 Task: Research Airbnb options in Bougado, Portugal from 22th December, 2023 to 26th December, 2023 for 8 adults. Place can be private room with 8 bedrooms having 8 beds and 8 bathrooms. Property type can be house. Amenities needed are: wifi, TV, free parkinig on premises, gym, breakfast.
Action: Mouse moved to (411, 104)
Screenshot: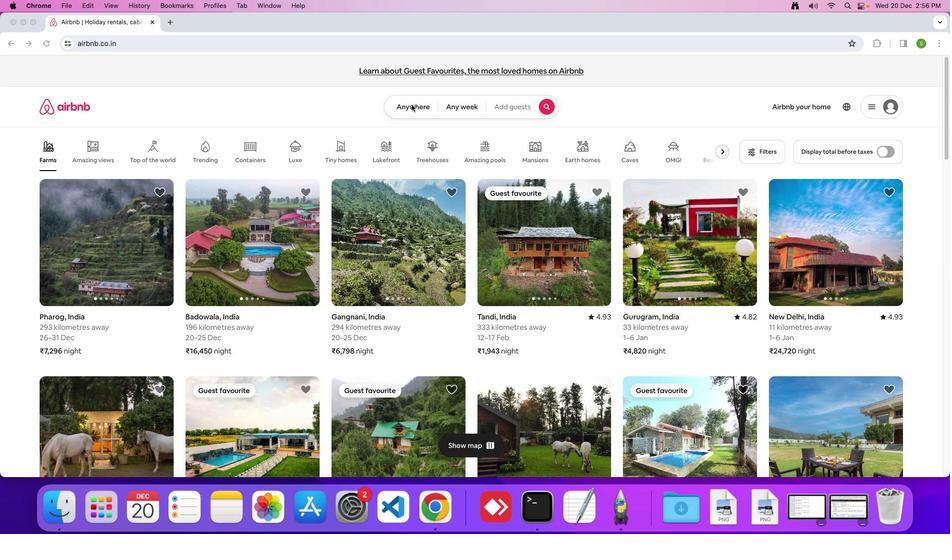 
Action: Mouse pressed left at (411, 104)
Screenshot: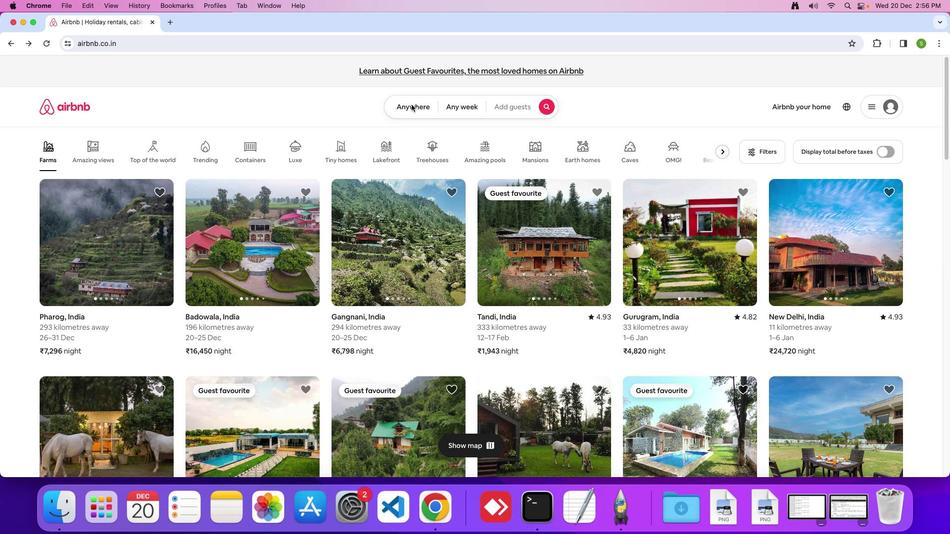 
Action: Mouse moved to (408, 105)
Screenshot: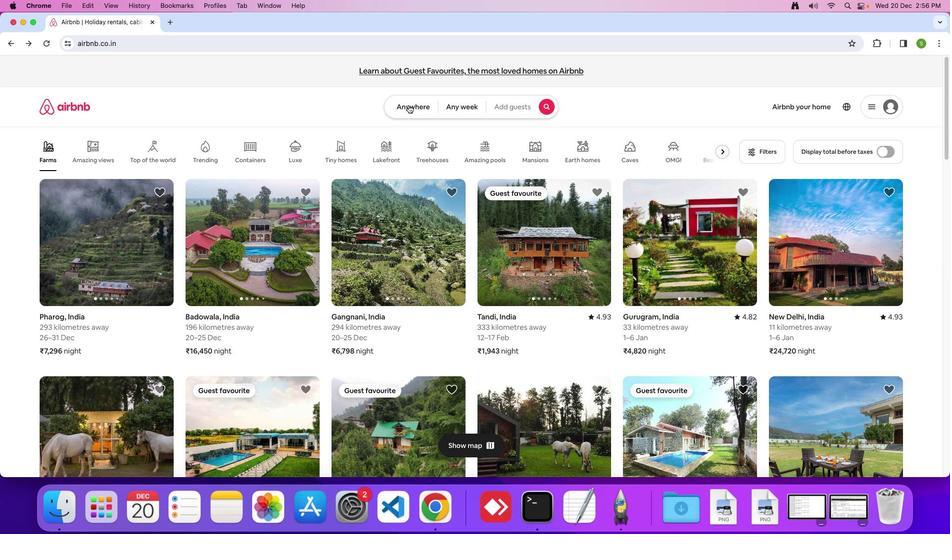 
Action: Mouse pressed left at (408, 105)
Screenshot: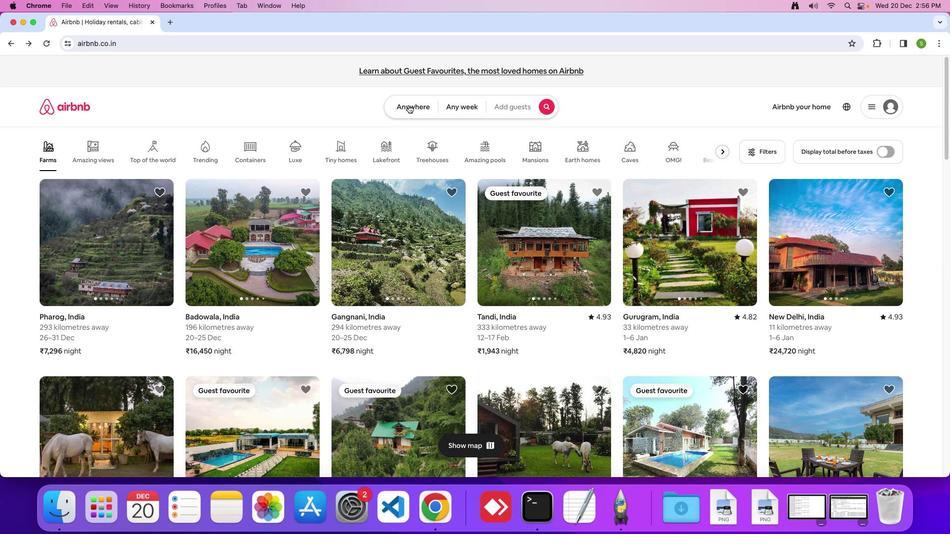 
Action: Mouse moved to (359, 141)
Screenshot: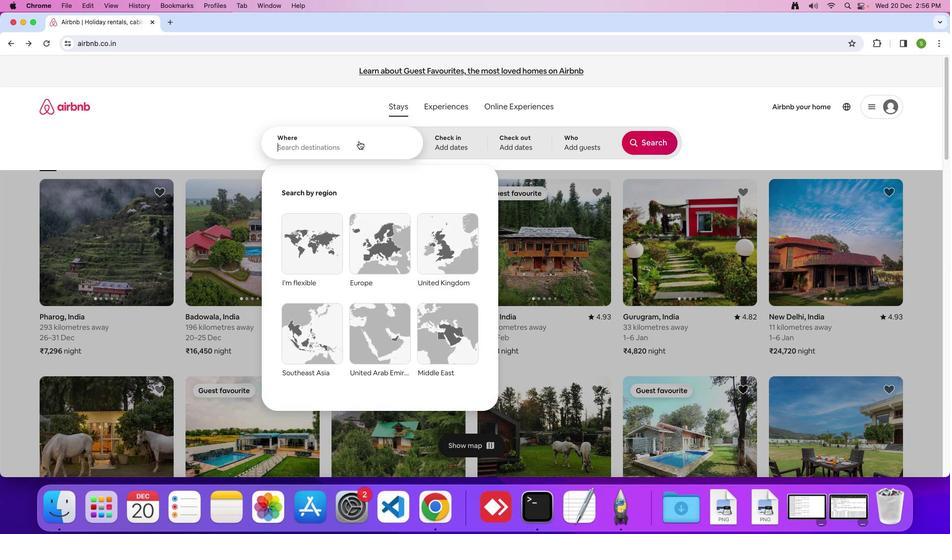 
Action: Mouse pressed left at (359, 141)
Screenshot: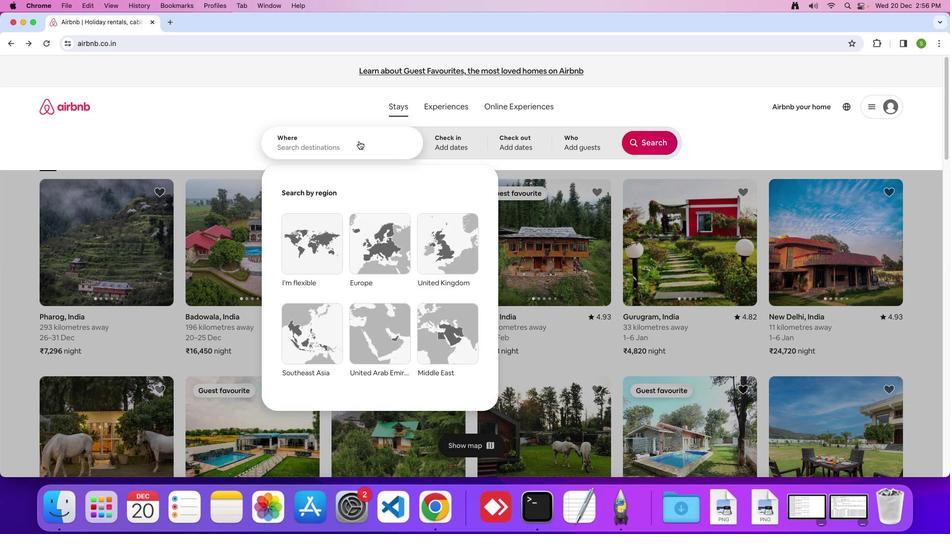 
Action: Mouse moved to (359, 141)
Screenshot: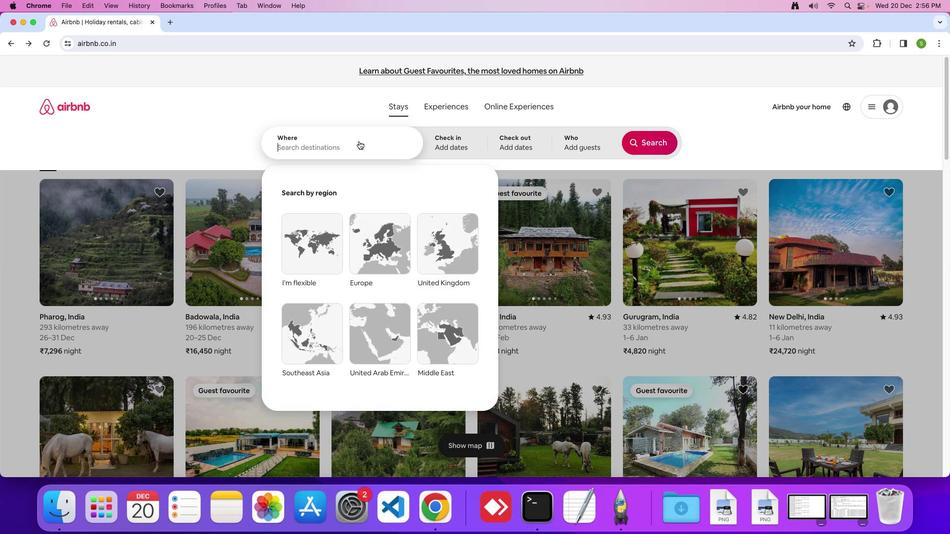 
Action: Key pressed 'B'Key.caps_lock'o''u''g''a''d''o'','Key.spaceKey.shift'P''o''r''t''u''g''a''l'Key.enter
Screenshot: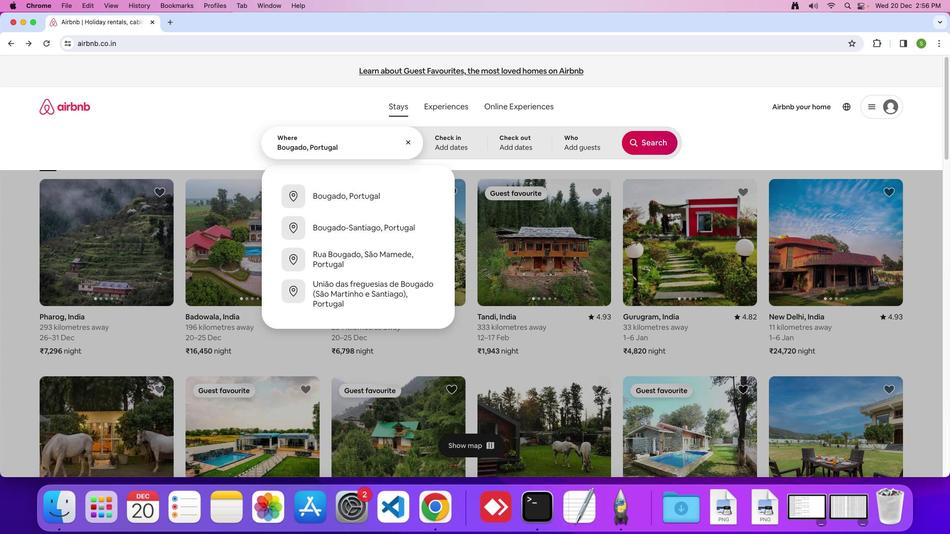 
Action: Mouse moved to (296, 362)
Screenshot: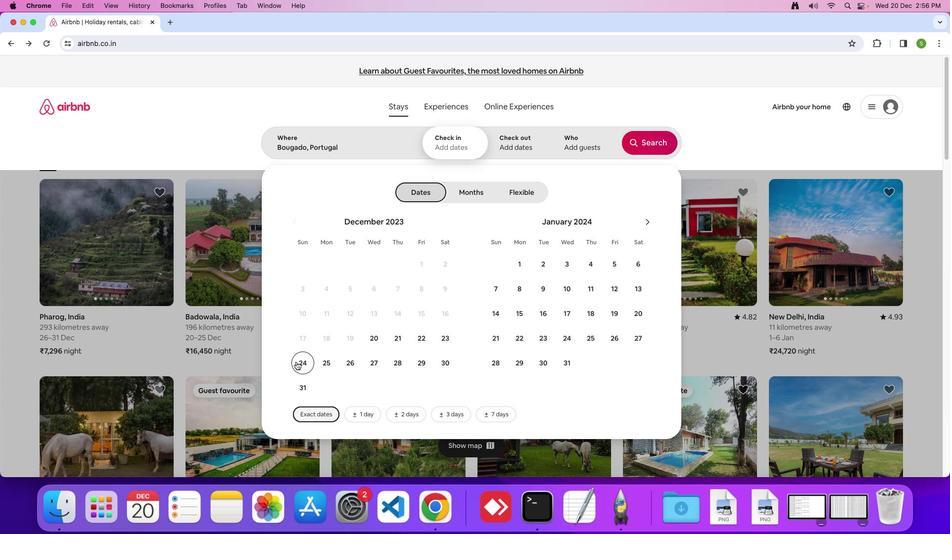 
Action: Mouse pressed left at (296, 362)
Screenshot: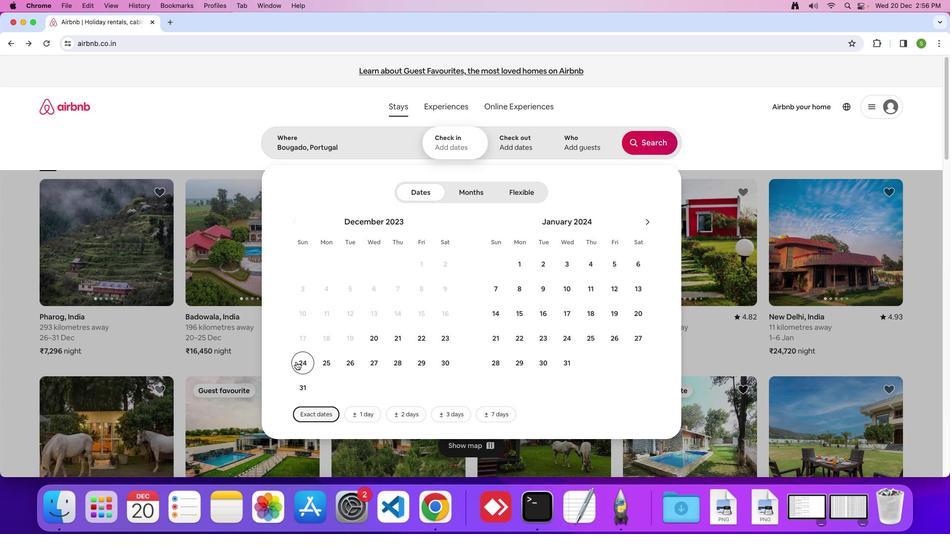 
Action: Mouse moved to (415, 334)
Screenshot: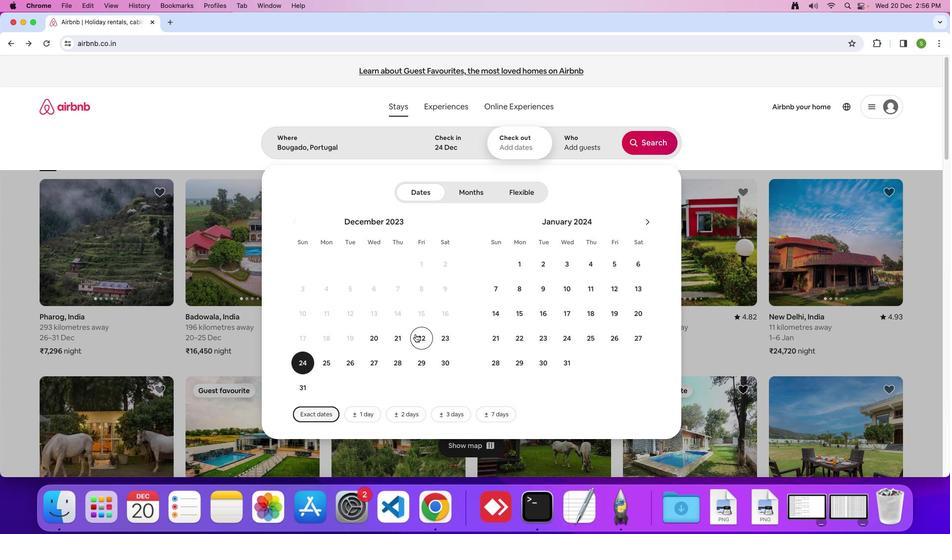 
Action: Mouse pressed left at (415, 334)
Screenshot: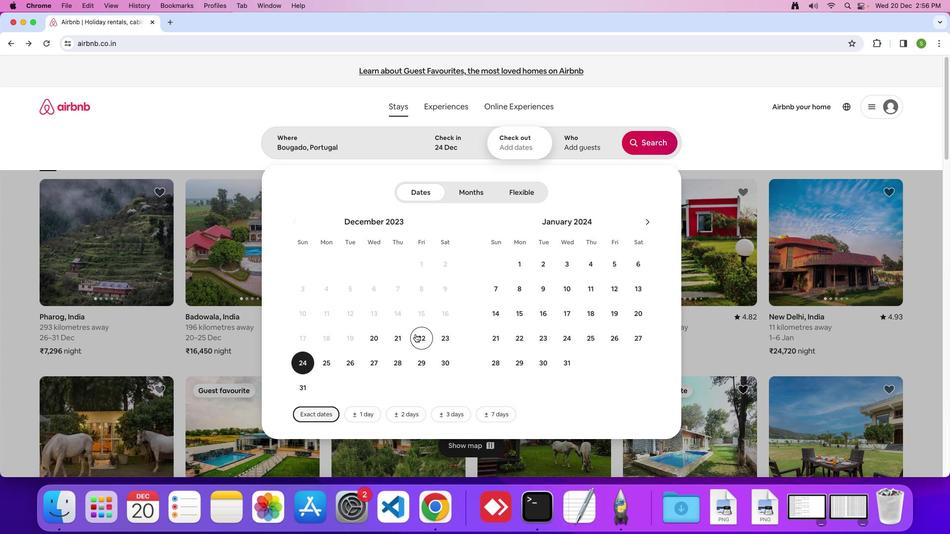 
Action: Mouse moved to (353, 364)
Screenshot: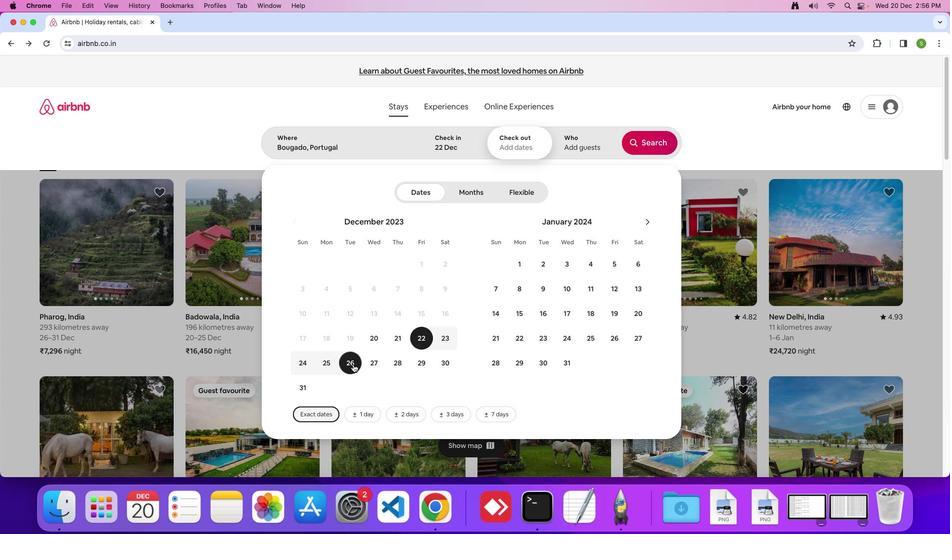
Action: Mouse pressed left at (353, 364)
Screenshot: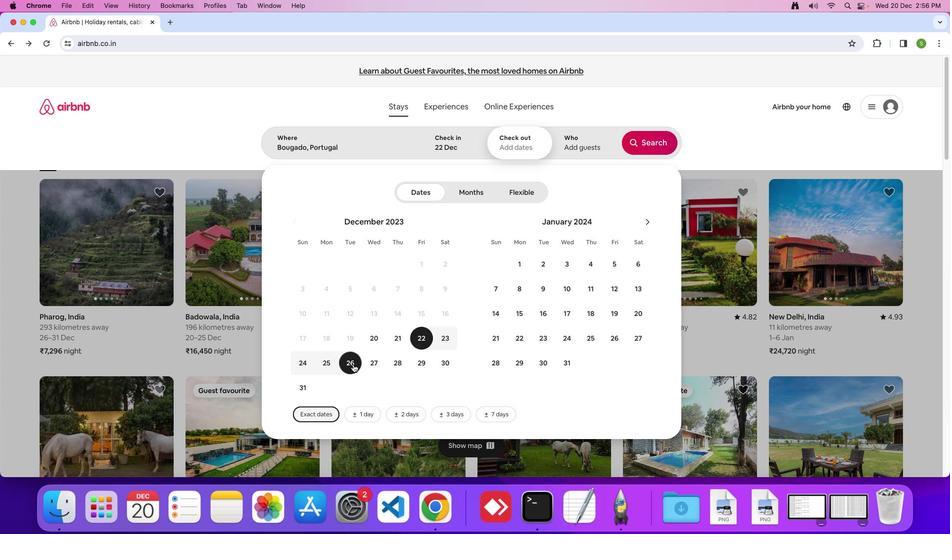 
Action: Mouse moved to (573, 145)
Screenshot: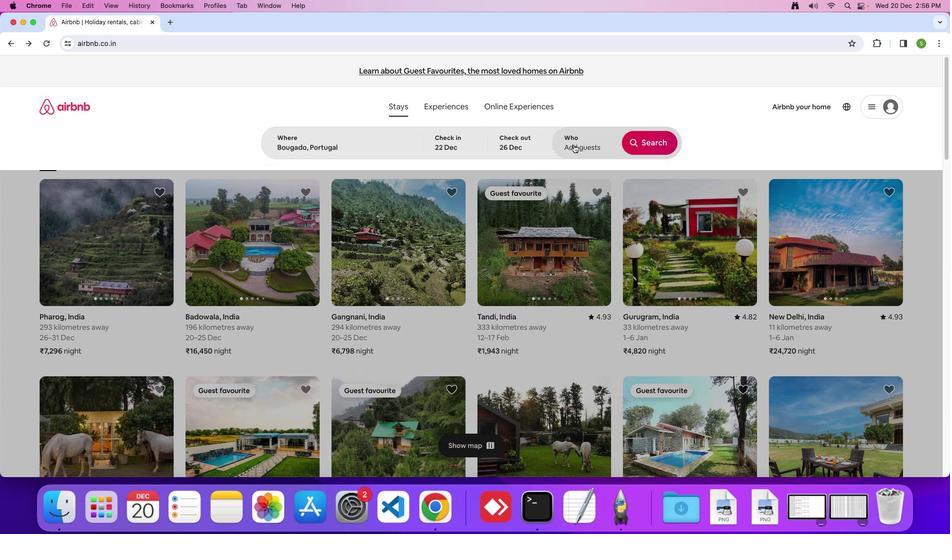 
Action: Mouse pressed left at (573, 145)
Screenshot: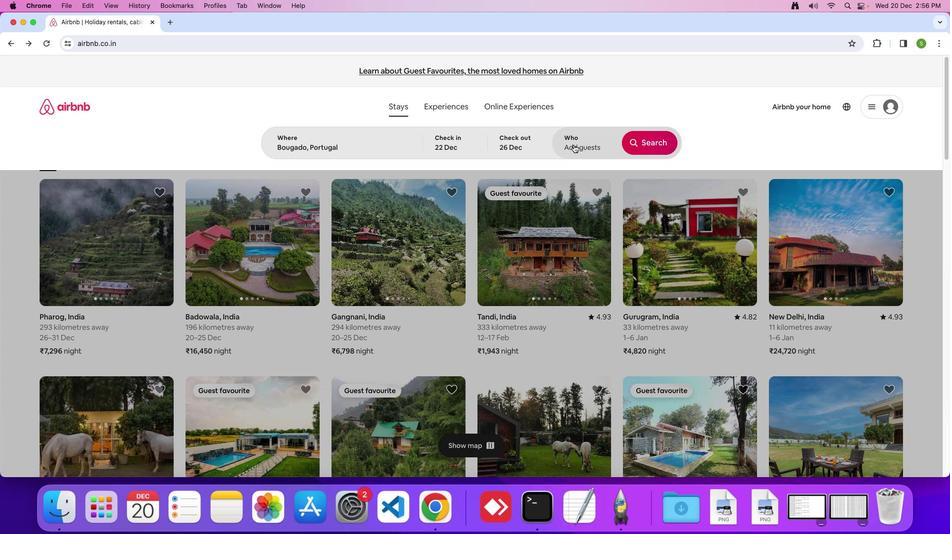 
Action: Mouse moved to (652, 191)
Screenshot: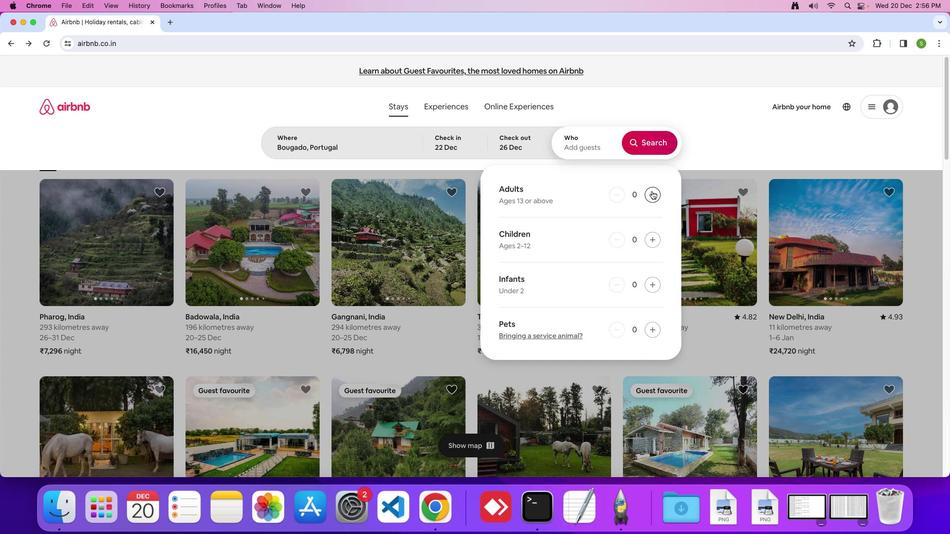 
Action: Mouse pressed left at (652, 191)
Screenshot: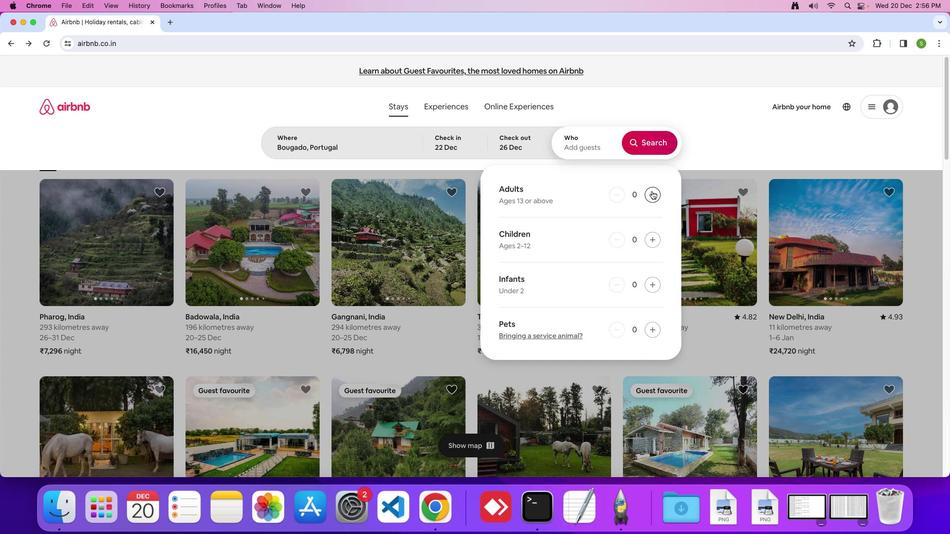 
Action: Mouse pressed left at (652, 191)
Screenshot: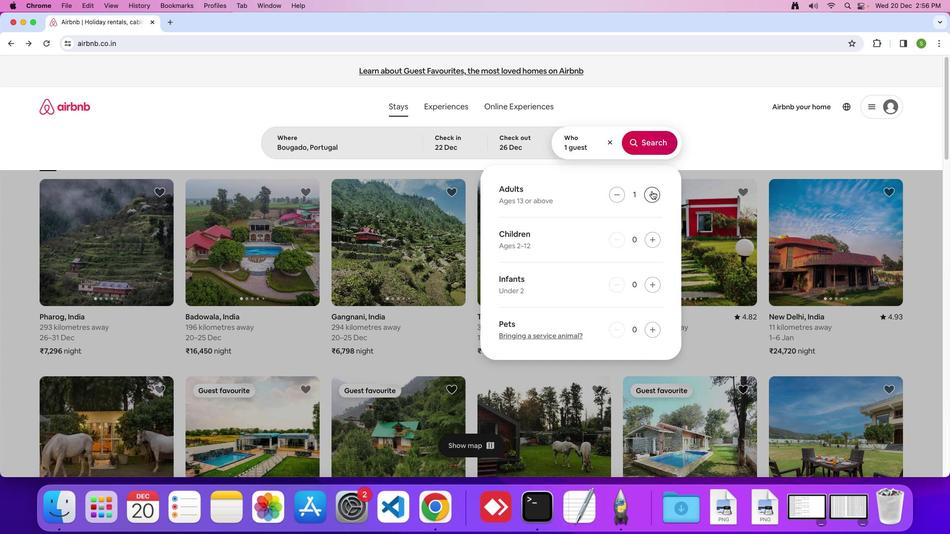 
Action: Mouse pressed left at (652, 191)
Screenshot: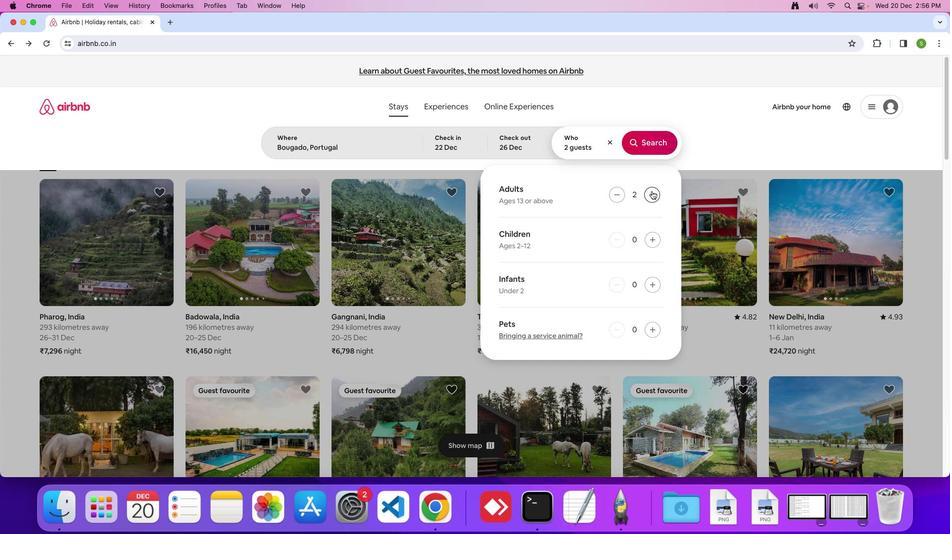 
Action: Mouse pressed left at (652, 191)
Screenshot: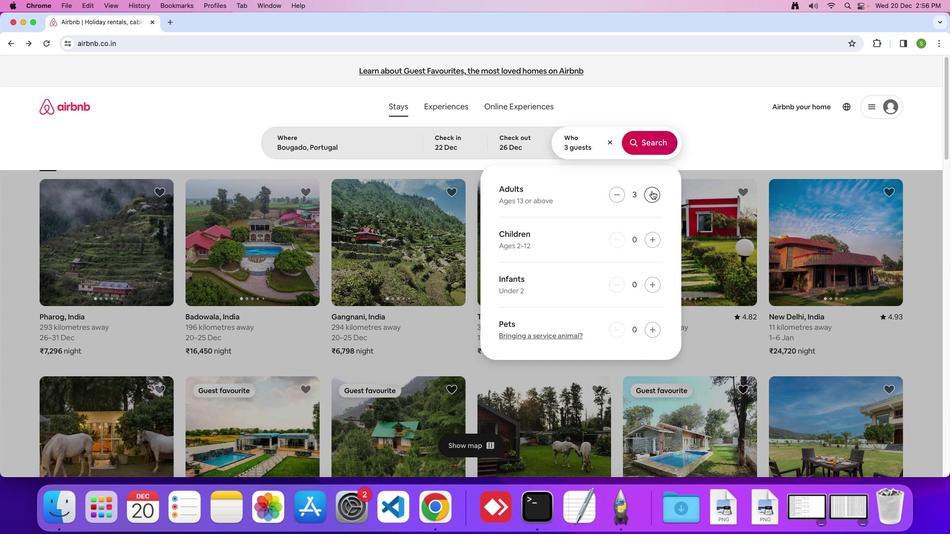 
Action: Mouse pressed left at (652, 191)
Screenshot: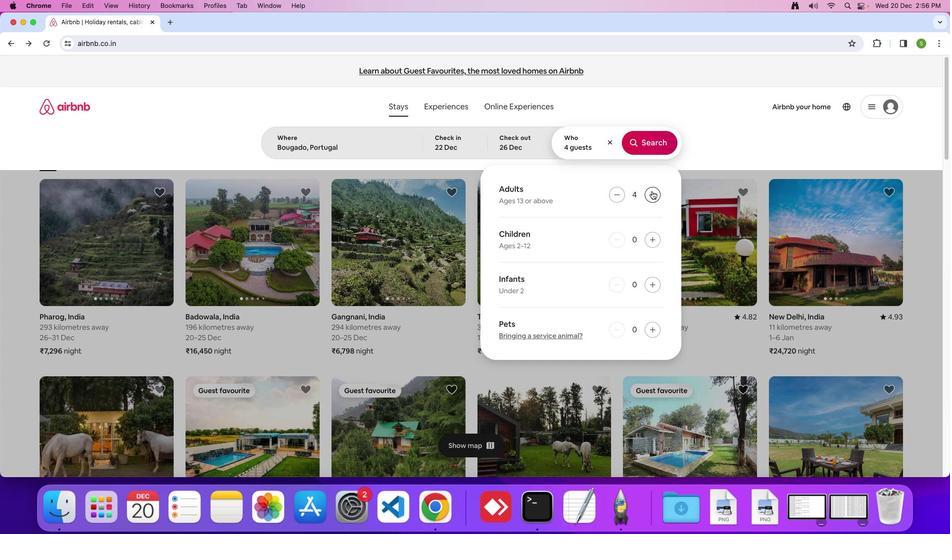 
Action: Mouse pressed left at (652, 191)
Screenshot: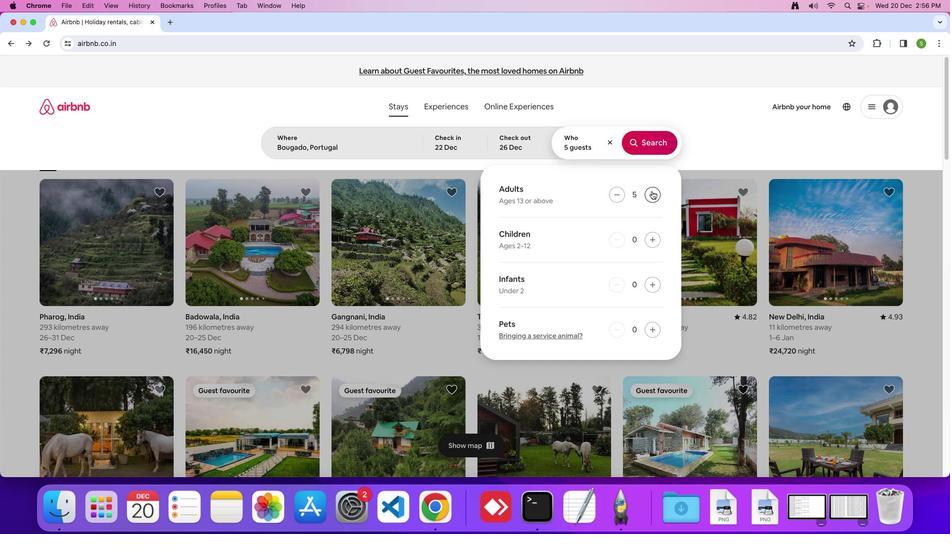 
Action: Mouse pressed left at (652, 191)
Screenshot: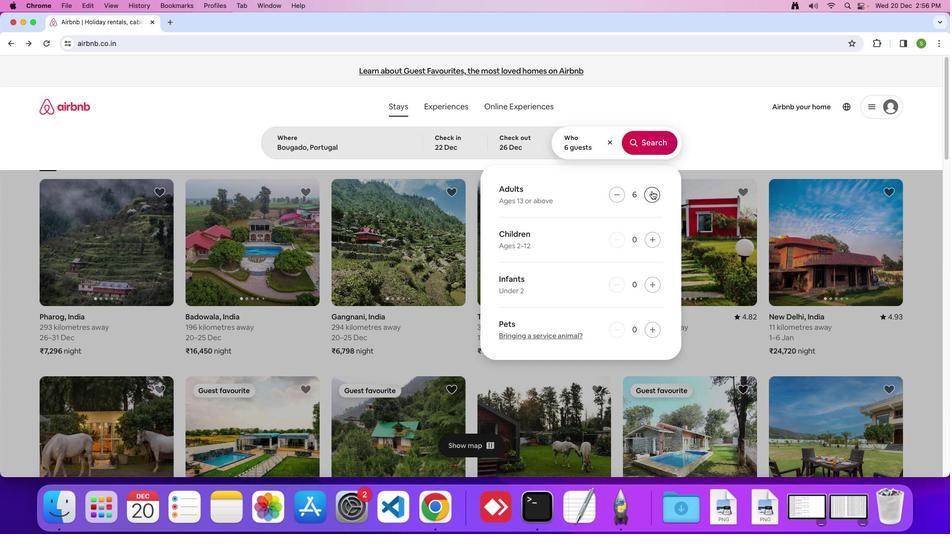 
Action: Mouse pressed left at (652, 191)
Screenshot: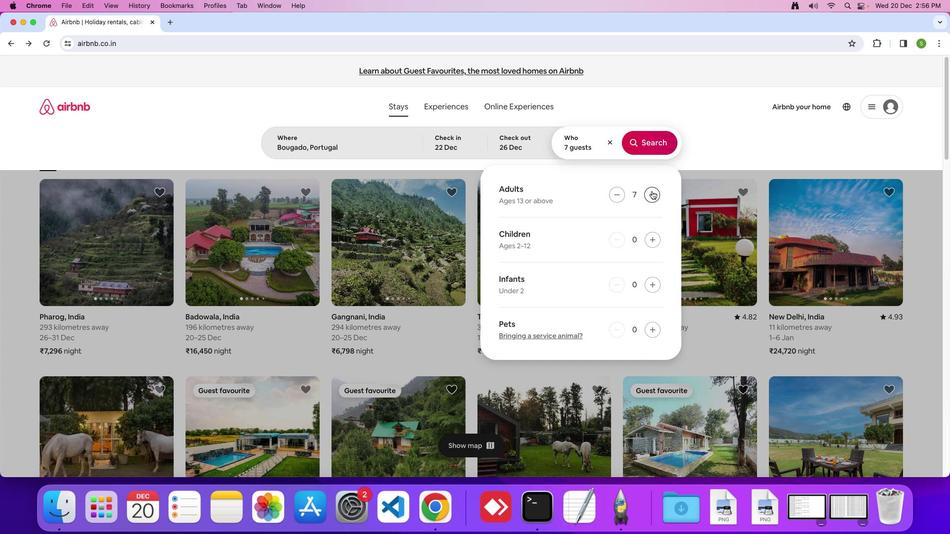 
Action: Mouse moved to (652, 148)
Screenshot: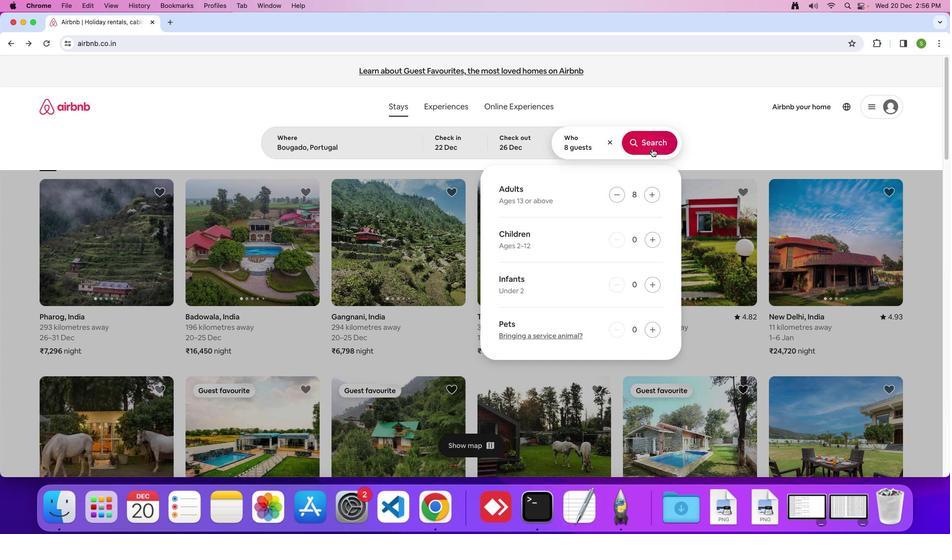 
Action: Mouse pressed left at (652, 148)
Screenshot: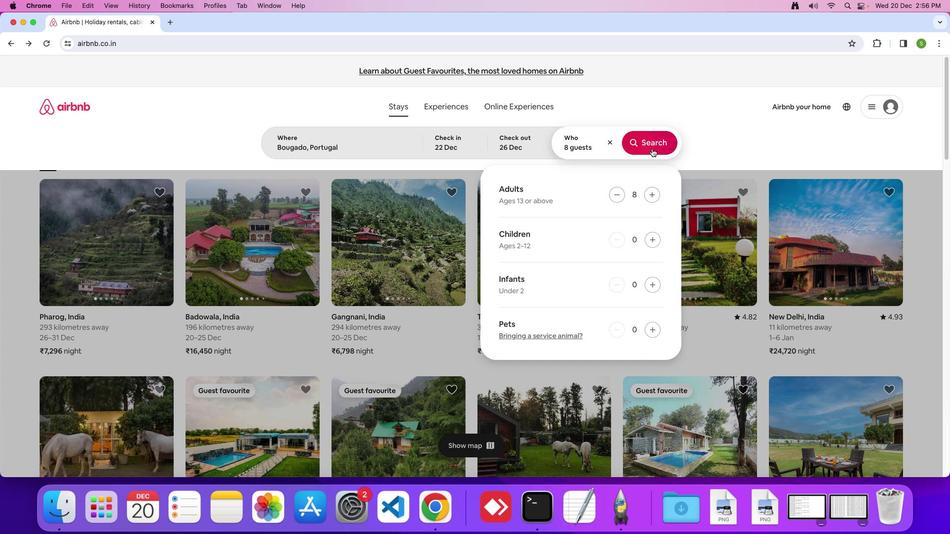 
Action: Mouse moved to (802, 116)
Screenshot: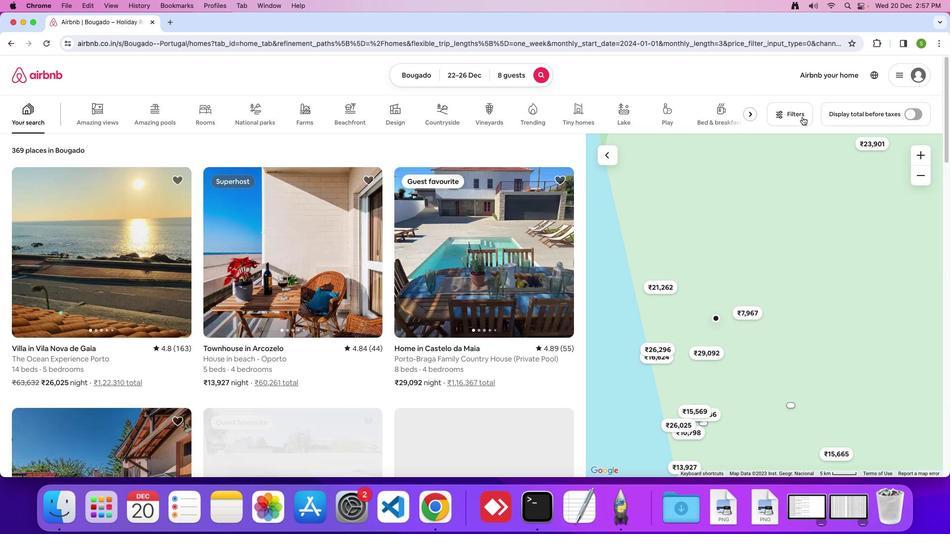
Action: Mouse pressed left at (802, 116)
Screenshot: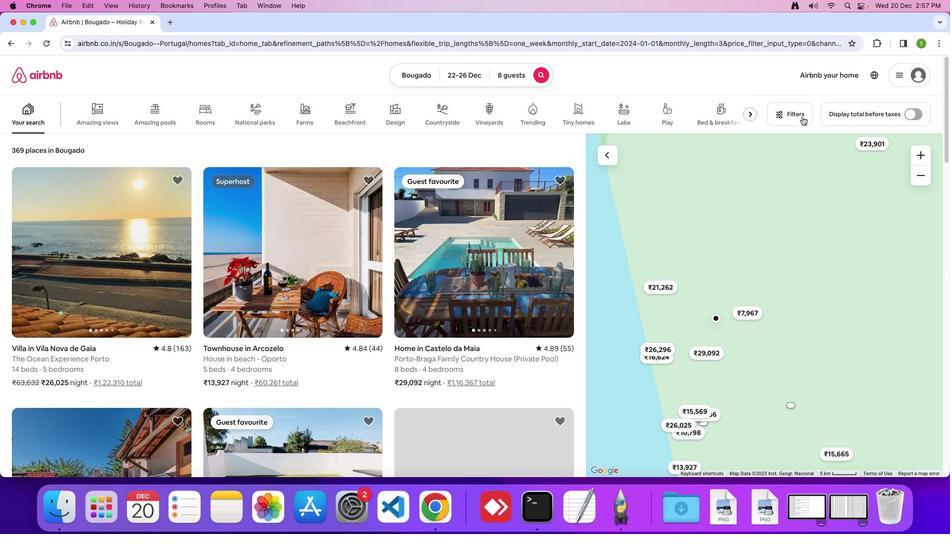 
Action: Mouse moved to (464, 301)
Screenshot: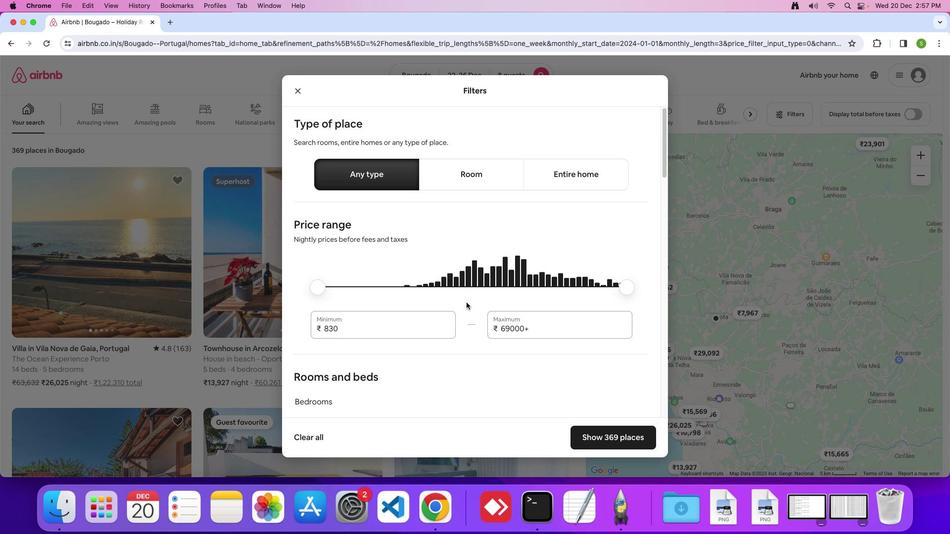 
Action: Mouse scrolled (464, 301) with delta (0, 0)
Screenshot: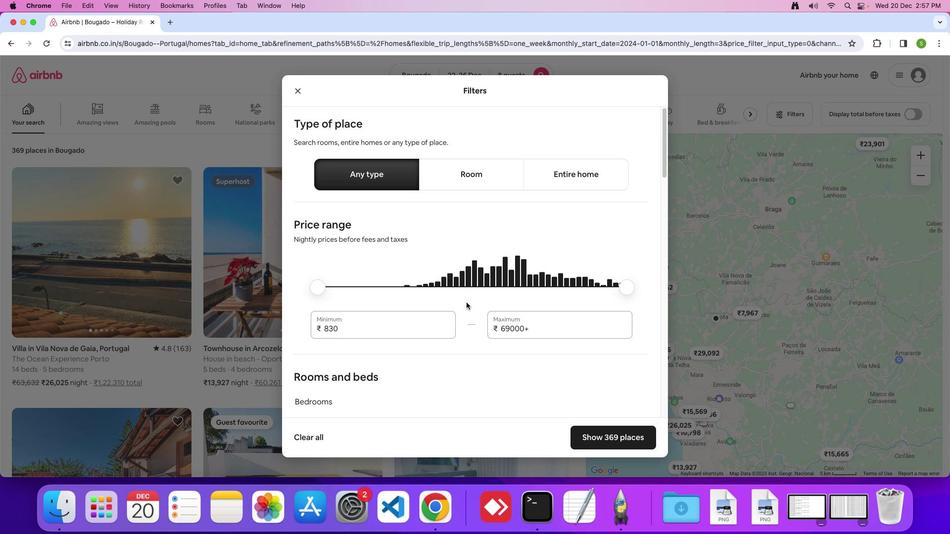 
Action: Mouse moved to (466, 302)
Screenshot: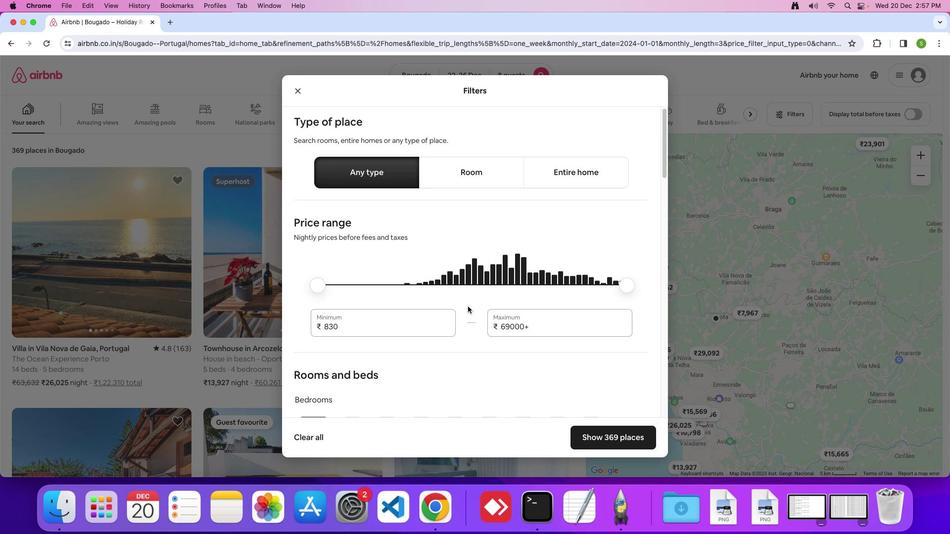 
Action: Mouse scrolled (466, 302) with delta (0, 0)
Screenshot: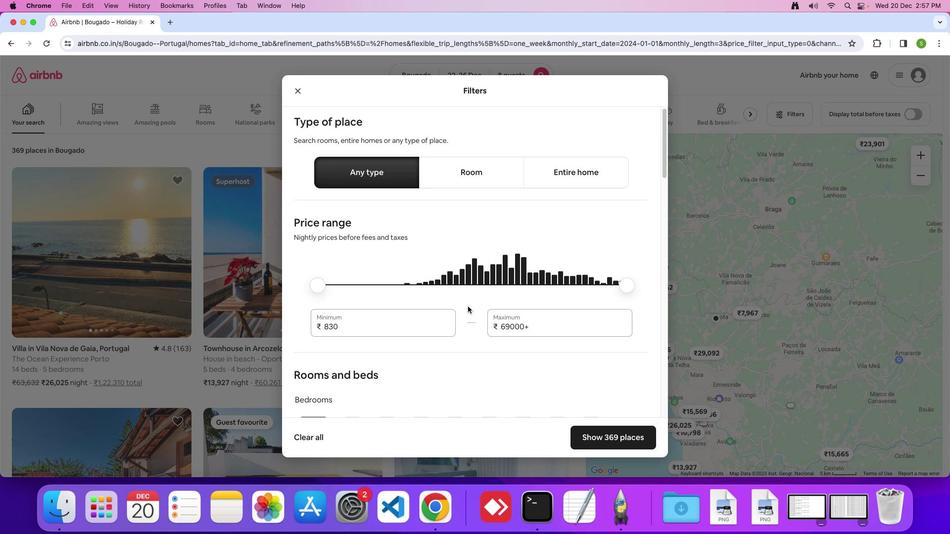 
Action: Mouse moved to (467, 344)
Screenshot: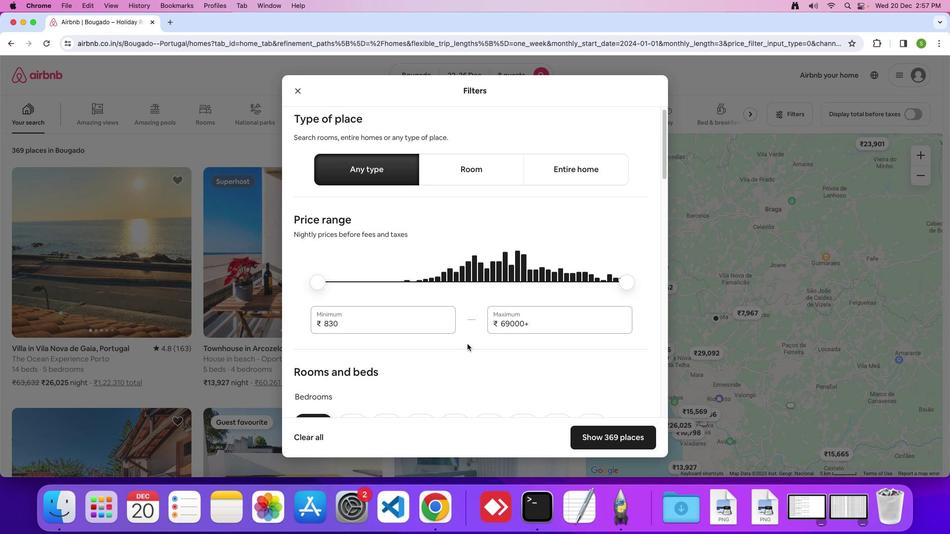 
Action: Mouse scrolled (467, 344) with delta (0, 0)
Screenshot: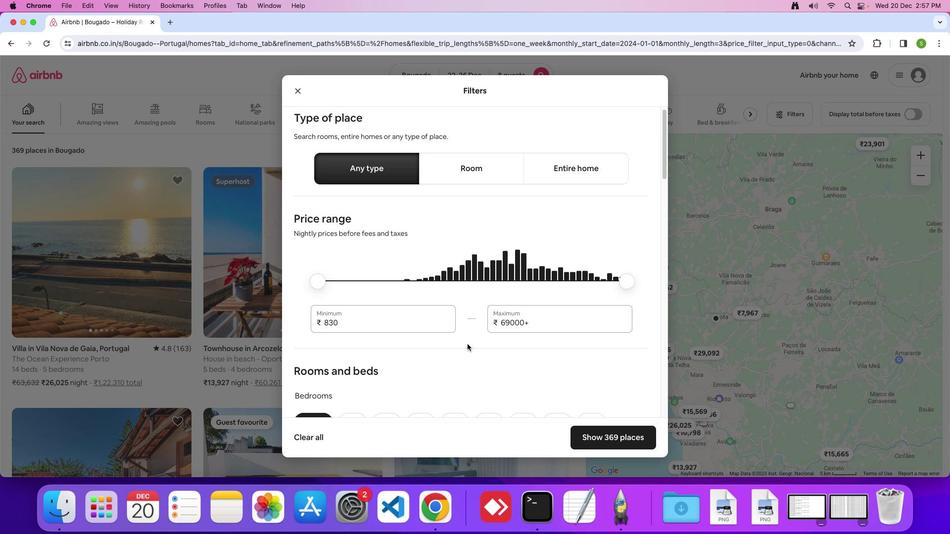
Action: Mouse scrolled (467, 344) with delta (0, 0)
Screenshot: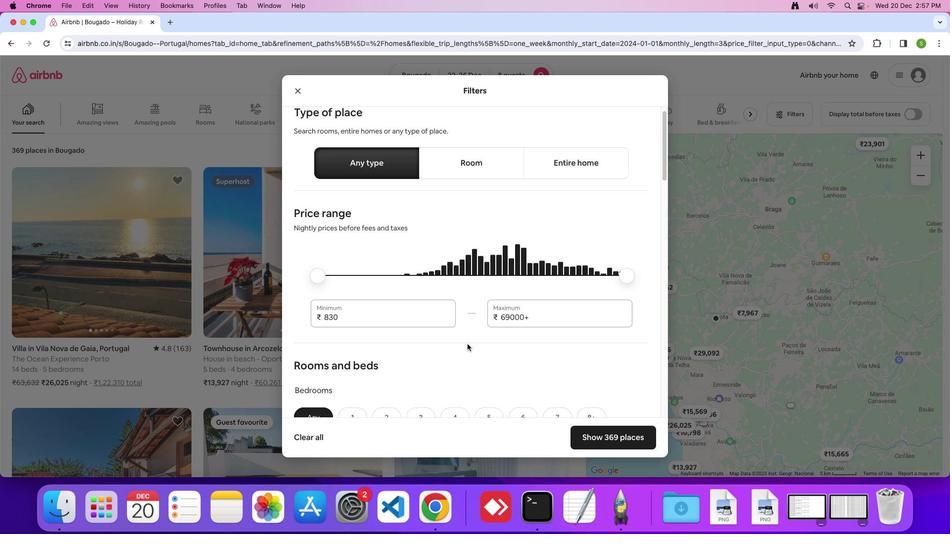 
Action: Mouse scrolled (467, 344) with delta (0, 0)
Screenshot: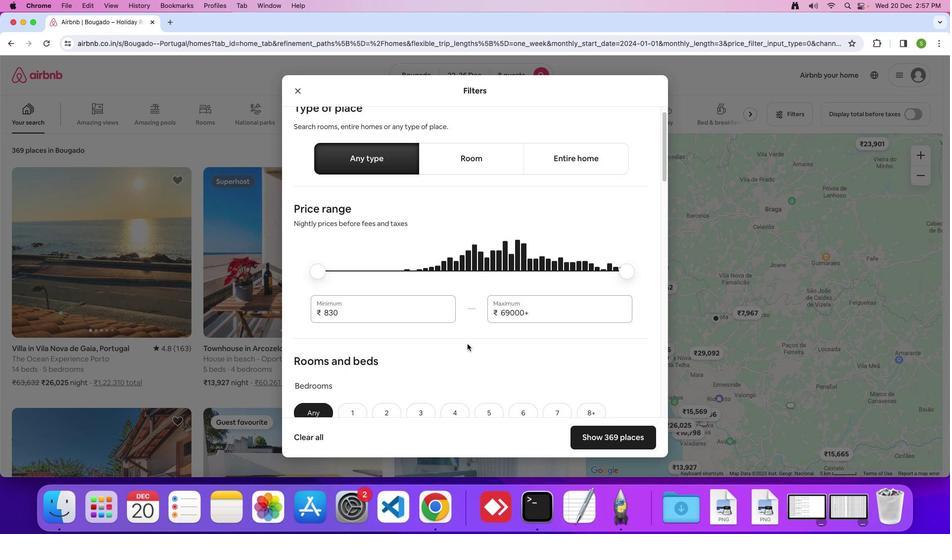 
Action: Mouse scrolled (467, 344) with delta (0, 0)
Screenshot: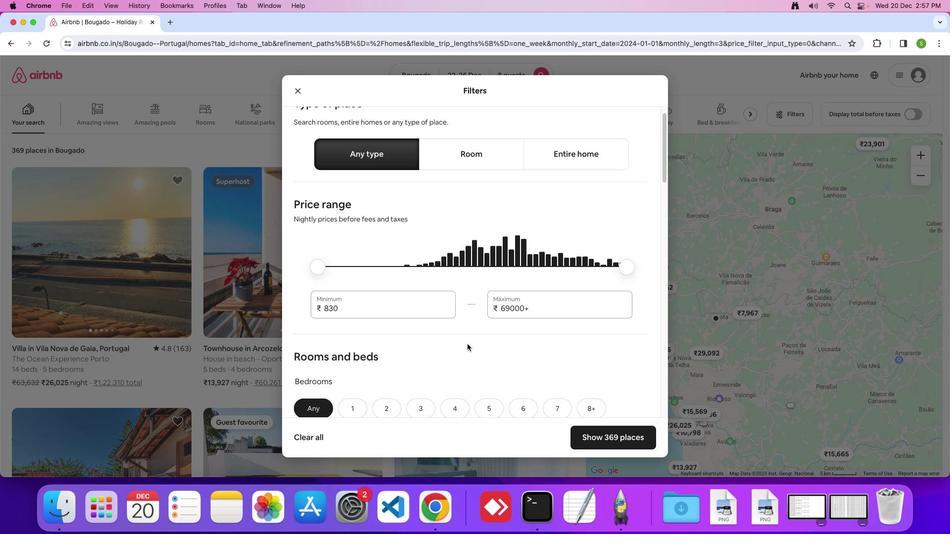 
Action: Mouse moved to (467, 344)
Screenshot: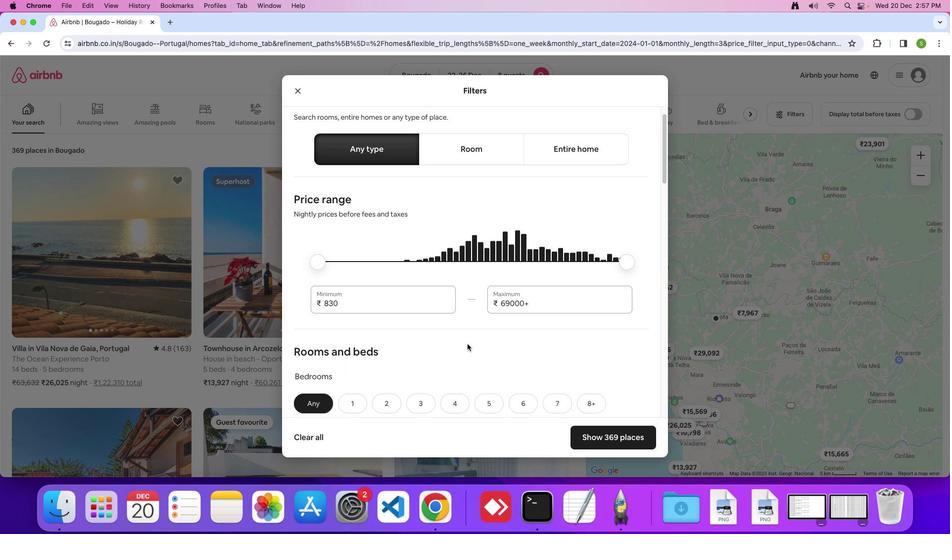
Action: Mouse scrolled (467, 344) with delta (0, 0)
Screenshot: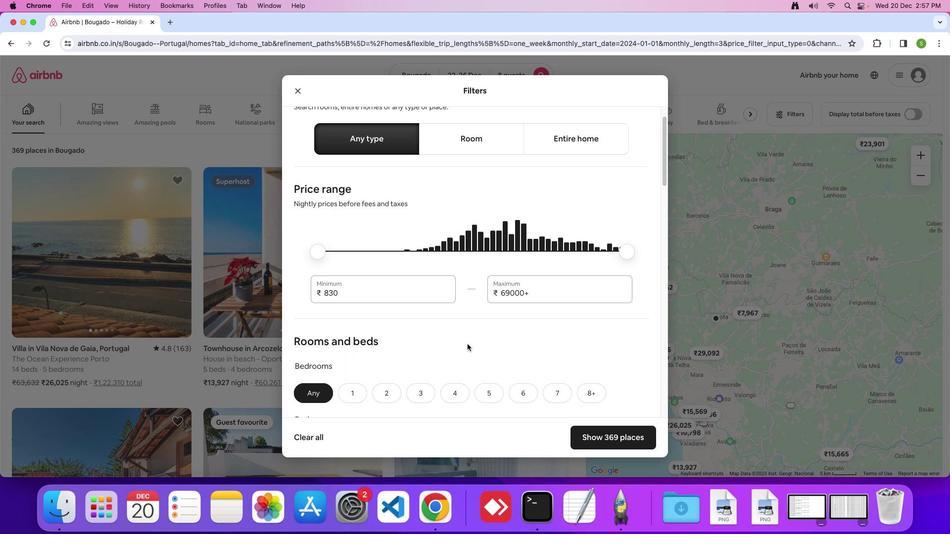 
Action: Mouse moved to (466, 344)
Screenshot: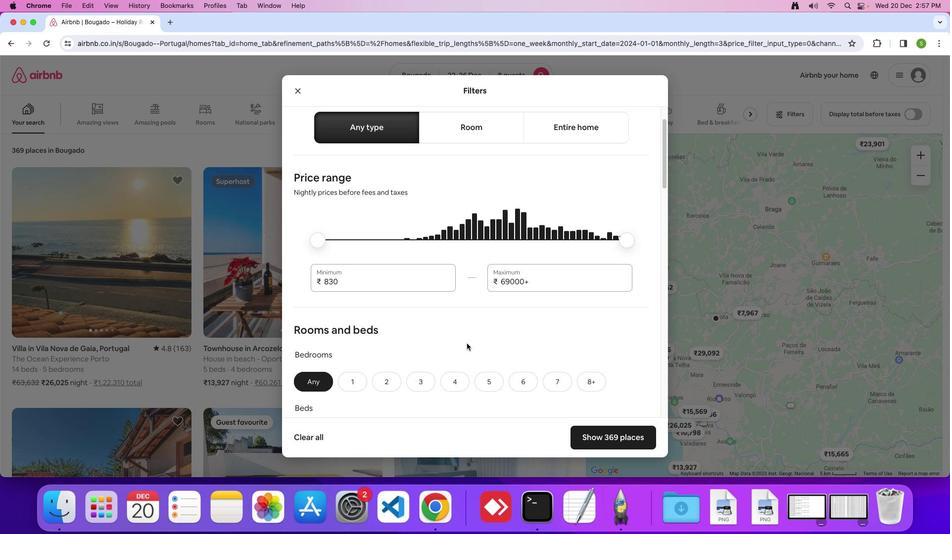 
Action: Mouse scrolled (466, 344) with delta (0, 0)
Screenshot: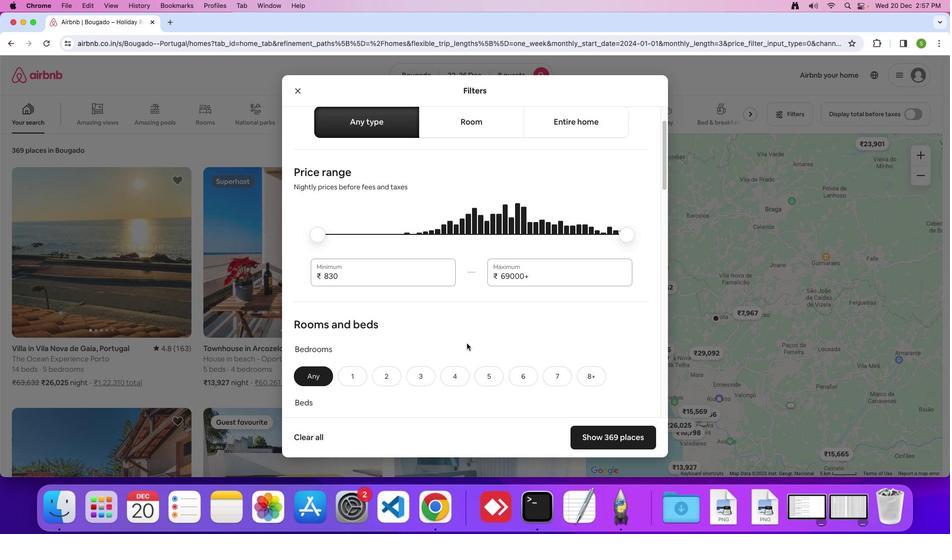 
Action: Mouse scrolled (466, 344) with delta (0, 0)
Screenshot: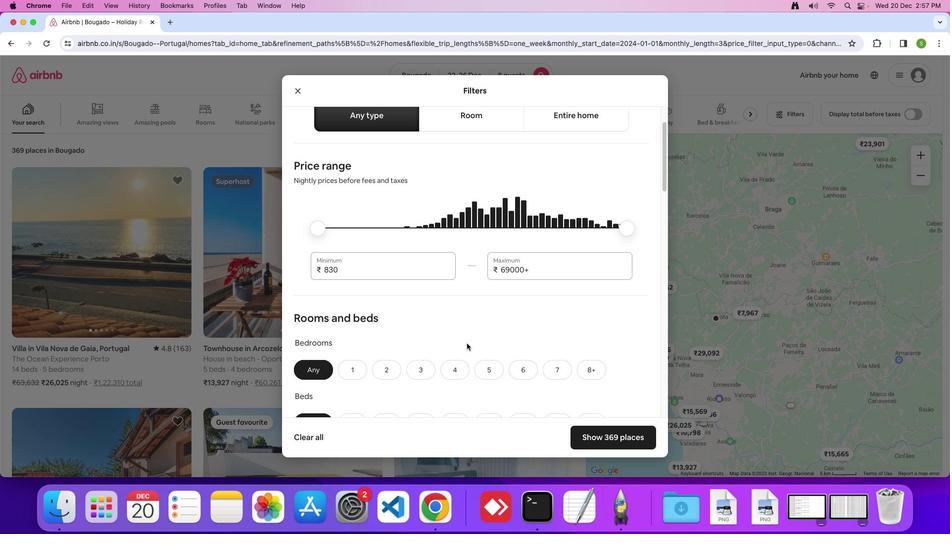 
Action: Mouse scrolled (466, 344) with delta (0, 0)
Screenshot: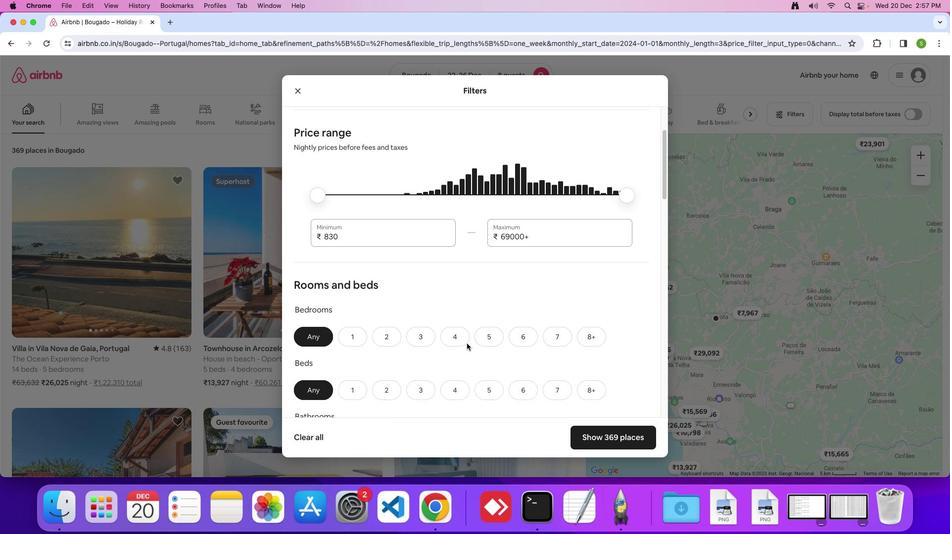 
Action: Mouse moved to (466, 343)
Screenshot: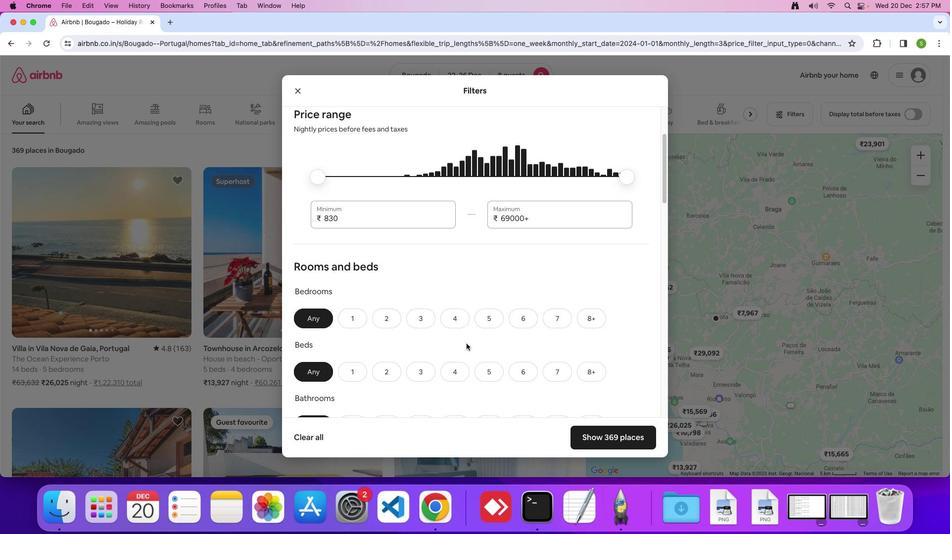 
Action: Mouse scrolled (466, 343) with delta (0, 0)
Screenshot: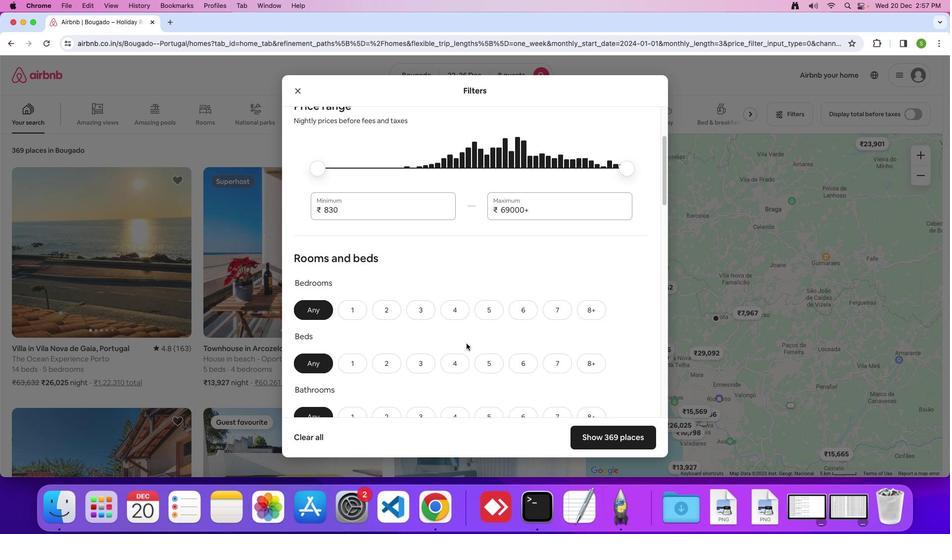 
Action: Mouse scrolled (466, 343) with delta (0, 0)
Screenshot: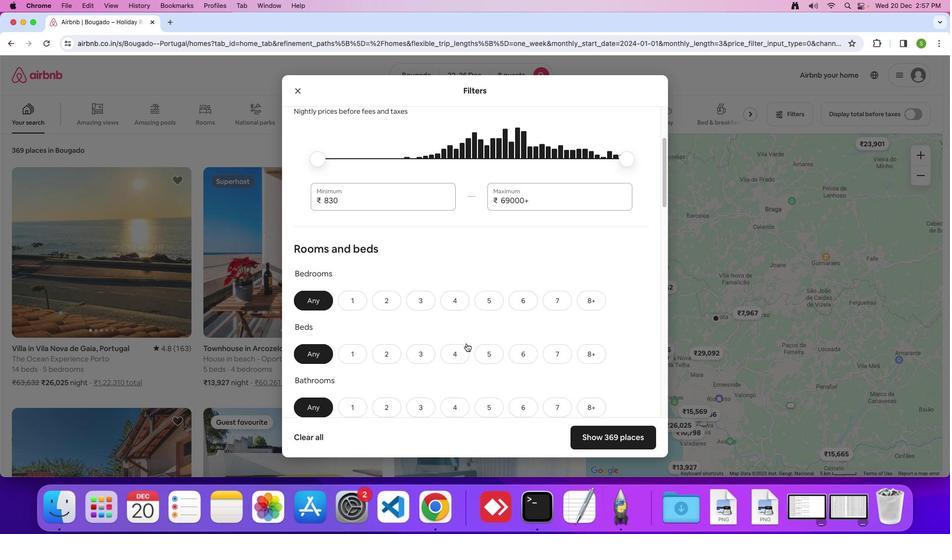 
Action: Mouse scrolled (466, 343) with delta (0, 0)
Screenshot: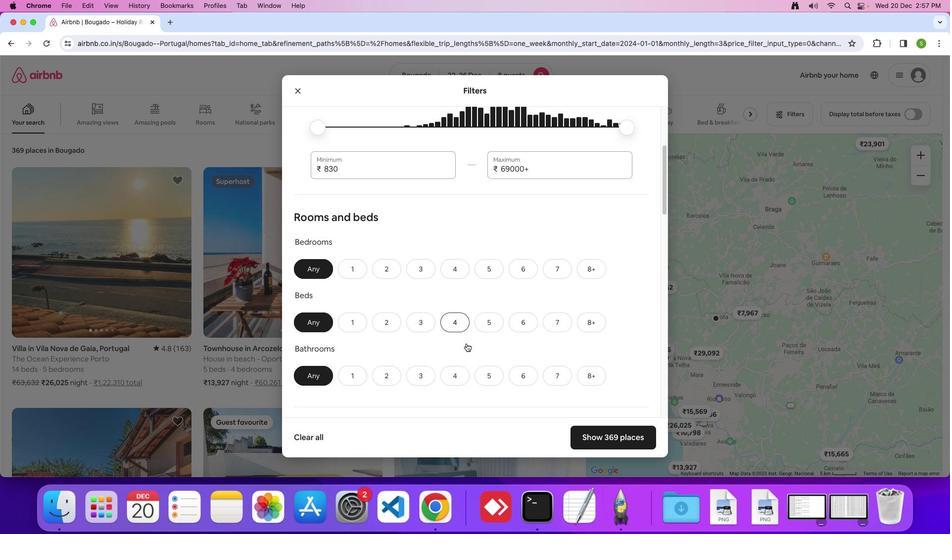 
Action: Mouse moved to (466, 335)
Screenshot: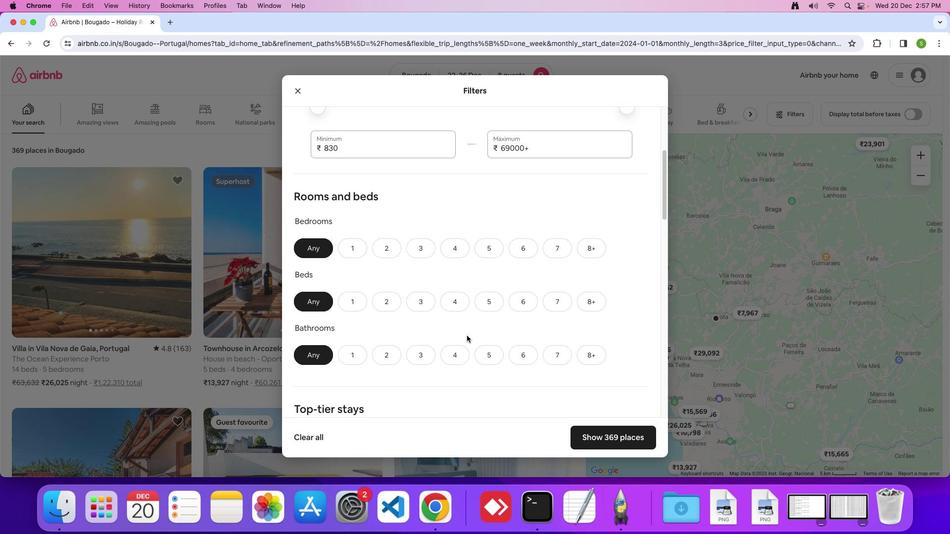 
Action: Mouse scrolled (466, 335) with delta (0, 0)
Screenshot: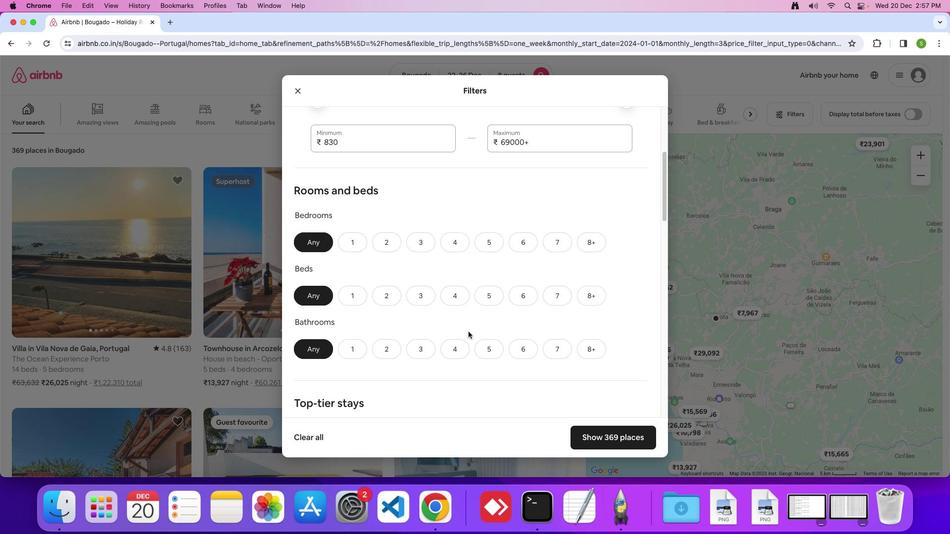 
Action: Mouse scrolled (466, 335) with delta (0, 0)
Screenshot: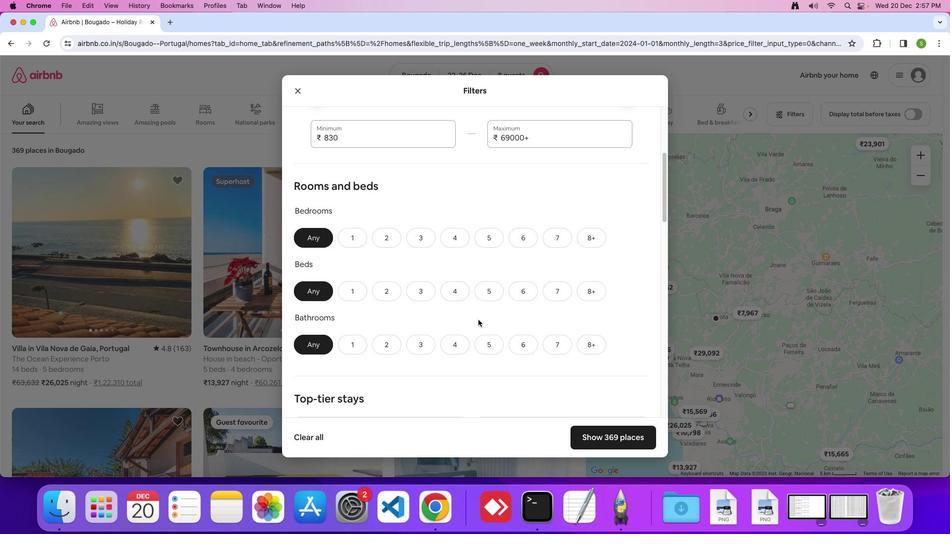 
Action: Mouse moved to (599, 231)
Screenshot: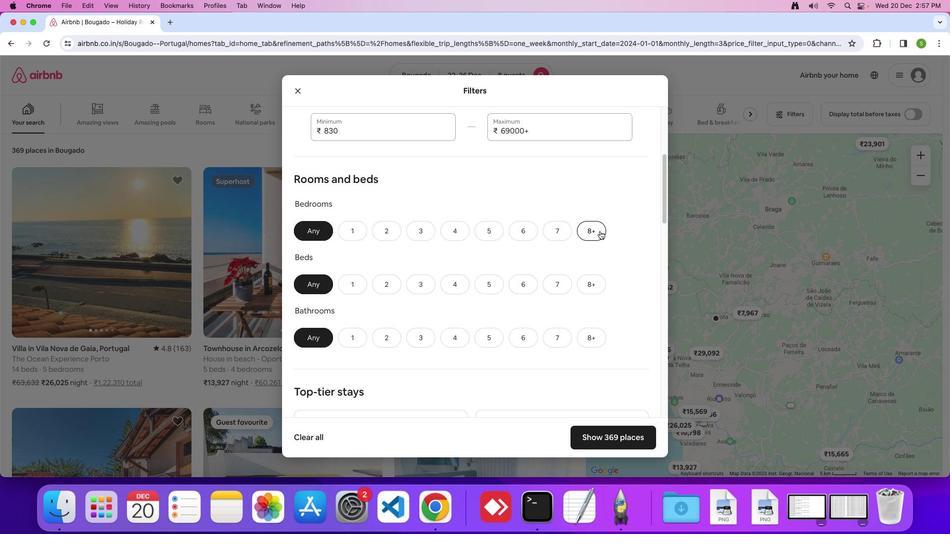 
Action: Mouse pressed left at (599, 231)
Screenshot: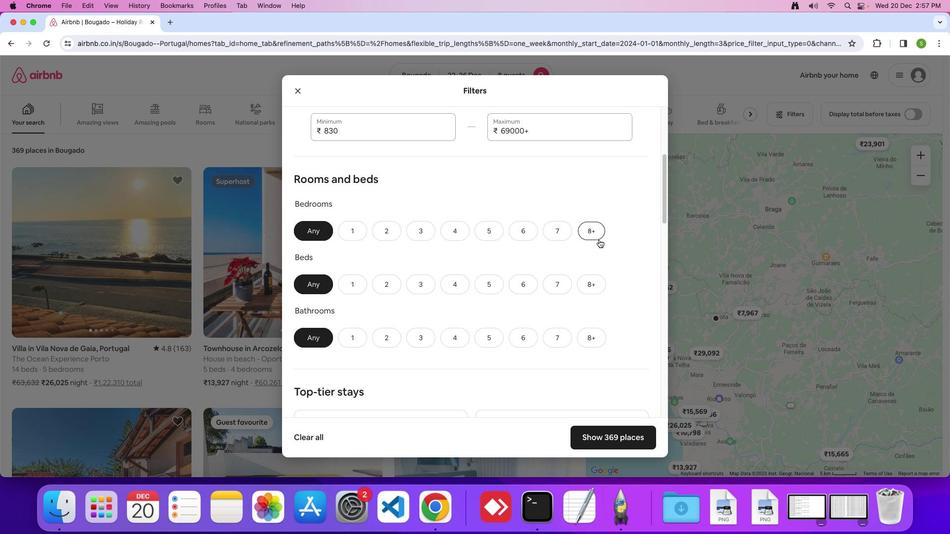 
Action: Mouse moved to (591, 286)
Screenshot: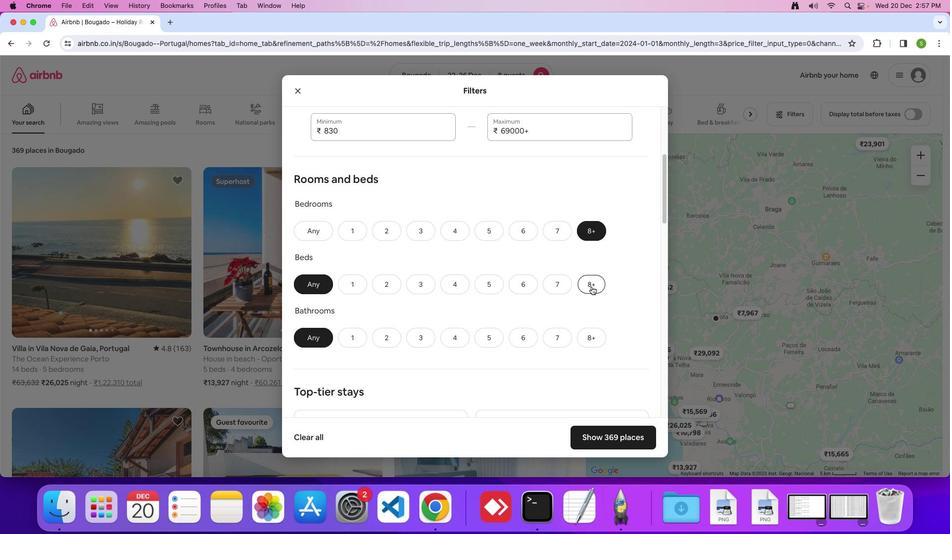 
Action: Mouse pressed left at (591, 286)
Screenshot: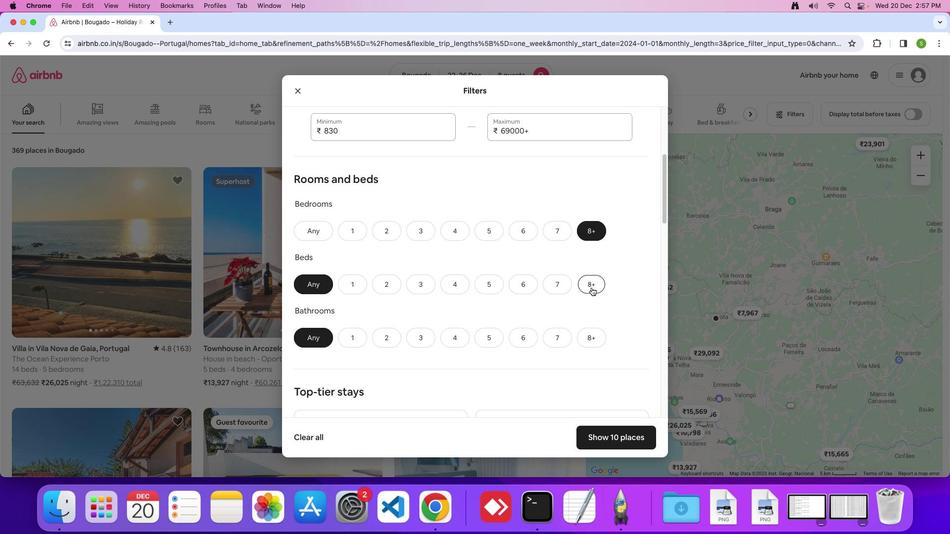 
Action: Mouse moved to (592, 334)
Screenshot: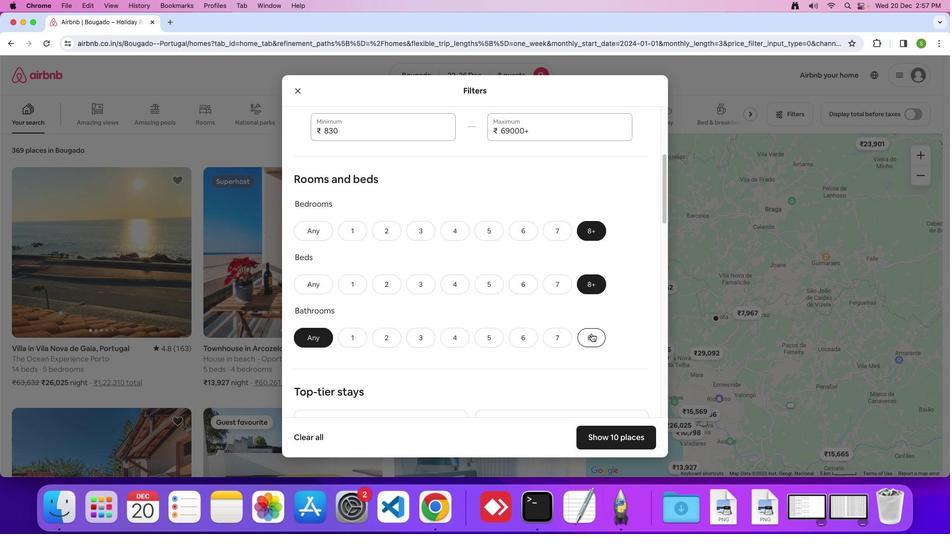
Action: Mouse pressed left at (592, 334)
Screenshot: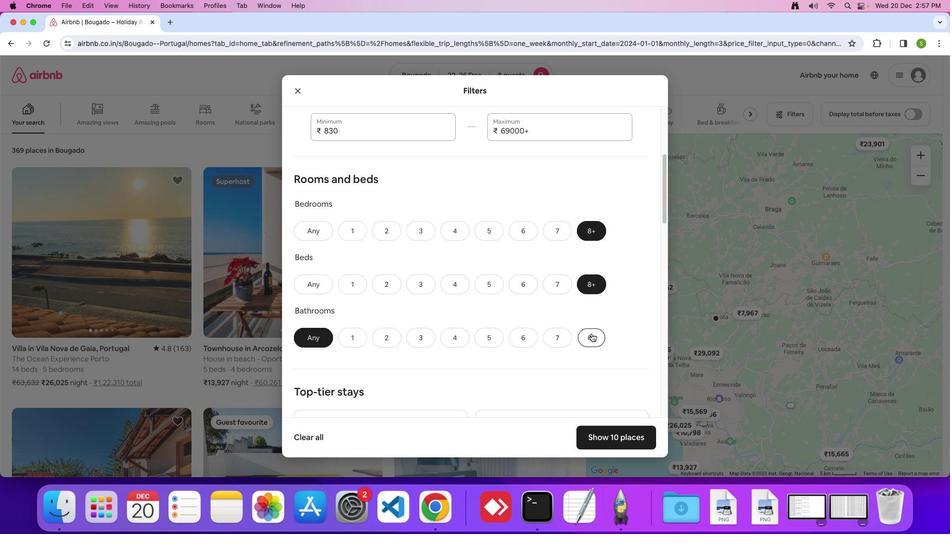 
Action: Mouse moved to (460, 275)
Screenshot: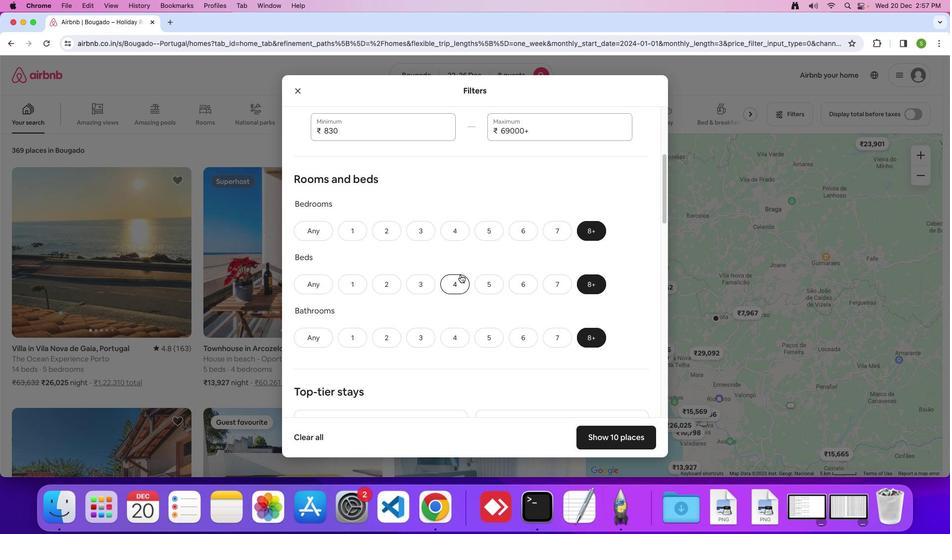 
Action: Mouse scrolled (460, 275) with delta (0, 0)
Screenshot: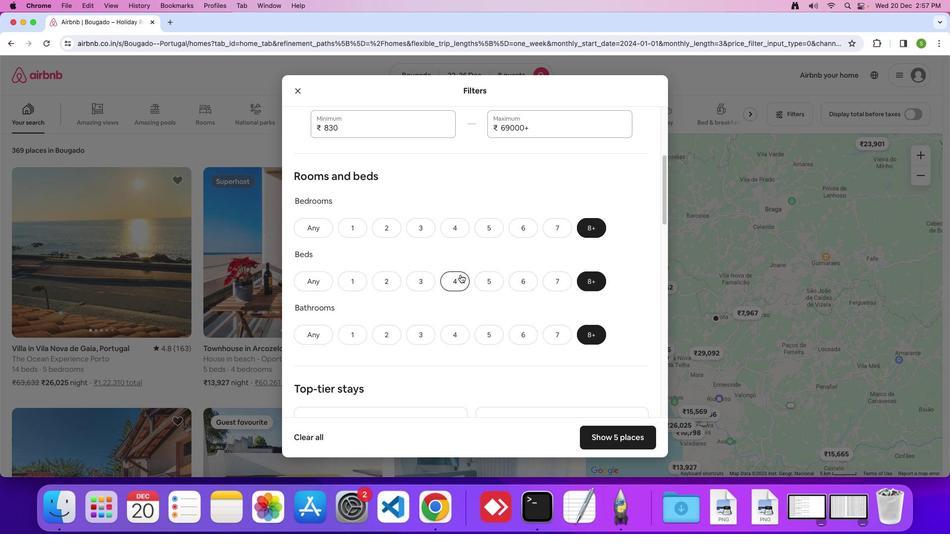 
Action: Mouse scrolled (460, 275) with delta (0, 0)
Screenshot: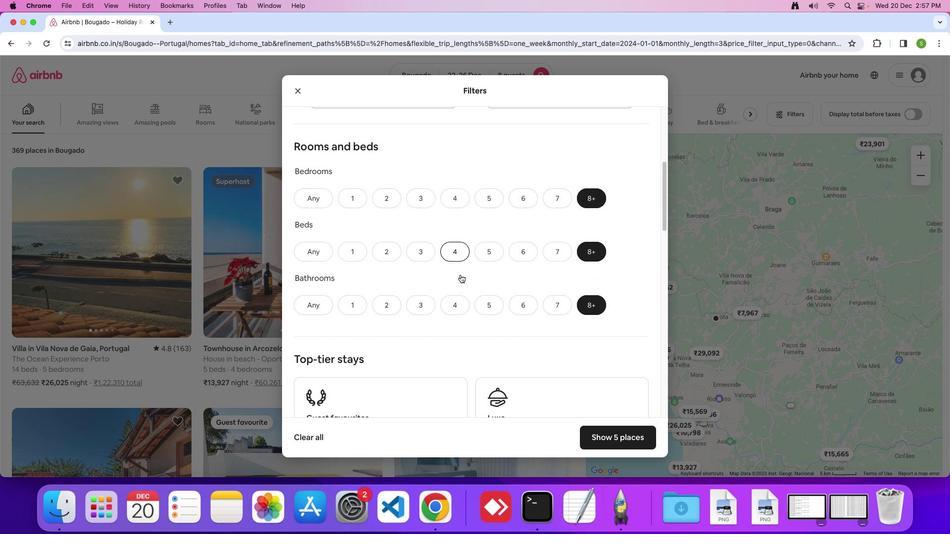 
Action: Mouse scrolled (460, 275) with delta (0, 0)
Screenshot: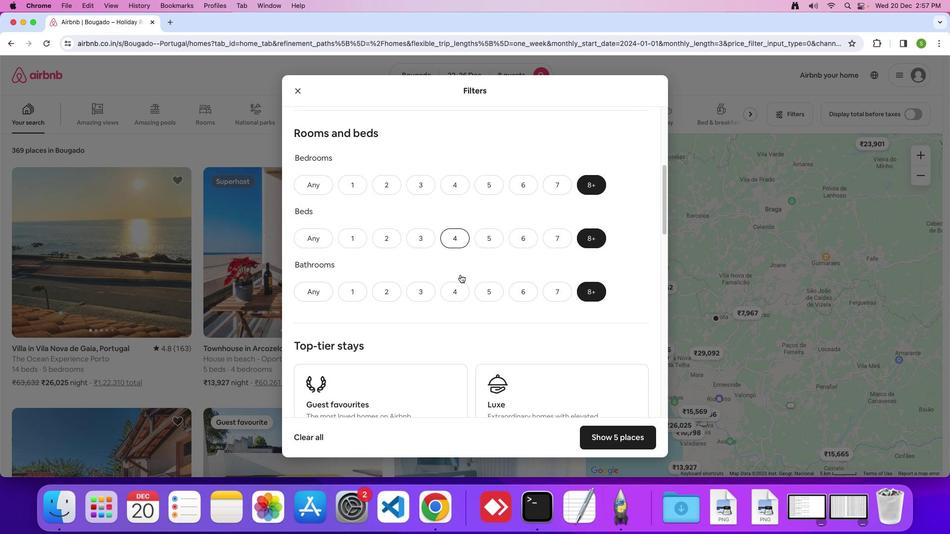 
Action: Mouse scrolled (460, 275) with delta (0, 0)
Screenshot: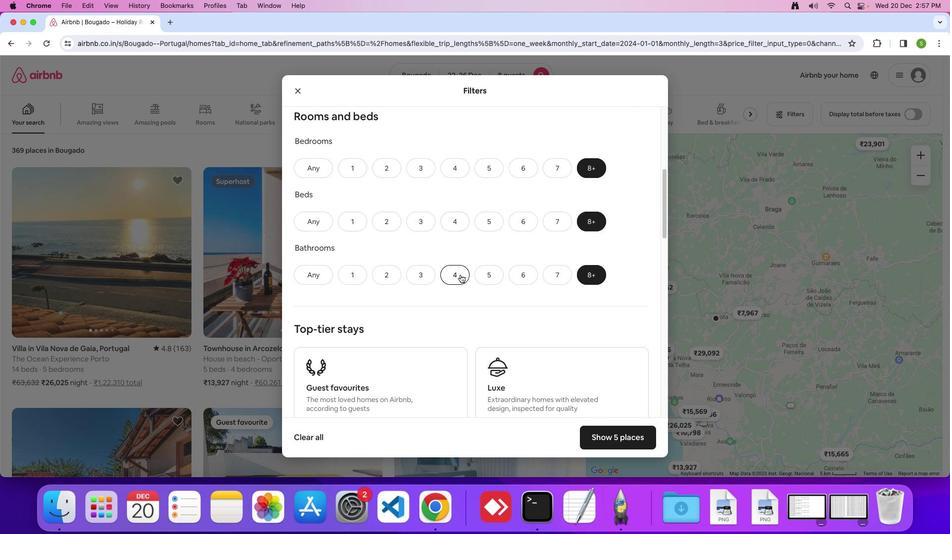 
Action: Mouse scrolled (460, 275) with delta (0, 0)
Screenshot: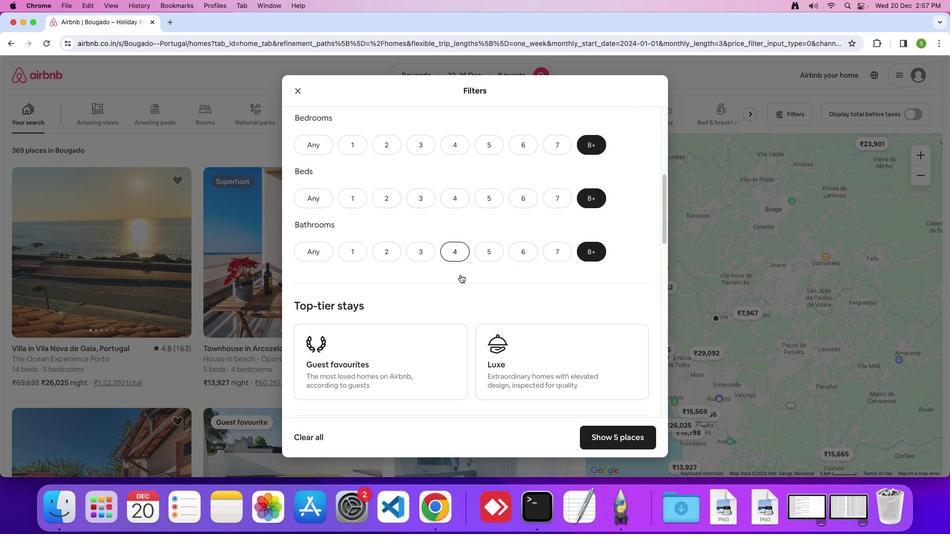 
Action: Mouse scrolled (460, 275) with delta (0, 0)
Screenshot: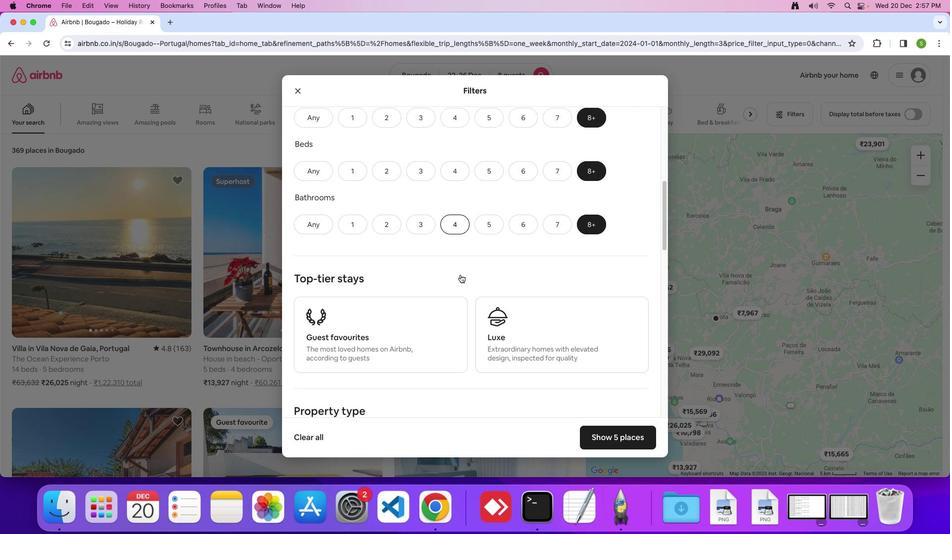 
Action: Mouse scrolled (460, 275) with delta (0, 0)
Screenshot: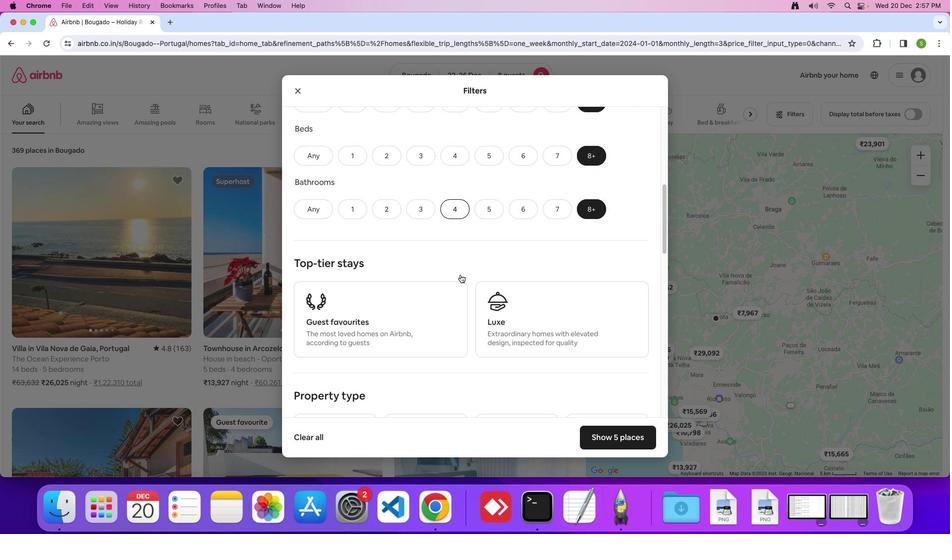 
Action: Mouse scrolled (460, 275) with delta (0, 0)
Screenshot: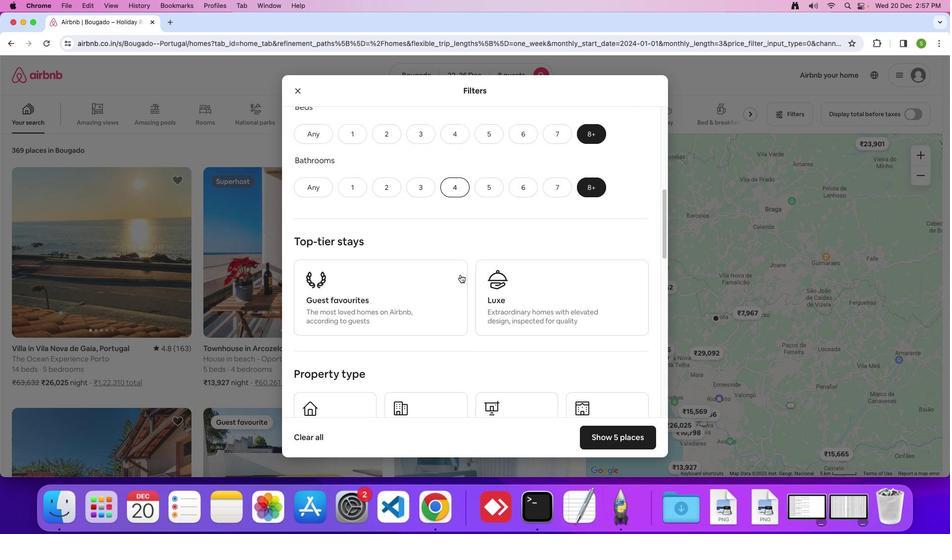 
Action: Mouse scrolled (460, 275) with delta (0, 0)
Screenshot: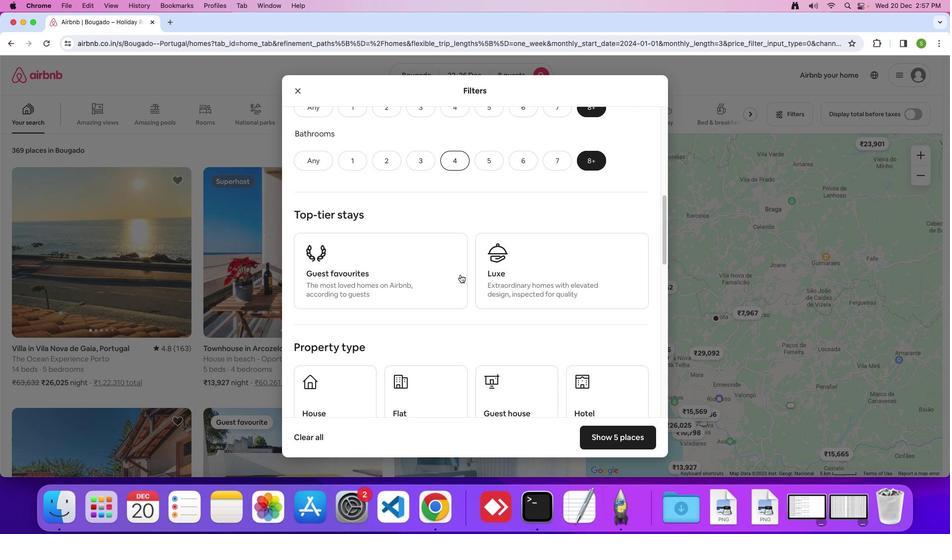 
Action: Mouse scrolled (460, 275) with delta (0, 0)
Screenshot: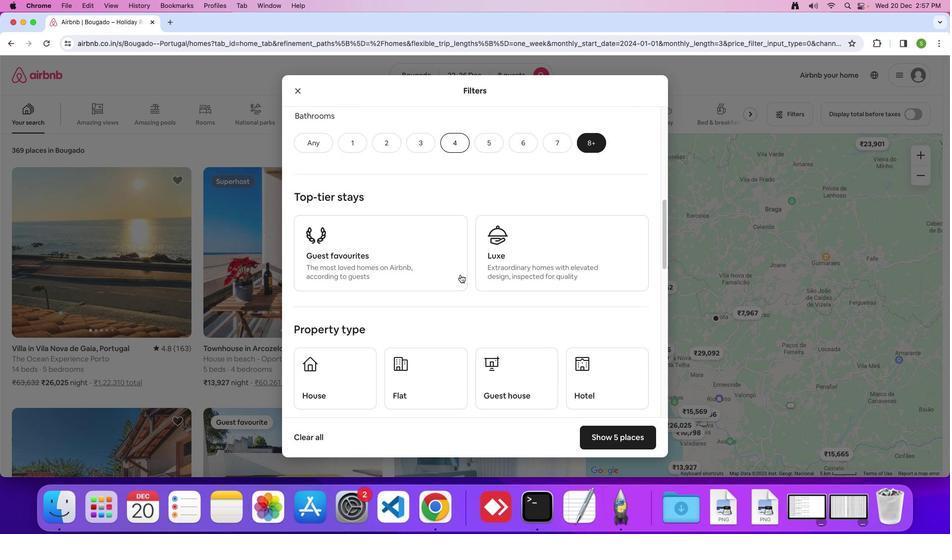 
Action: Mouse scrolled (460, 275) with delta (0, 0)
Screenshot: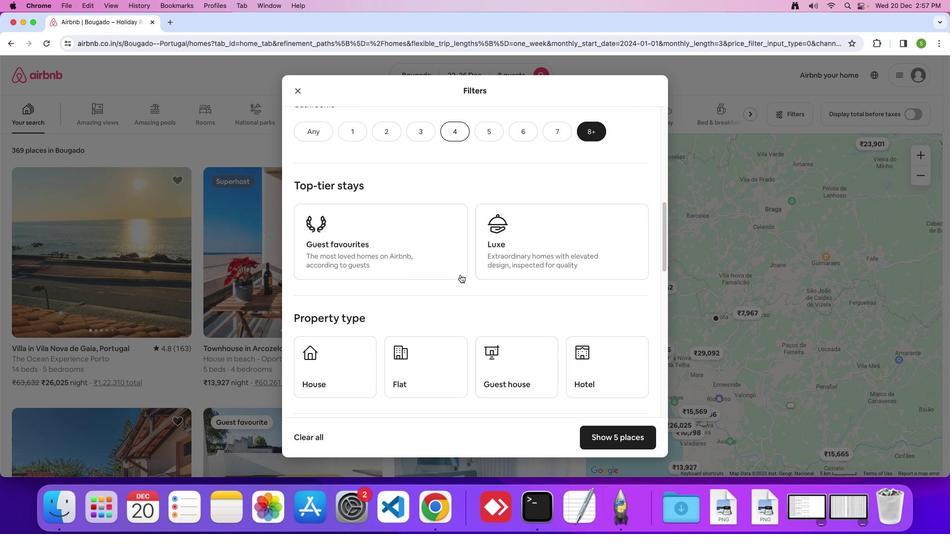 
Action: Mouse scrolled (460, 275) with delta (0, 0)
Screenshot: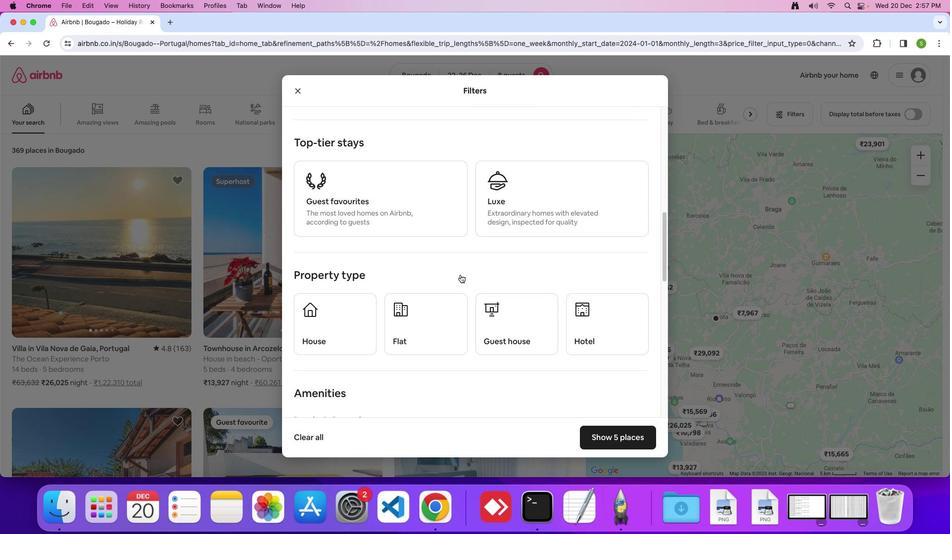 
Action: Mouse scrolled (460, 275) with delta (0, 0)
Screenshot: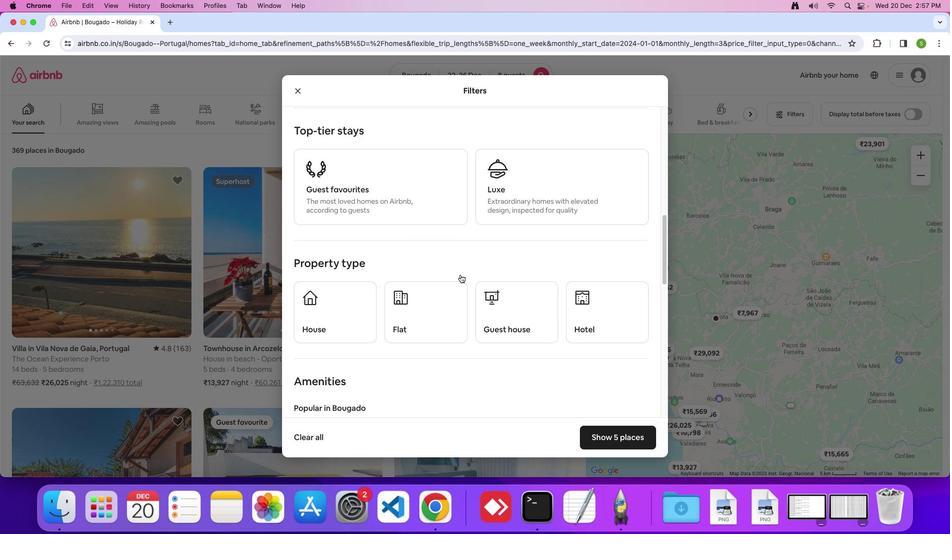 
Action: Mouse scrolled (460, 275) with delta (0, 0)
Screenshot: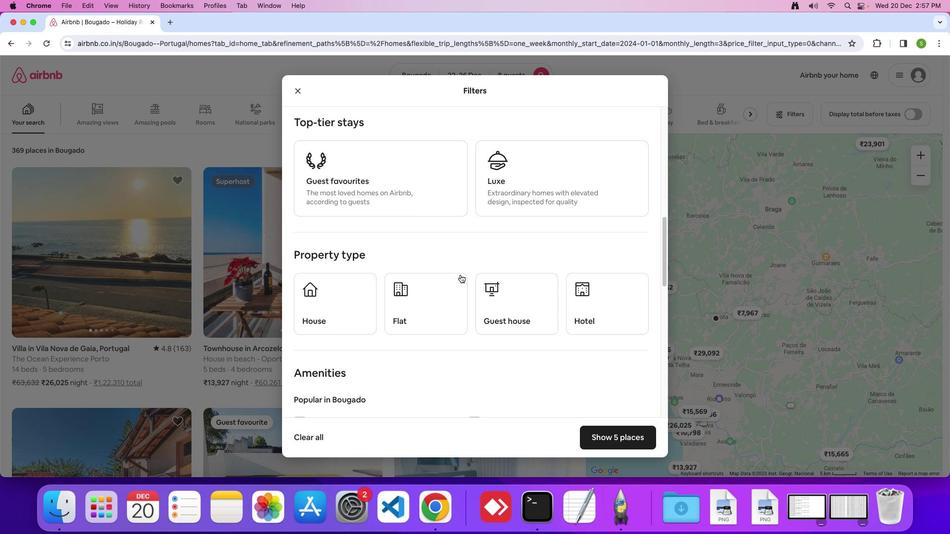 
Action: Mouse moved to (345, 289)
Screenshot: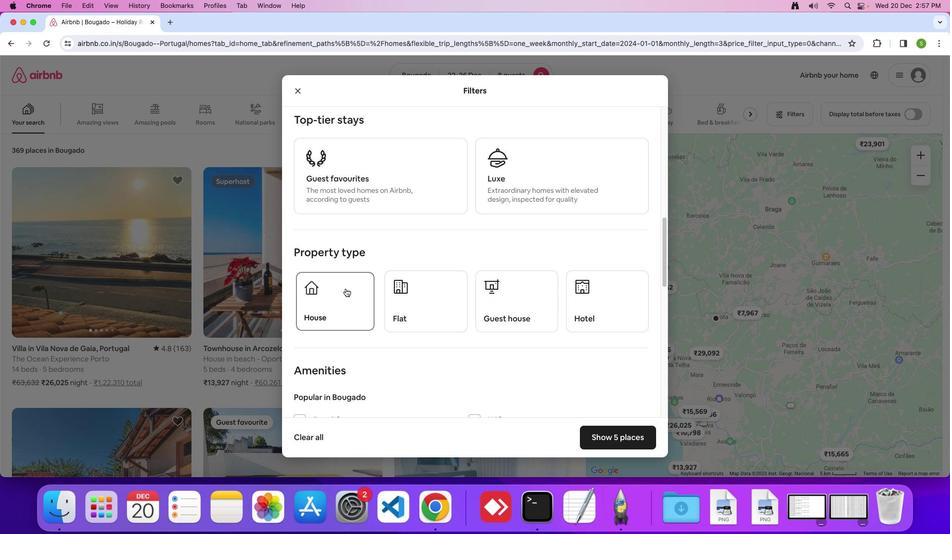 
Action: Mouse pressed left at (345, 289)
Screenshot: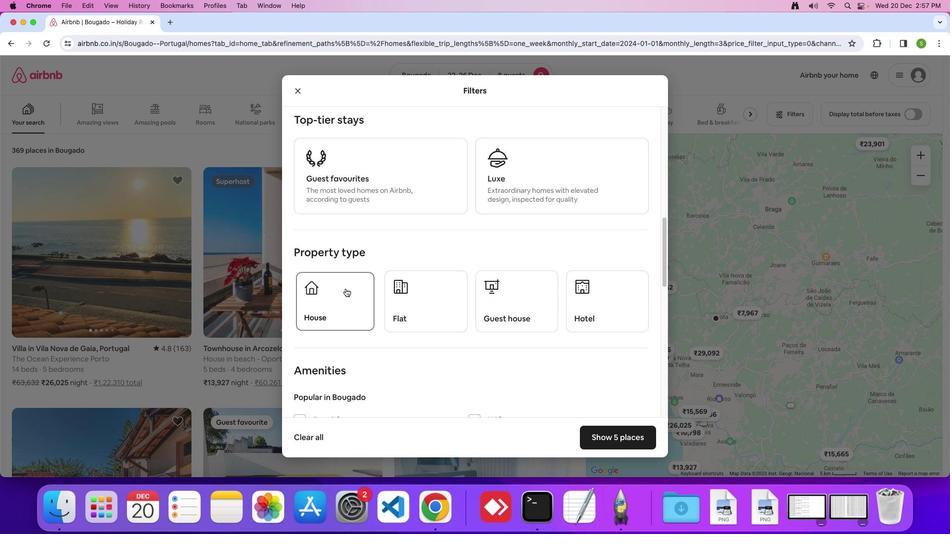 
Action: Mouse moved to (520, 237)
Screenshot: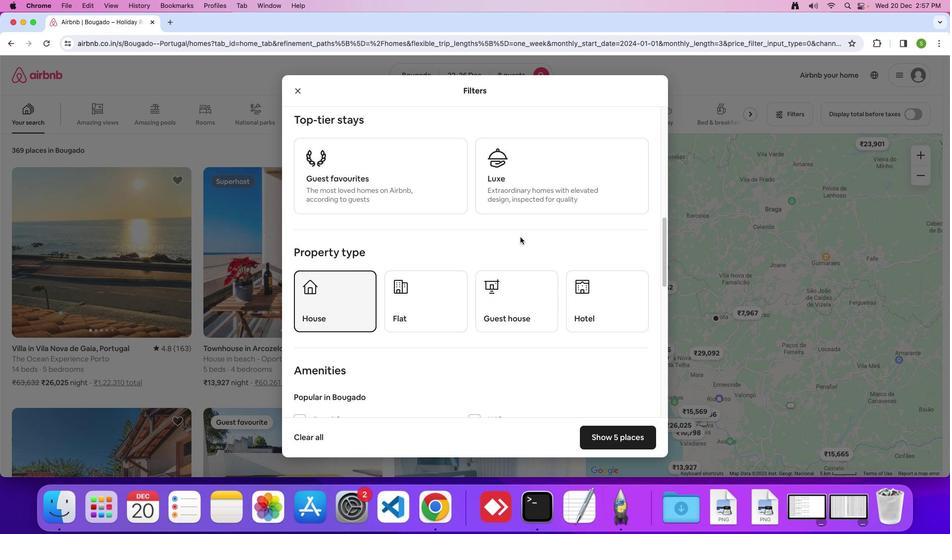
Action: Mouse scrolled (520, 237) with delta (0, 0)
Screenshot: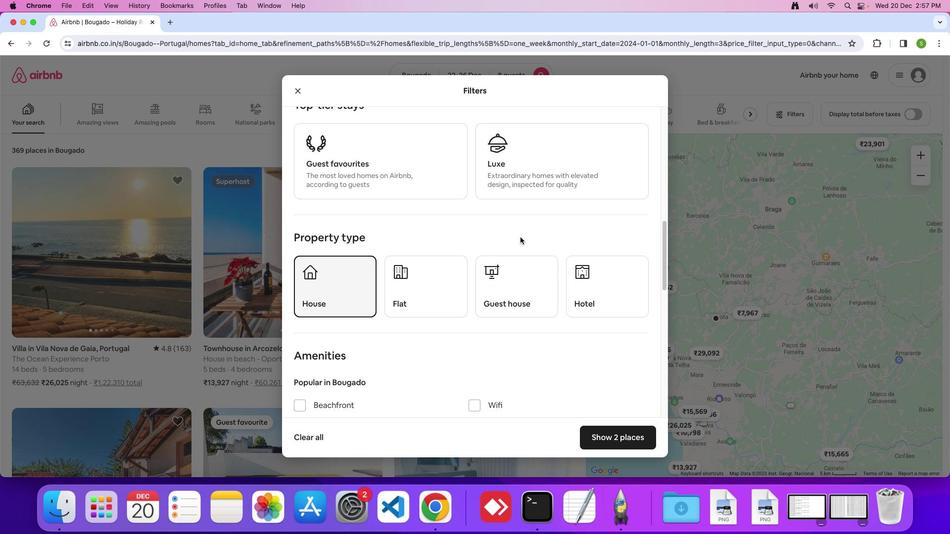 
Action: Mouse scrolled (520, 237) with delta (0, 0)
Screenshot: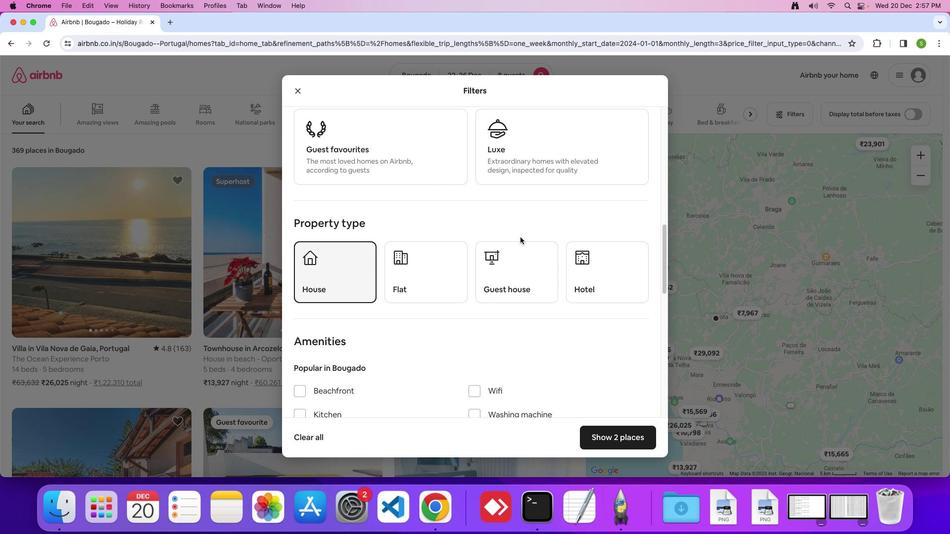 
Action: Mouse scrolled (520, 237) with delta (0, 0)
Screenshot: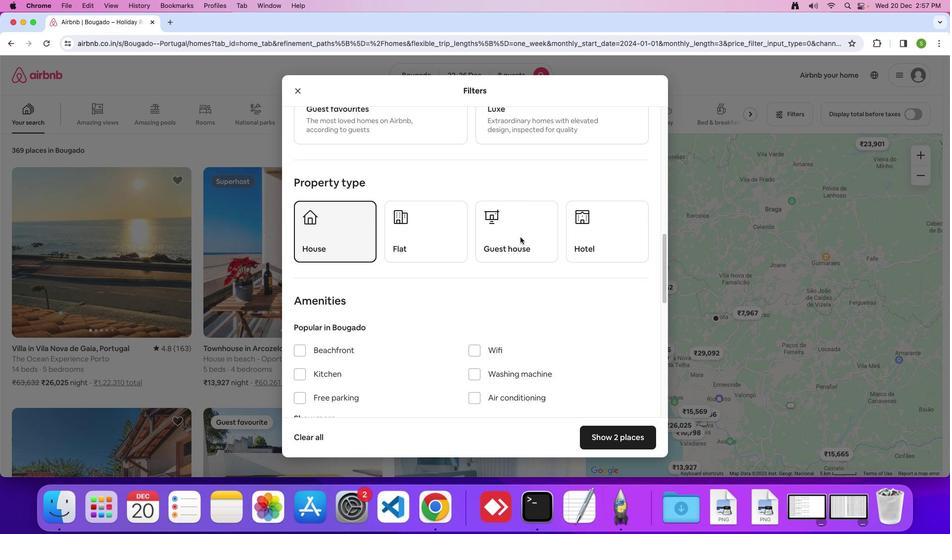 
Action: Mouse moved to (519, 238)
Screenshot: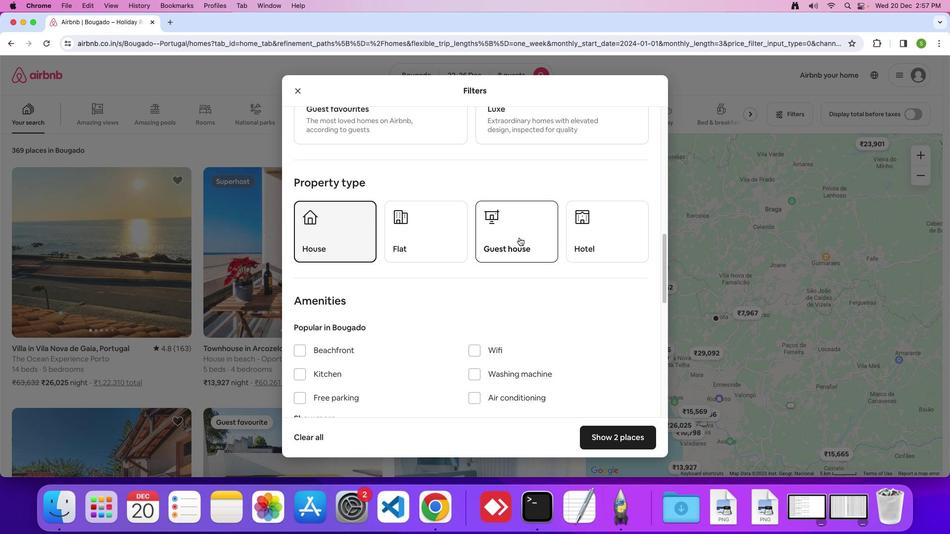 
Action: Mouse scrolled (519, 238) with delta (0, 0)
Screenshot: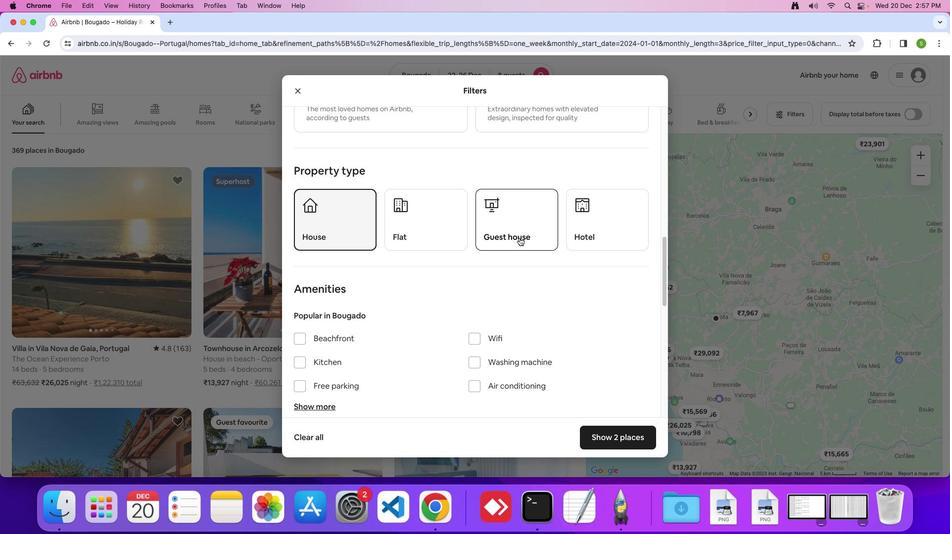 
Action: Mouse scrolled (519, 238) with delta (0, 0)
Screenshot: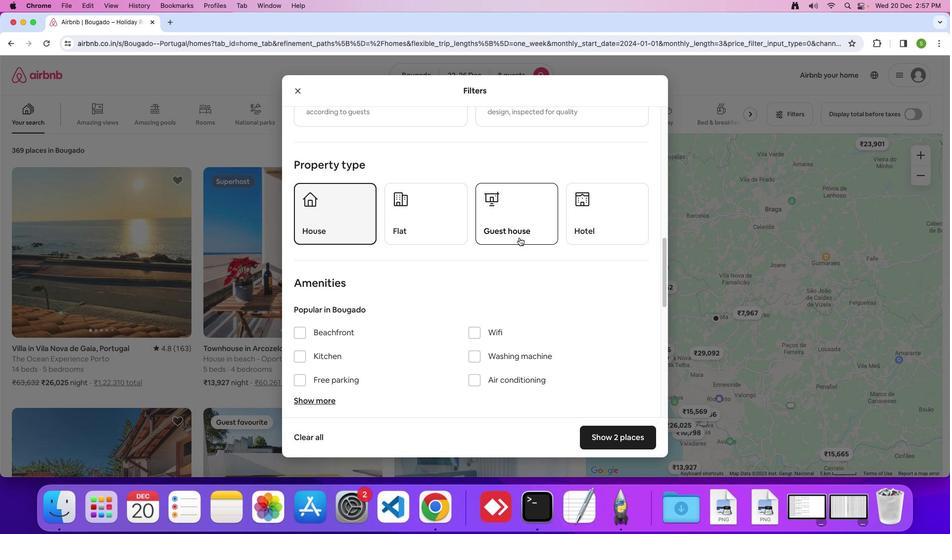 
Action: Mouse scrolled (519, 238) with delta (0, 0)
Screenshot: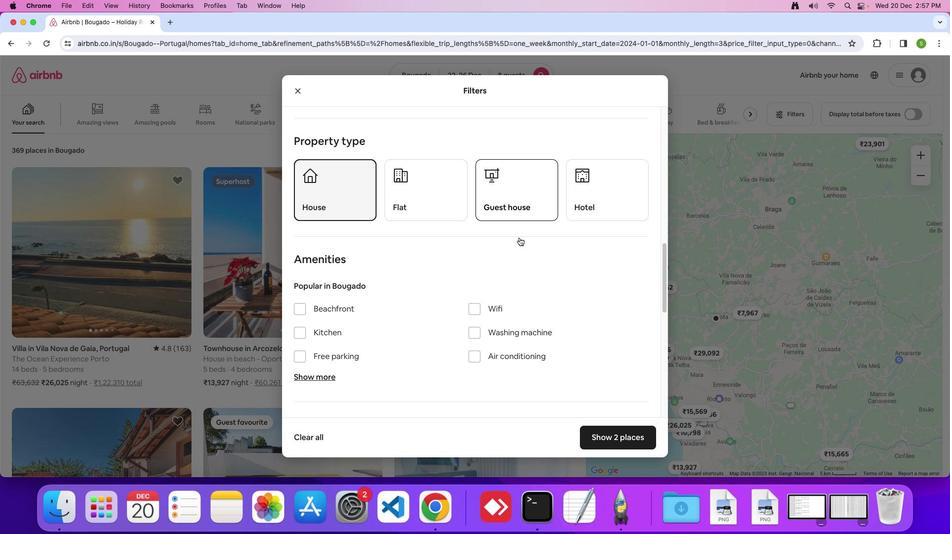 
Action: Mouse scrolled (519, 238) with delta (0, 0)
Screenshot: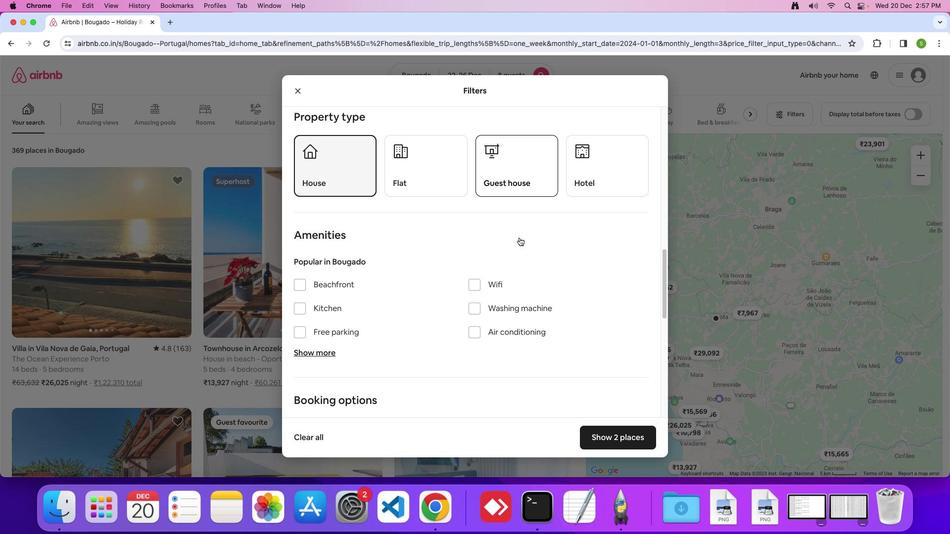 
Action: Mouse scrolled (519, 238) with delta (0, 0)
Screenshot: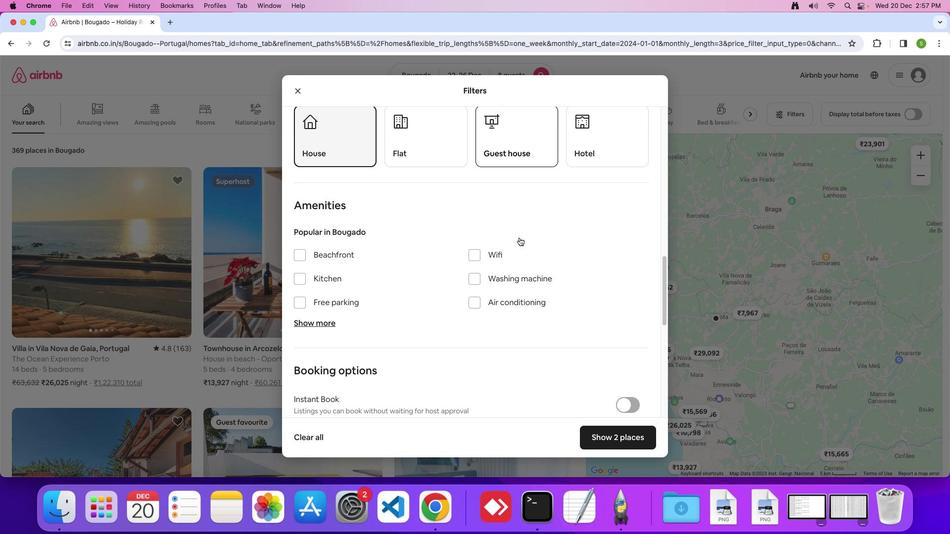 
Action: Mouse scrolled (519, 238) with delta (0, -1)
Screenshot: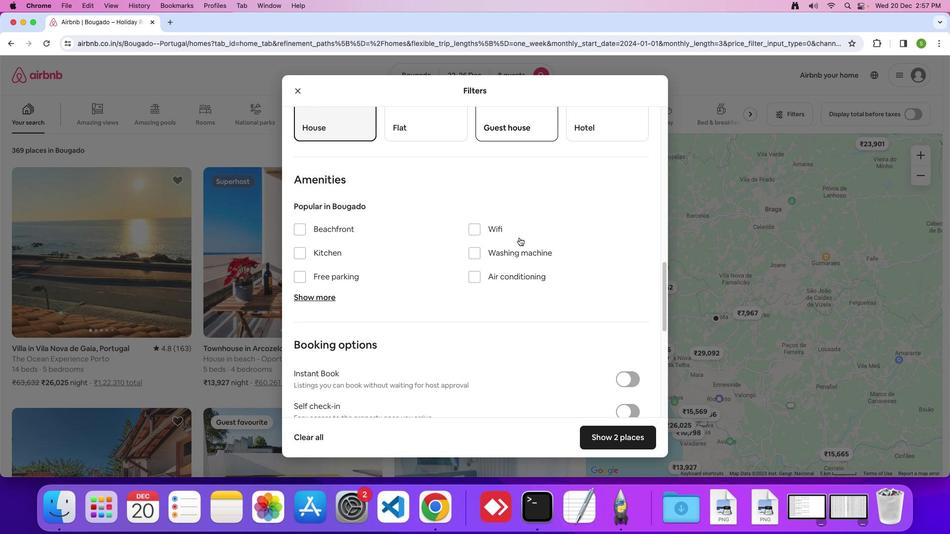 
Action: Mouse scrolled (519, 238) with delta (0, 0)
Screenshot: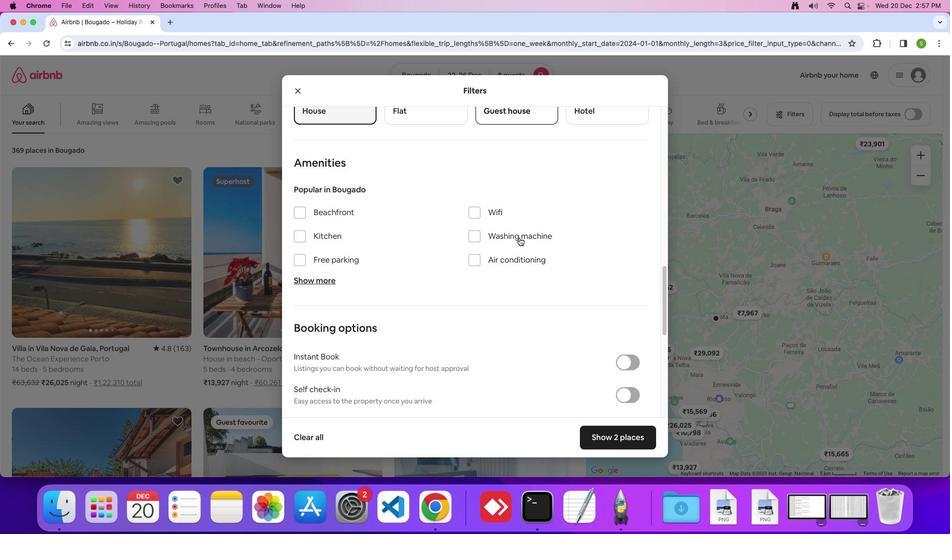 
Action: Mouse scrolled (519, 238) with delta (0, 0)
Screenshot: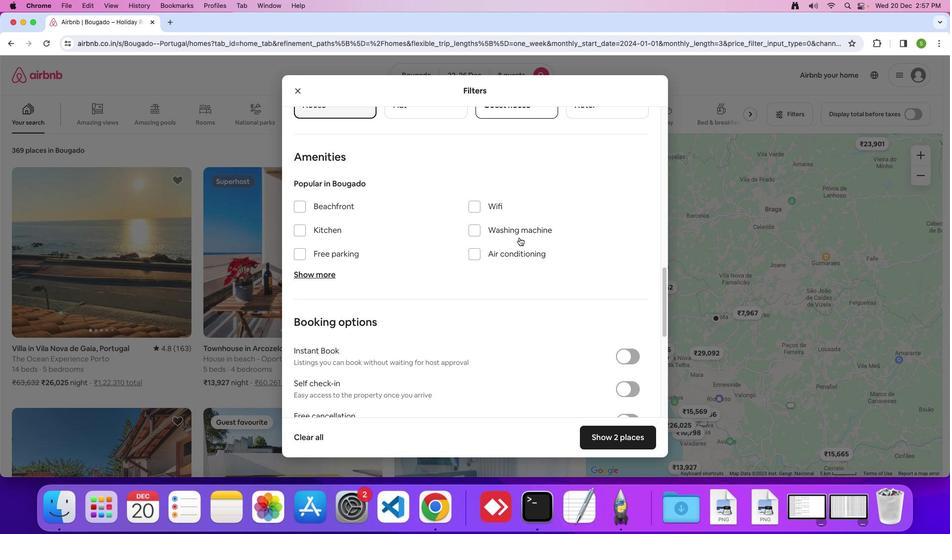 
Action: Mouse scrolled (519, 238) with delta (0, 0)
Screenshot: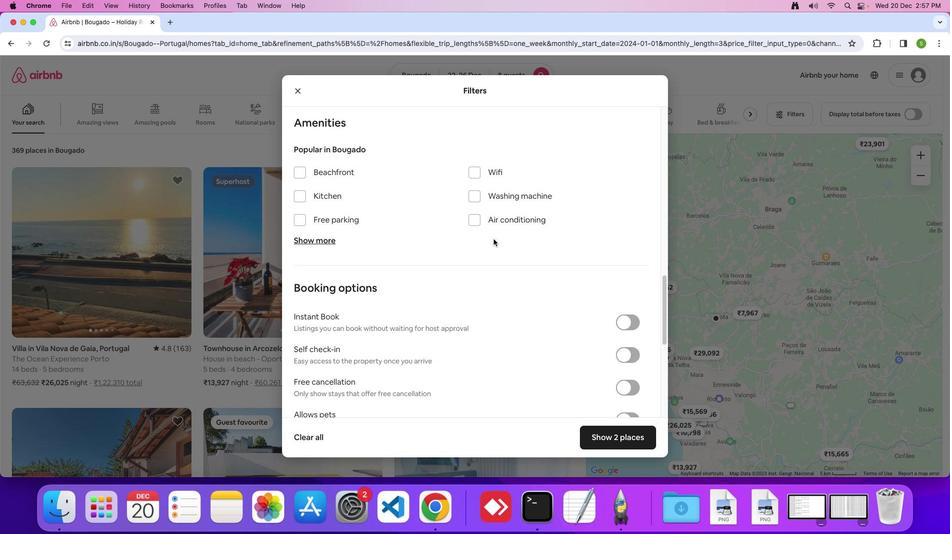 
Action: Mouse moved to (305, 241)
Screenshot: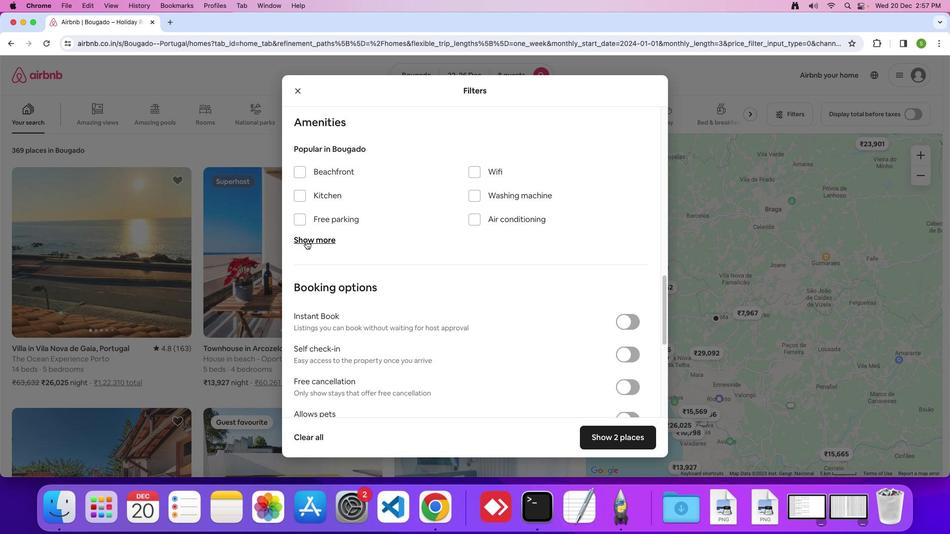 
Action: Mouse pressed left at (305, 241)
Screenshot: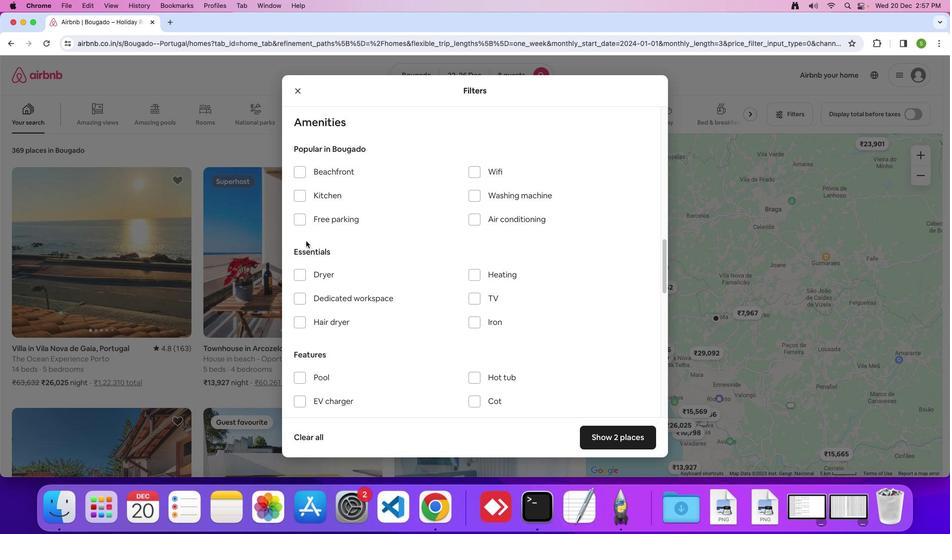 
Action: Mouse moved to (474, 169)
Screenshot: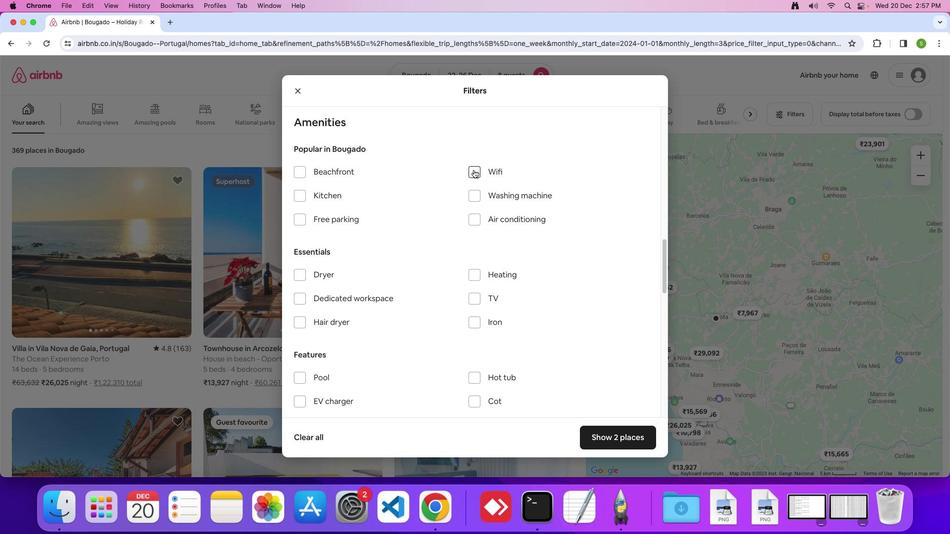 
Action: Mouse pressed left at (474, 169)
Screenshot: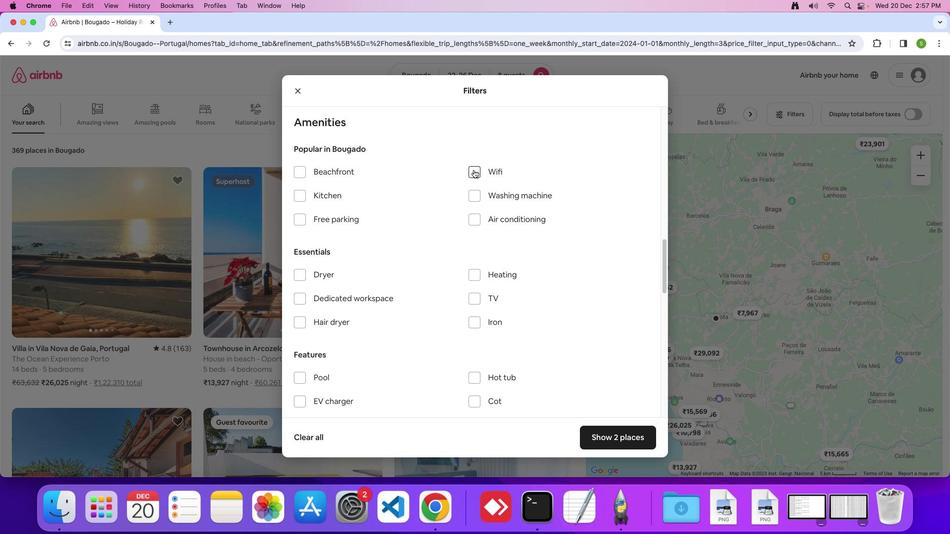 
Action: Mouse moved to (476, 292)
Screenshot: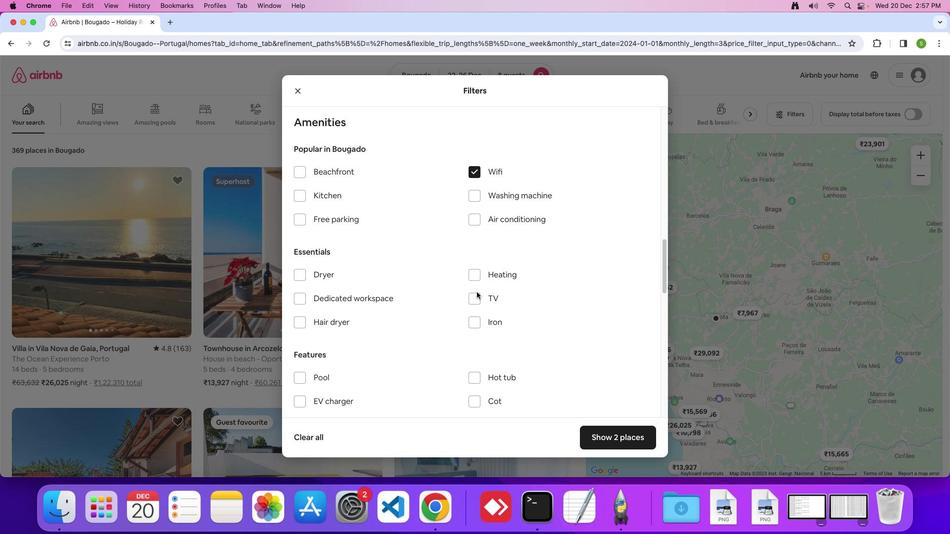 
Action: Mouse pressed left at (476, 292)
Screenshot: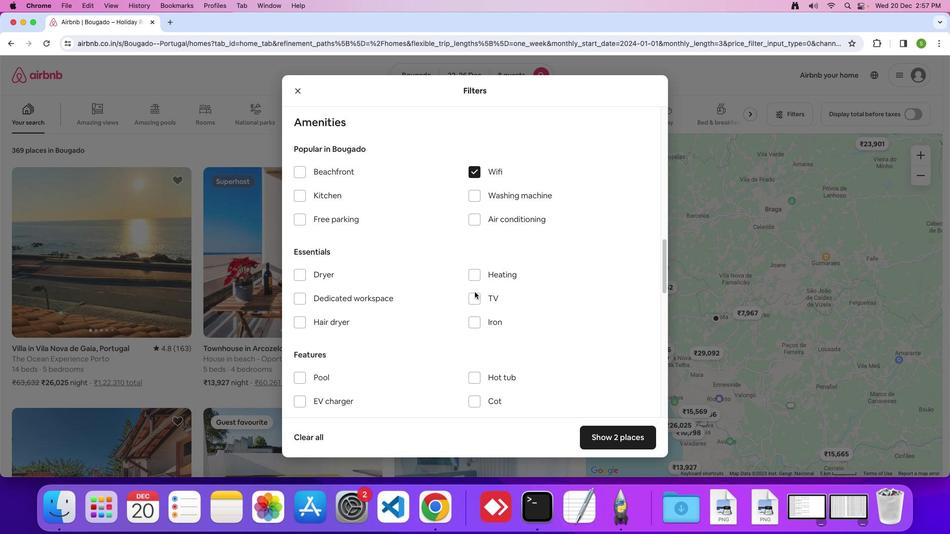 
Action: Mouse moved to (300, 219)
Screenshot: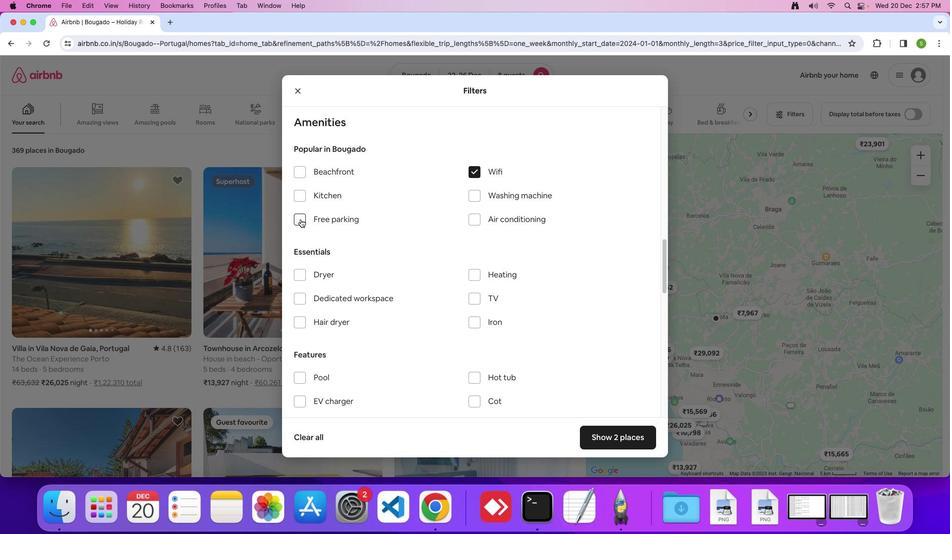 
Action: Mouse pressed left at (300, 219)
Screenshot: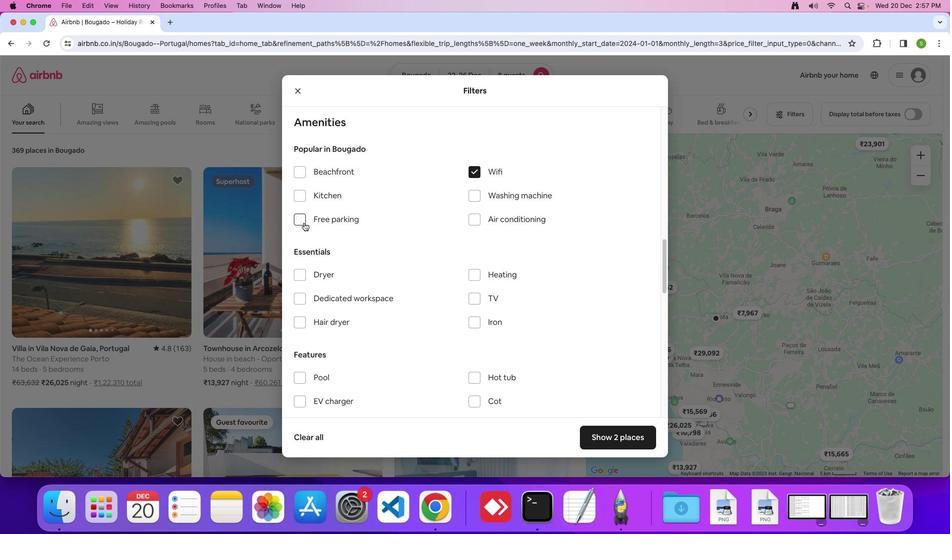 
Action: Mouse moved to (474, 299)
Screenshot: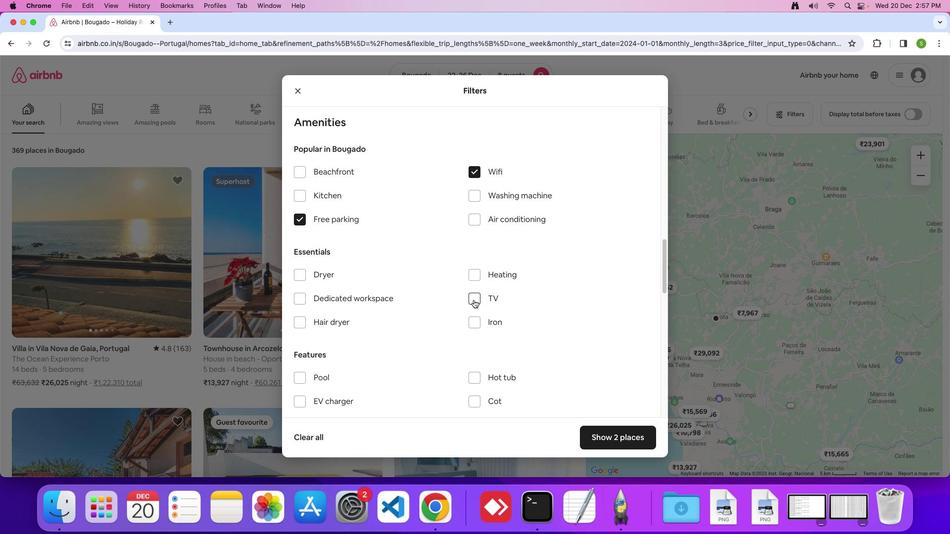 
Action: Mouse pressed left at (474, 299)
Screenshot: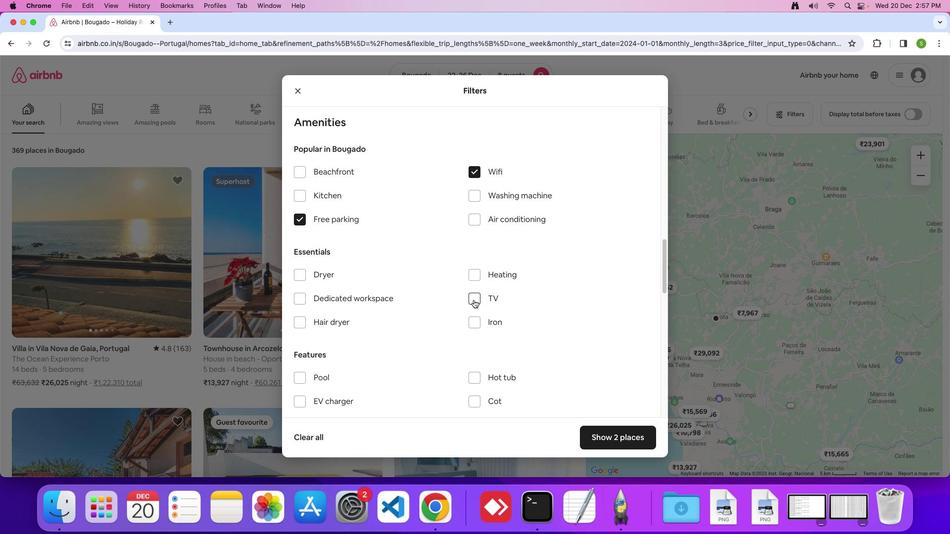 
Action: Mouse moved to (415, 279)
Screenshot: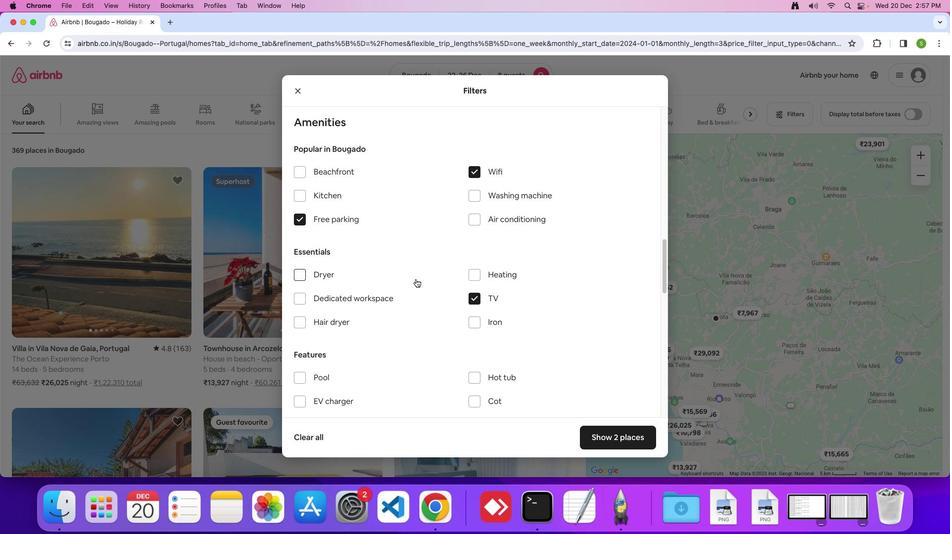 
Action: Mouse scrolled (415, 279) with delta (0, 0)
Screenshot: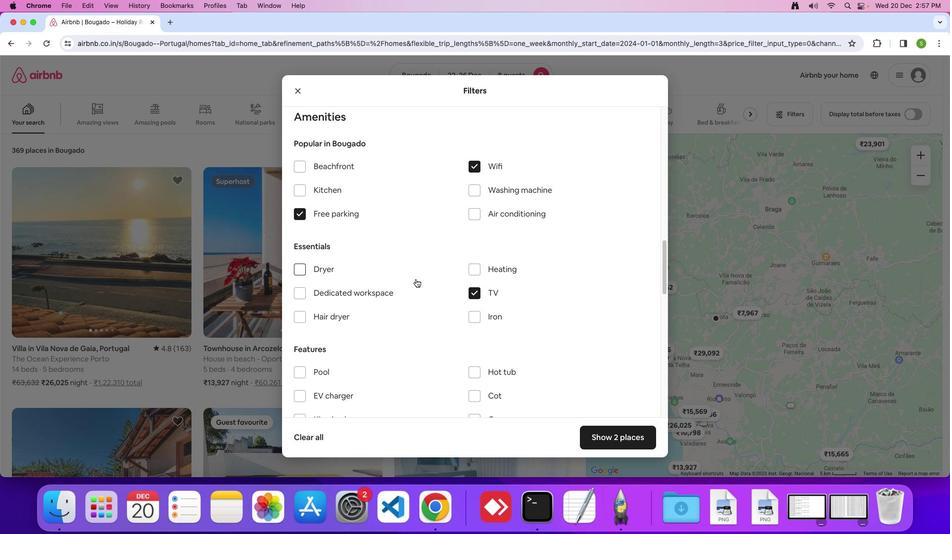 
Action: Mouse scrolled (415, 279) with delta (0, 0)
Screenshot: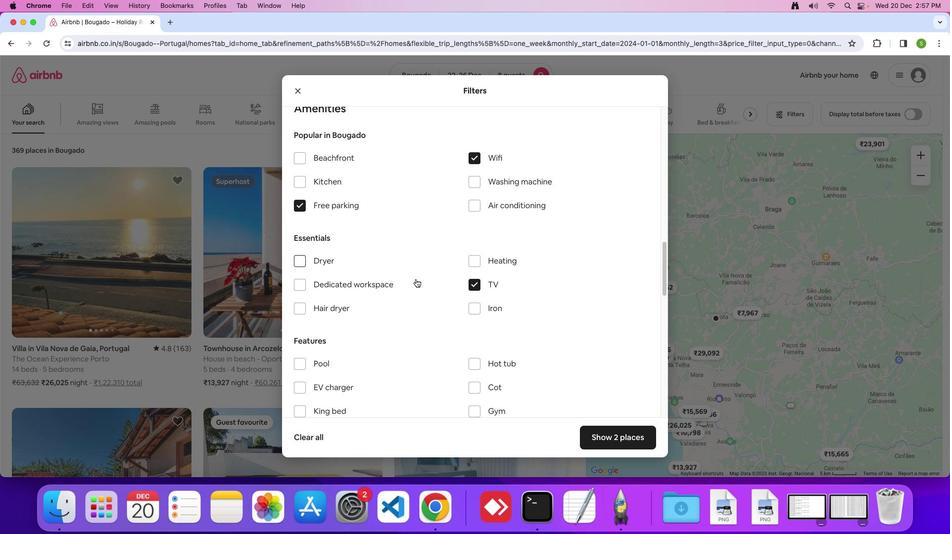 
Action: Mouse scrolled (415, 279) with delta (0, 0)
Screenshot: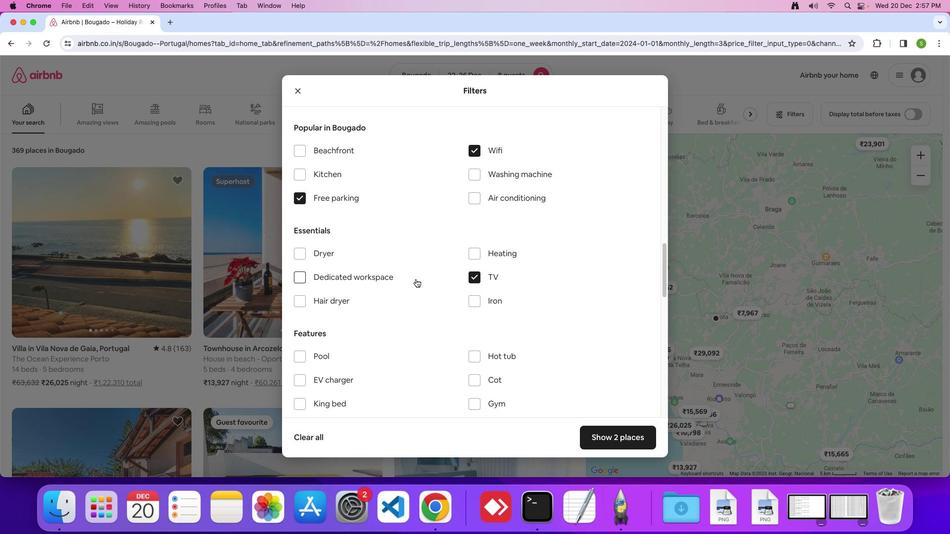 
Action: Mouse scrolled (415, 279) with delta (0, 0)
Screenshot: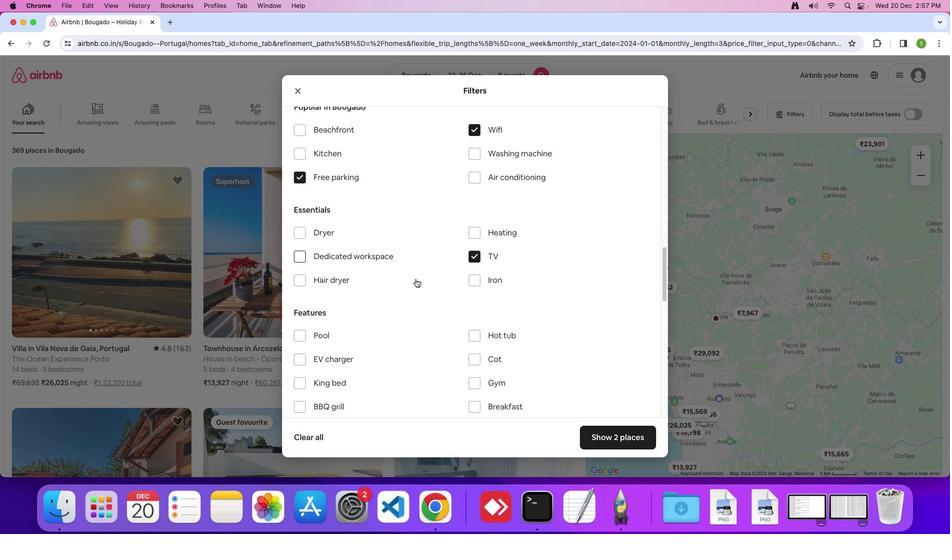 
Action: Mouse scrolled (415, 279) with delta (0, 0)
Screenshot: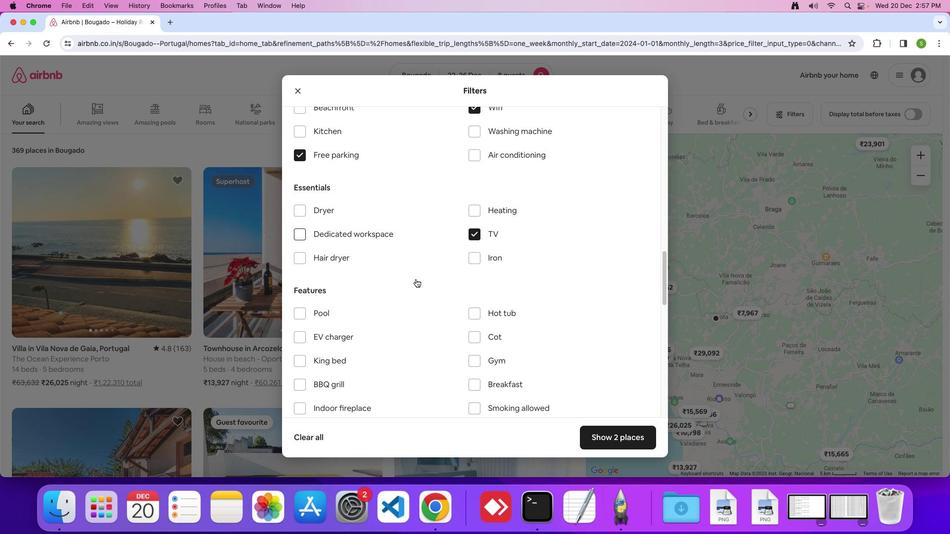 
Action: Mouse scrolled (415, 279) with delta (0, 0)
Screenshot: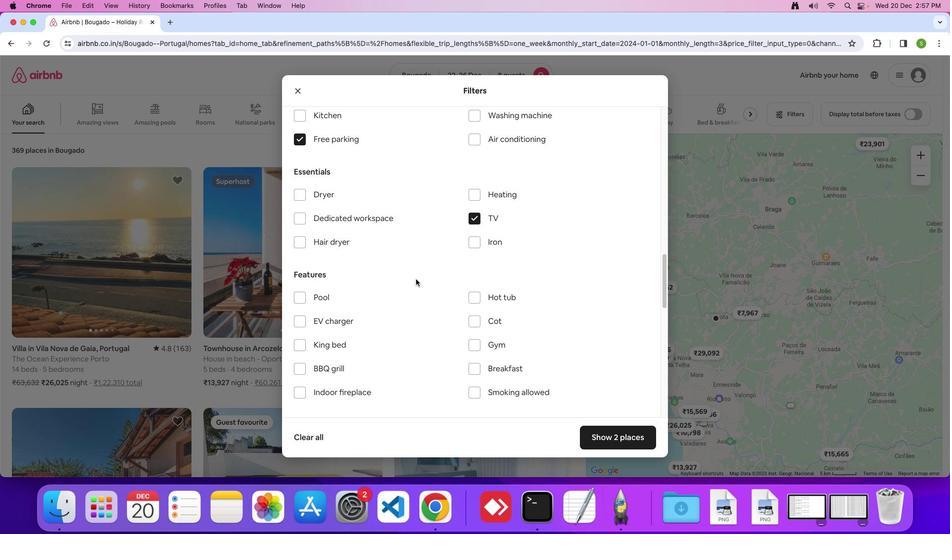 
Action: Mouse scrolled (415, 279) with delta (0, 0)
Screenshot: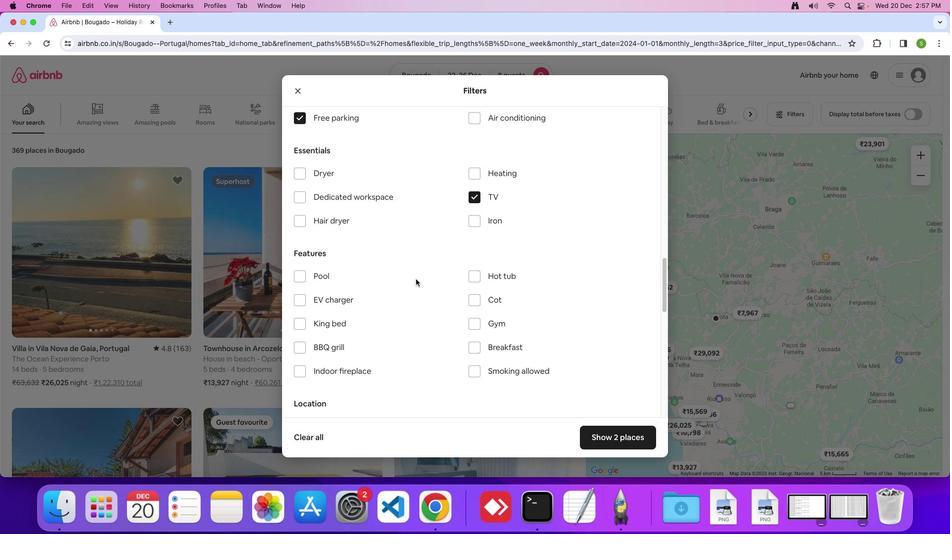 
Action: Mouse scrolled (415, 279) with delta (0, 0)
Screenshot: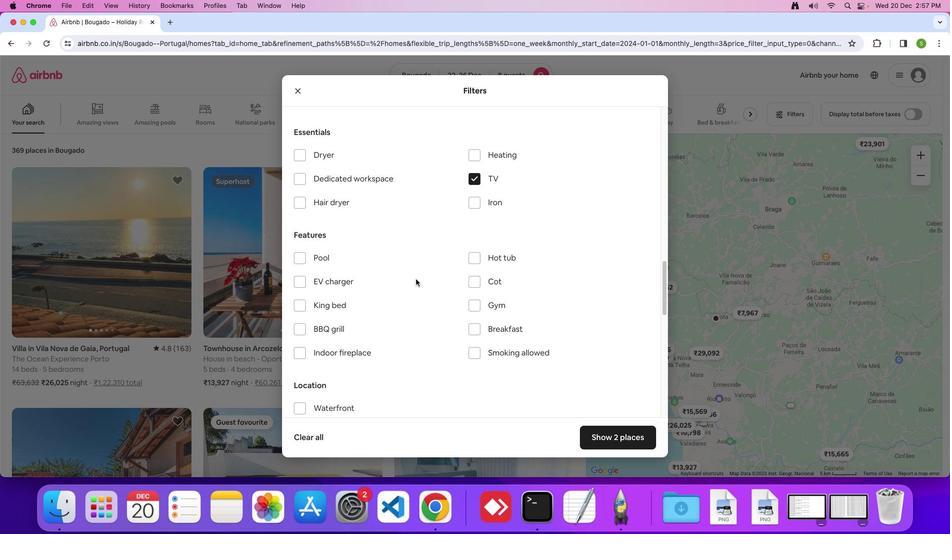 
Action: Mouse scrolled (415, 279) with delta (0, 0)
Screenshot: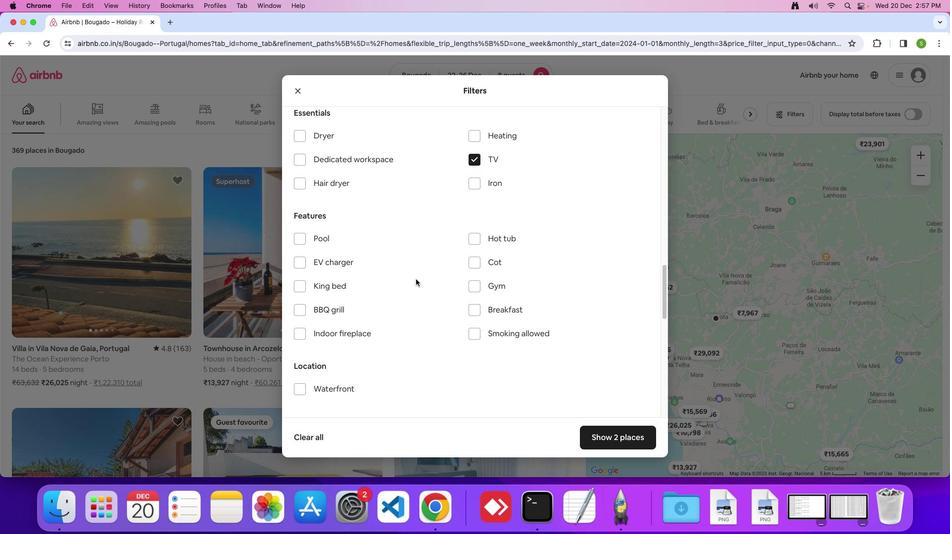 
Action: Mouse scrolled (415, 279) with delta (0, 0)
Screenshot: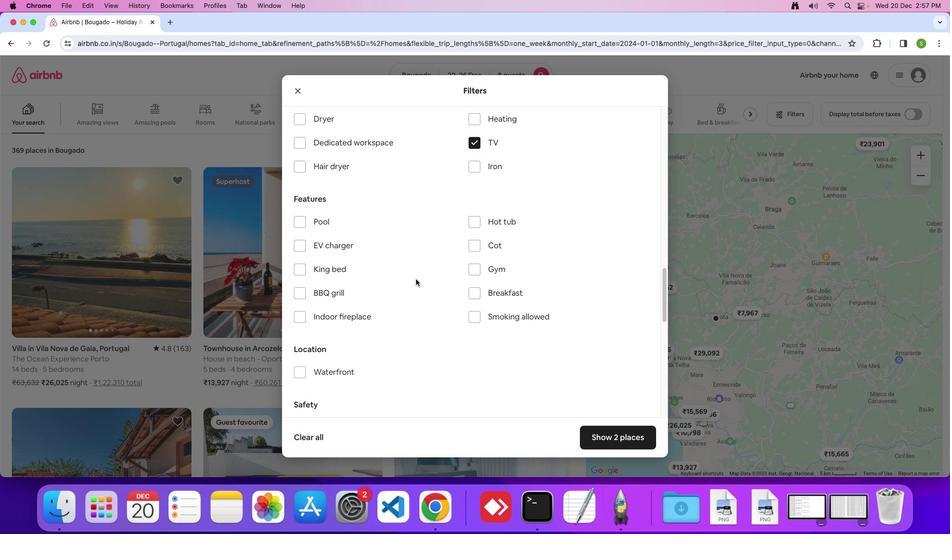 
Action: Mouse scrolled (415, 279) with delta (0, 0)
Screenshot: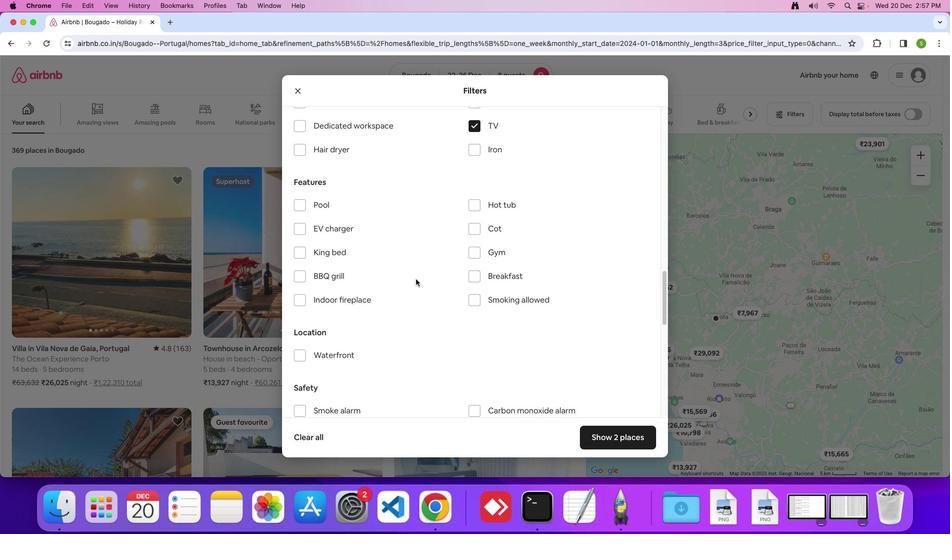 
Action: Mouse moved to (476, 250)
Screenshot: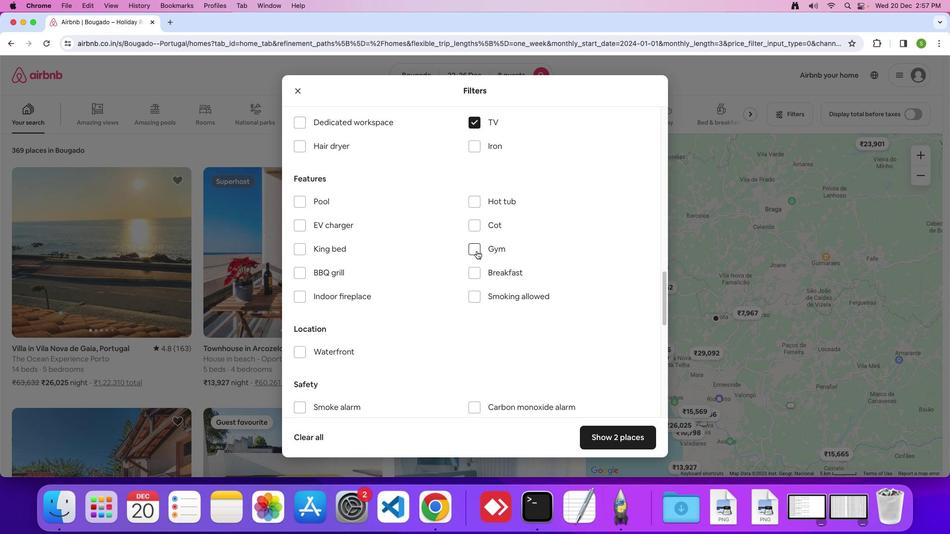 
Action: Mouse pressed left at (476, 250)
Screenshot: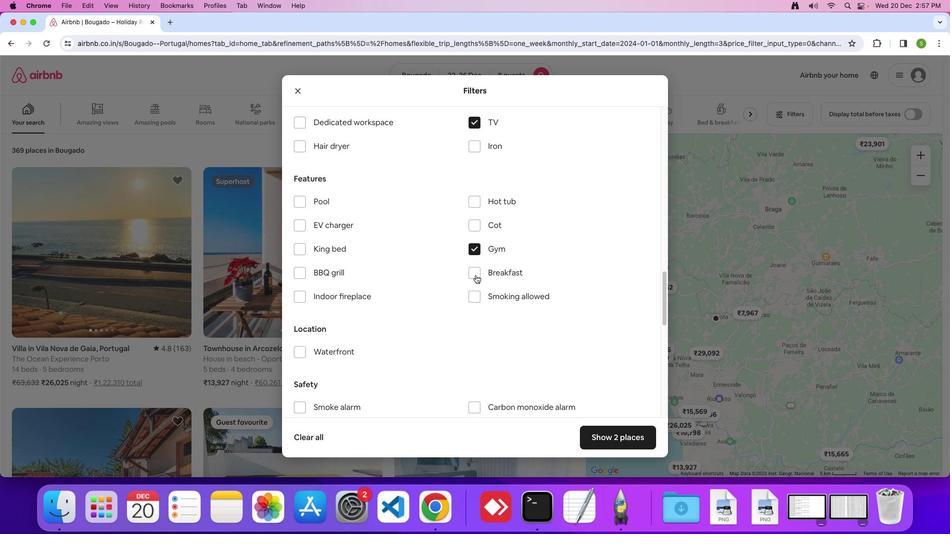 
Action: Mouse moved to (475, 276)
Screenshot: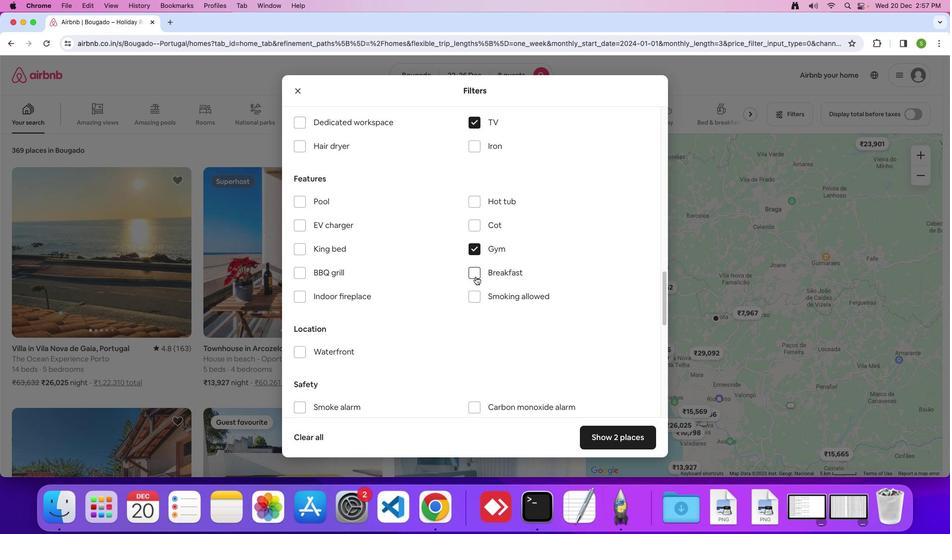 
Action: Mouse pressed left at (475, 276)
Screenshot: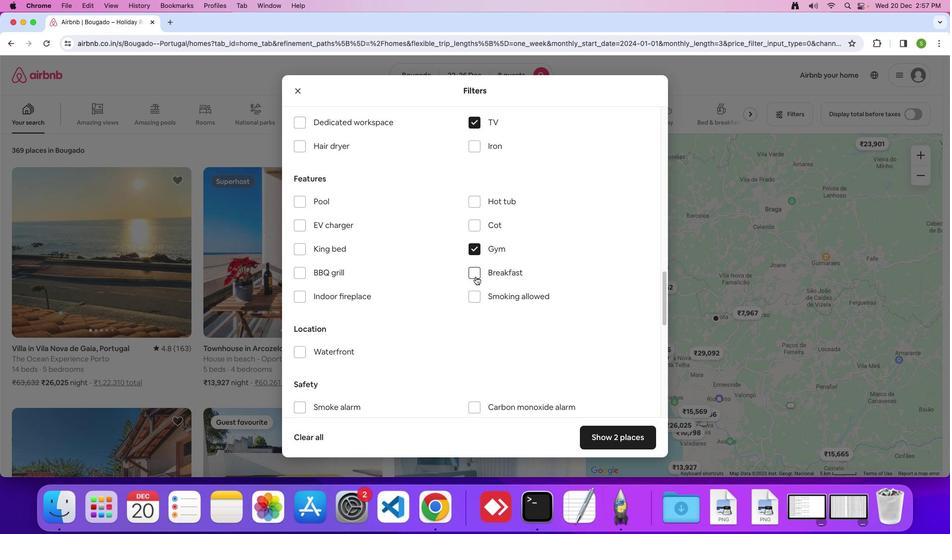 
Action: Mouse moved to (409, 292)
Screenshot: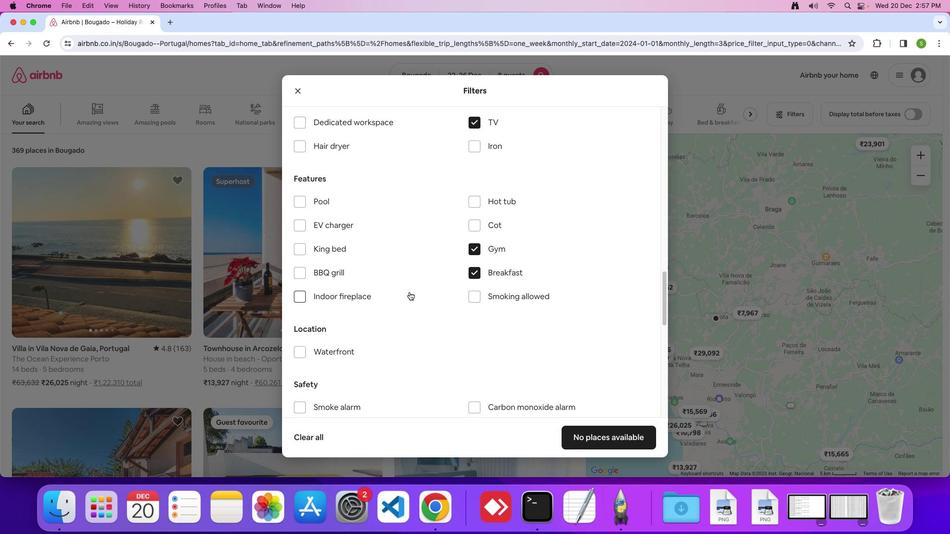 
Action: Mouse scrolled (409, 292) with delta (0, 0)
Screenshot: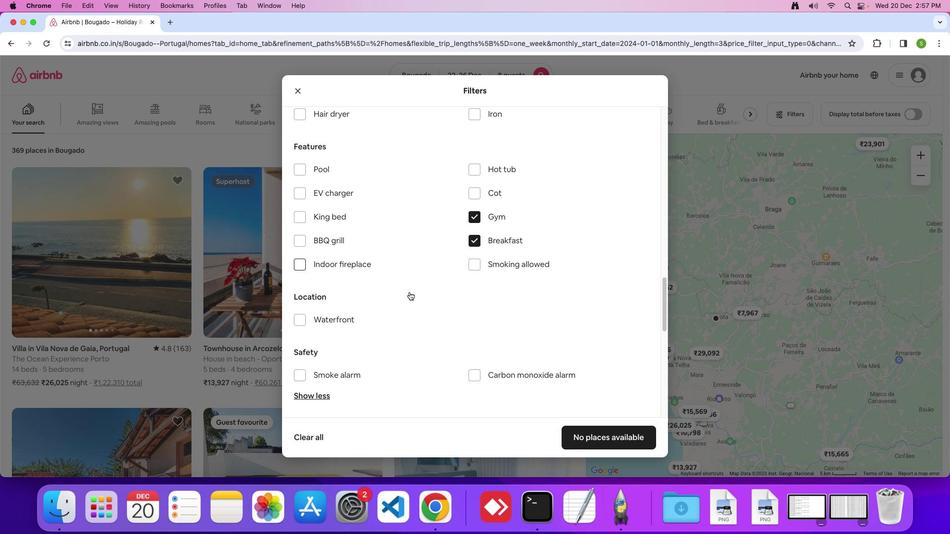 
Action: Mouse scrolled (409, 292) with delta (0, 0)
Screenshot: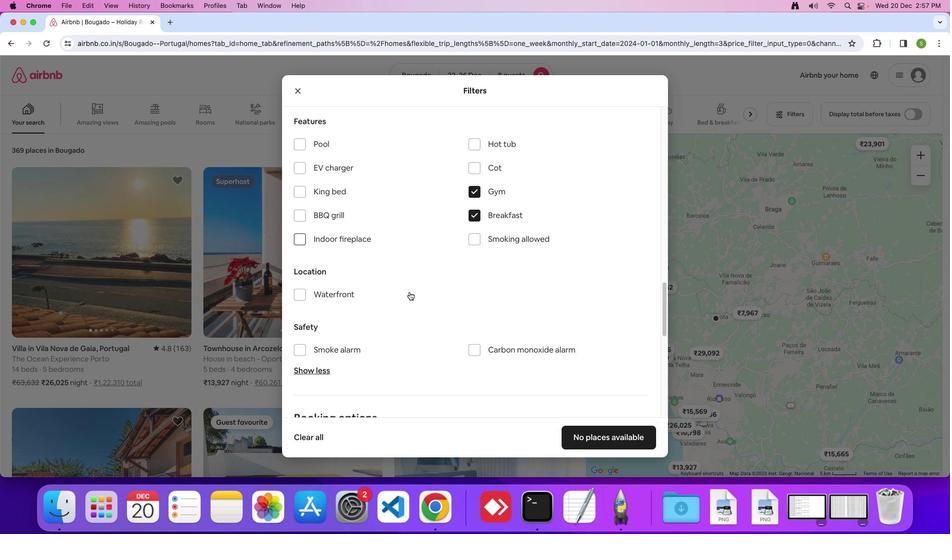 
Action: Mouse scrolled (409, 292) with delta (0, -1)
Screenshot: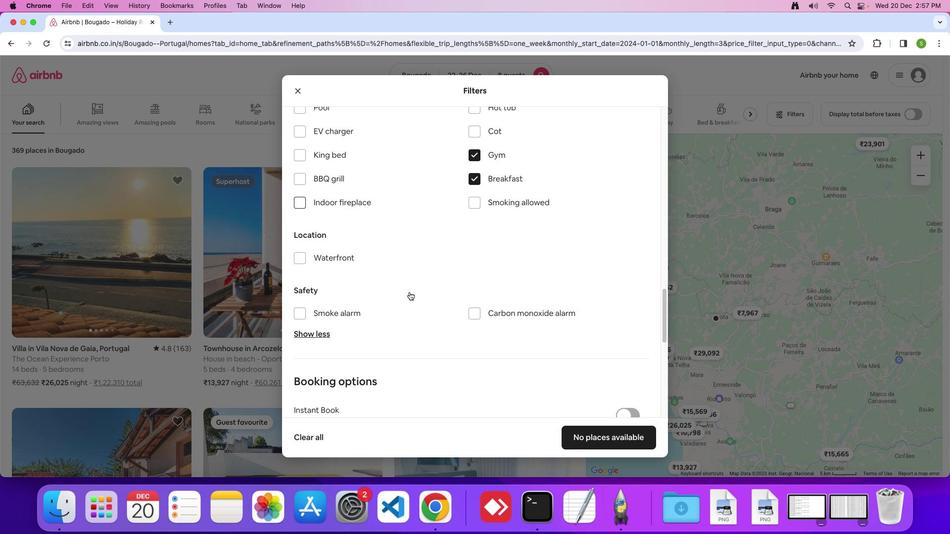 
Action: Mouse scrolled (409, 292) with delta (0, 0)
Screenshot: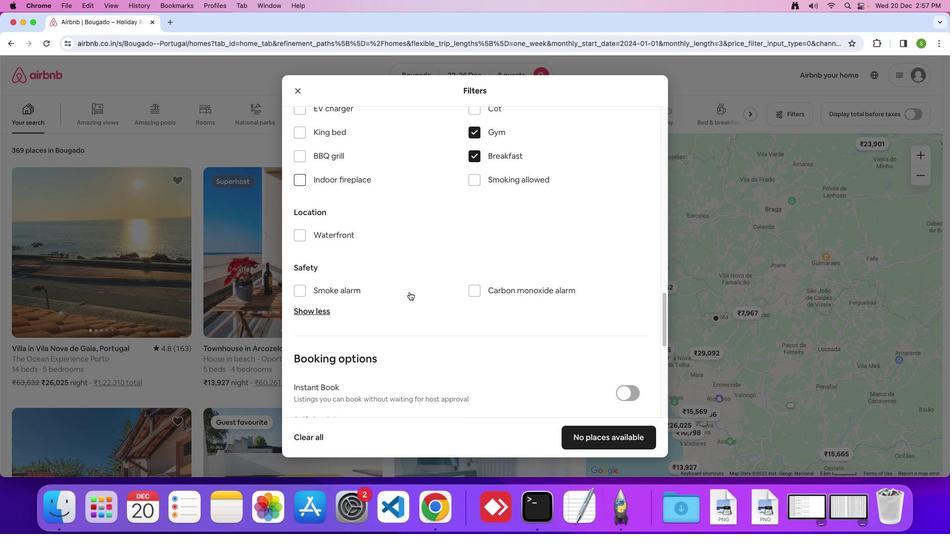 
Action: Mouse scrolled (409, 292) with delta (0, 0)
Screenshot: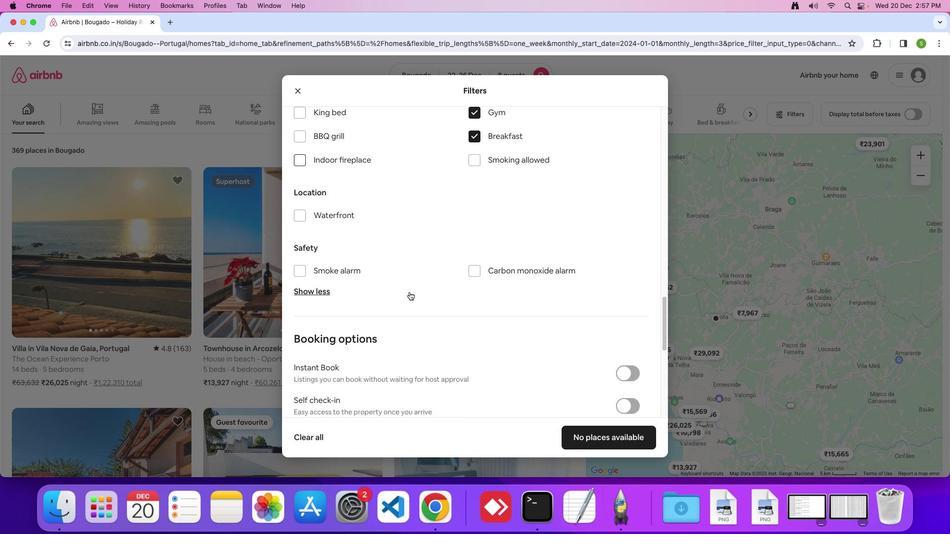 
Action: Mouse scrolled (409, 292) with delta (0, -1)
Screenshot: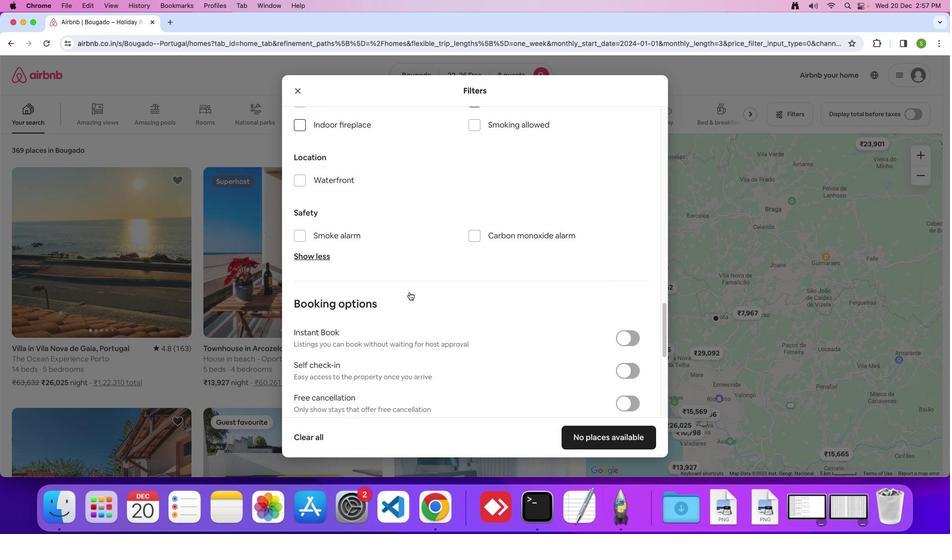 
Action: Mouse scrolled (409, 292) with delta (0, 0)
Screenshot: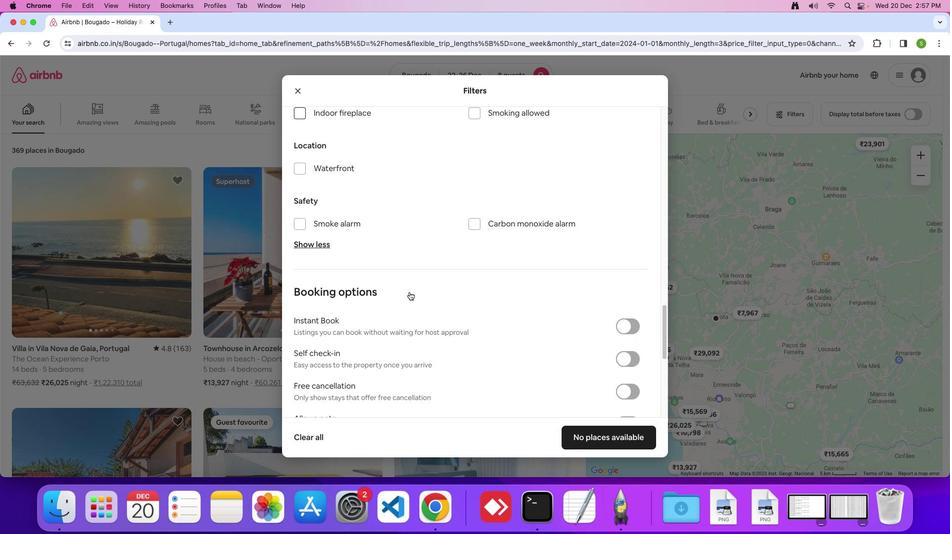 
Action: Mouse scrolled (409, 292) with delta (0, 0)
Screenshot: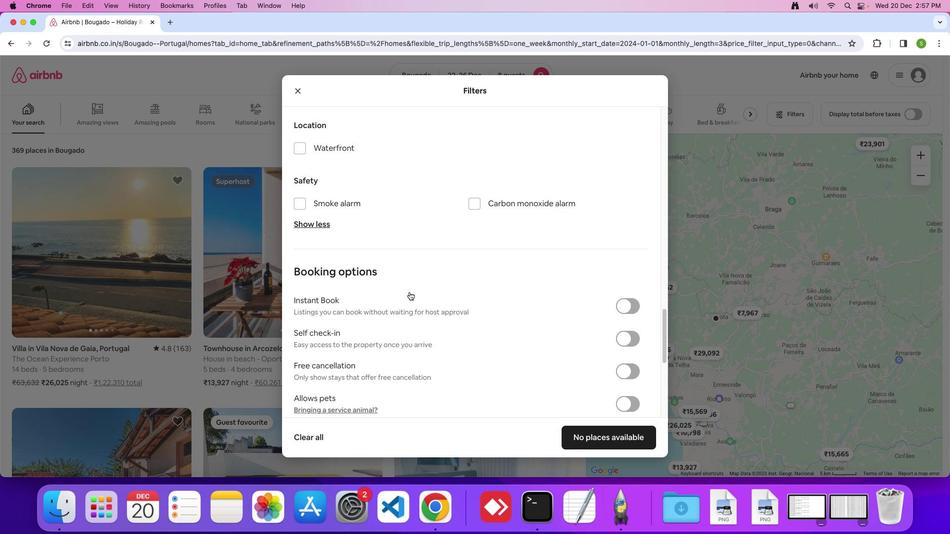 
Action: Mouse scrolled (409, 292) with delta (0, 0)
Screenshot: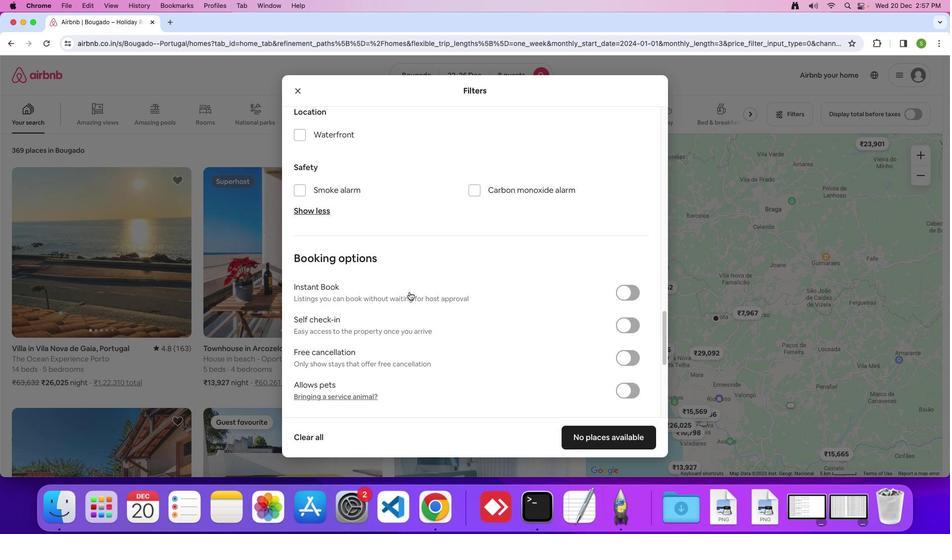 
Action: Mouse moved to (426, 274)
Screenshot: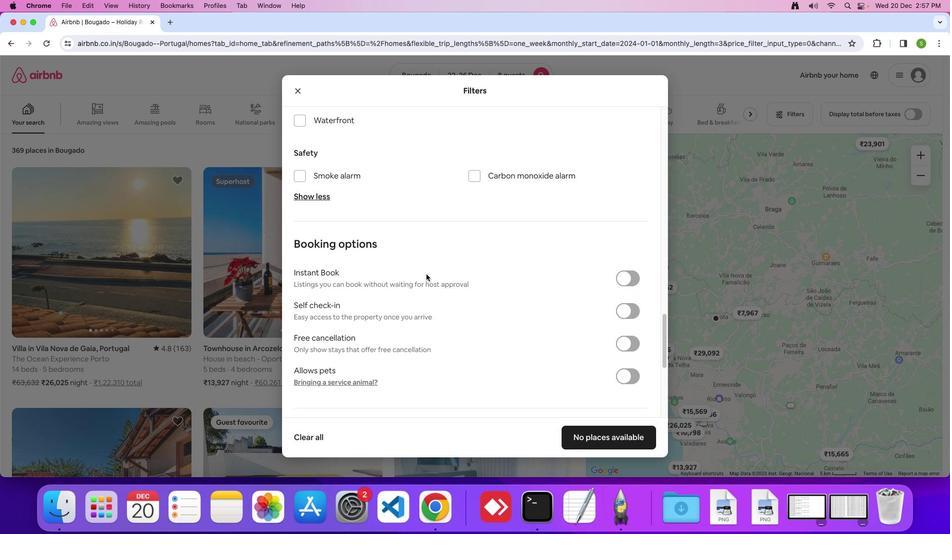 
Action: Mouse scrolled (426, 274) with delta (0, 0)
Screenshot: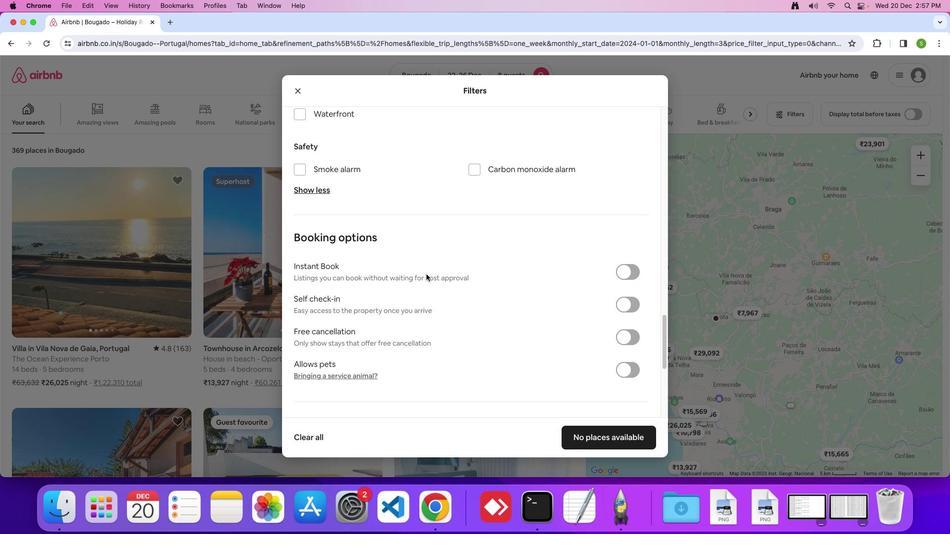 
Action: Mouse scrolled (426, 274) with delta (0, 0)
Screenshot: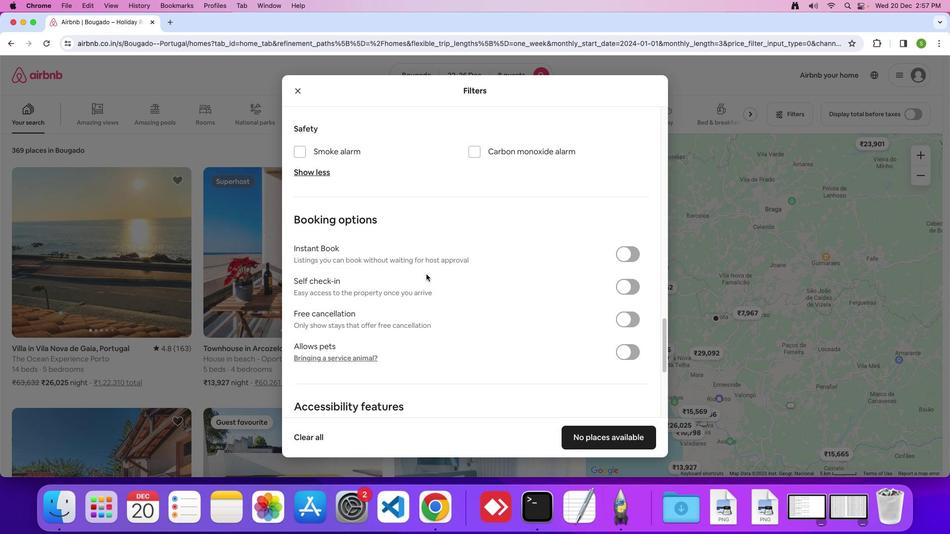 
Action: Mouse scrolled (426, 274) with delta (0, 0)
Screenshot: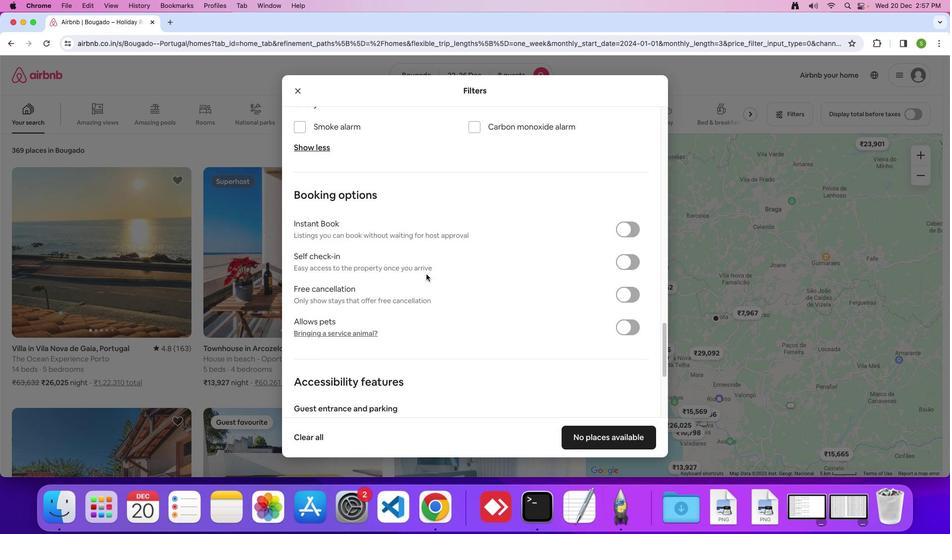
Action: Mouse scrolled (426, 274) with delta (0, 0)
Screenshot: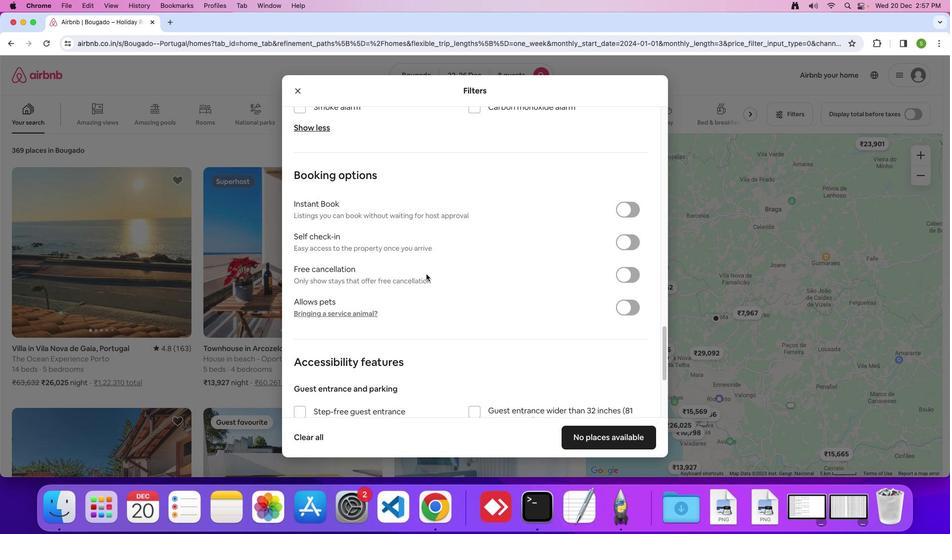 
Action: Mouse scrolled (426, 274) with delta (0, 0)
Screenshot: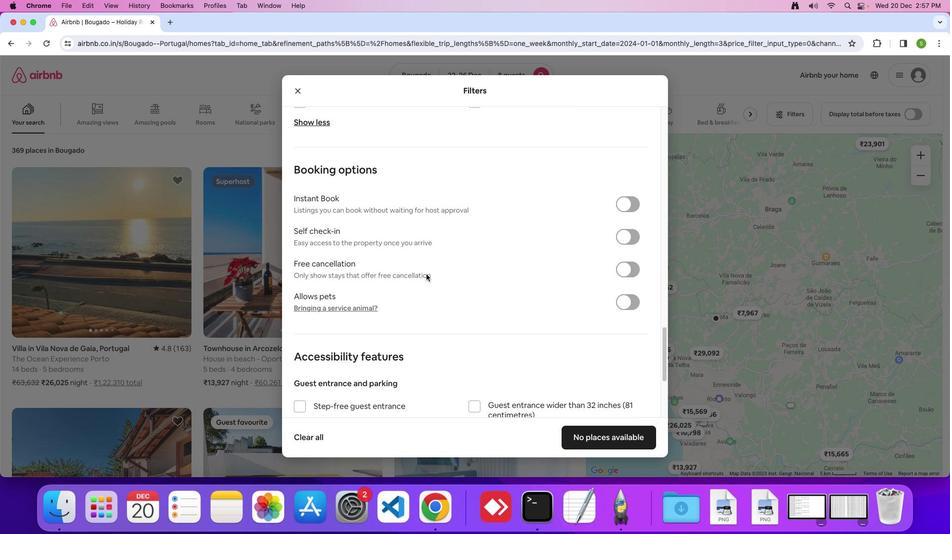
Action: Mouse scrolled (426, 274) with delta (0, 0)
Screenshot: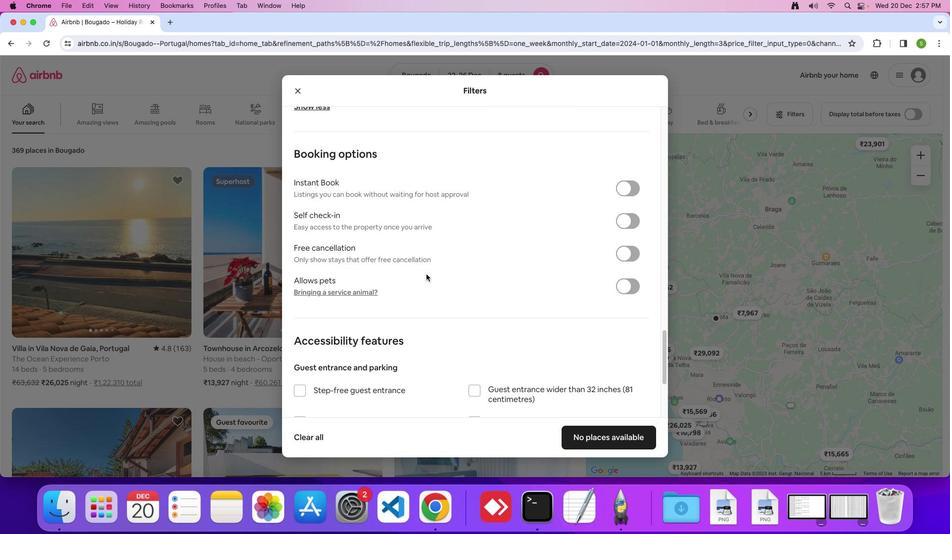 
Action: Mouse scrolled (426, 274) with delta (0, 0)
Screenshot: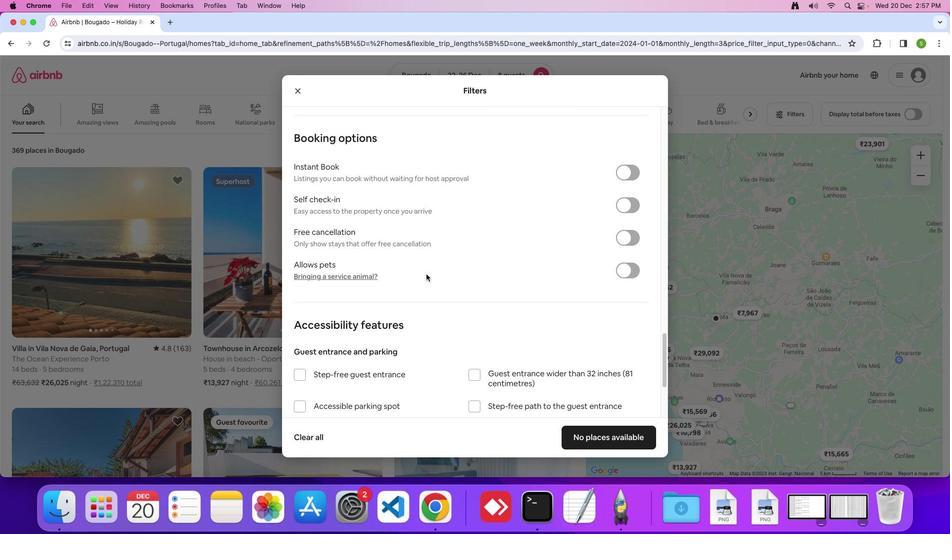 
Action: Mouse scrolled (426, 274) with delta (0, -1)
Screenshot: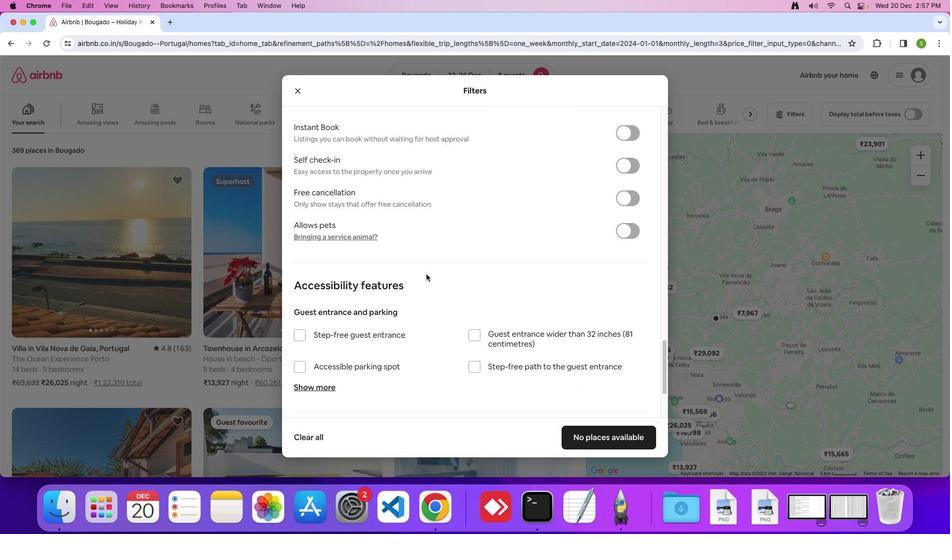 
Action: Mouse scrolled (426, 274) with delta (0, 0)
Screenshot: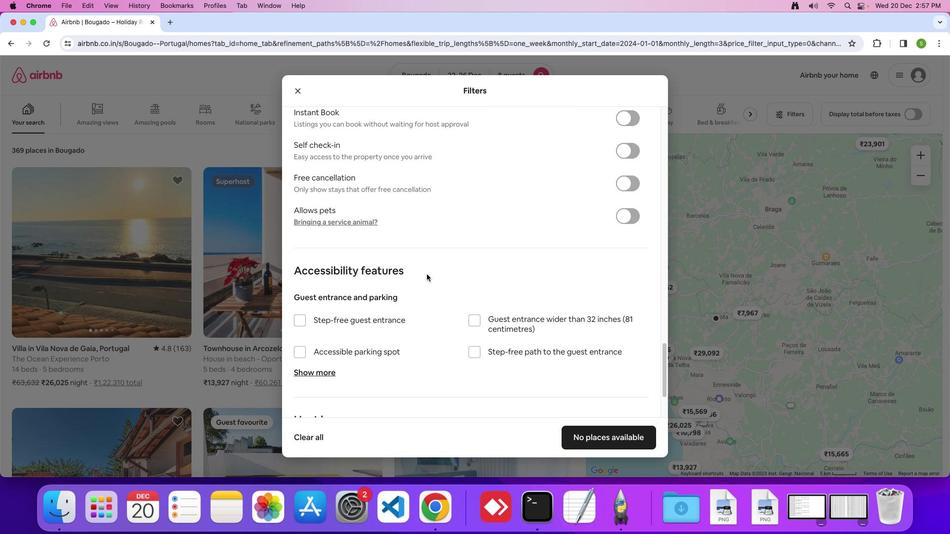 
Action: Mouse scrolled (426, 274) with delta (0, 0)
Screenshot: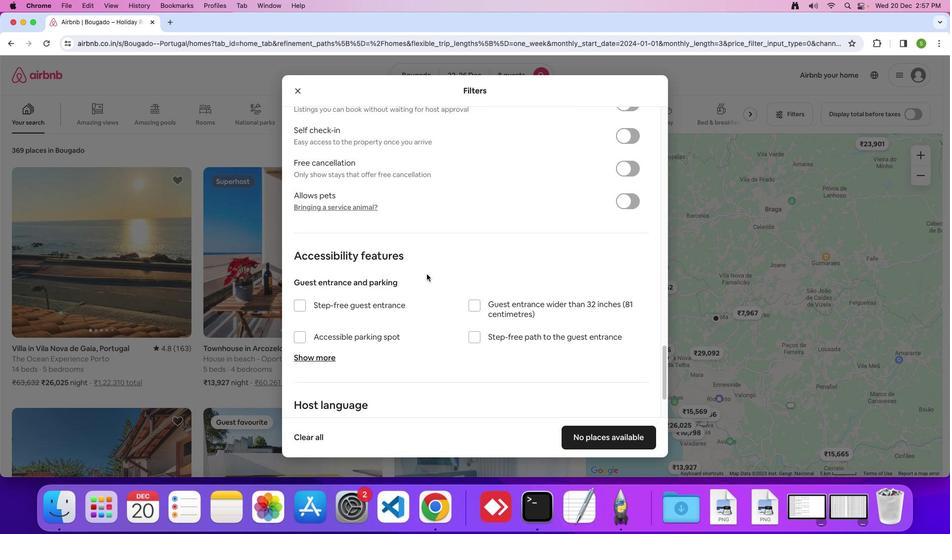 
Action: Mouse scrolled (426, 274) with delta (0, 0)
Screenshot: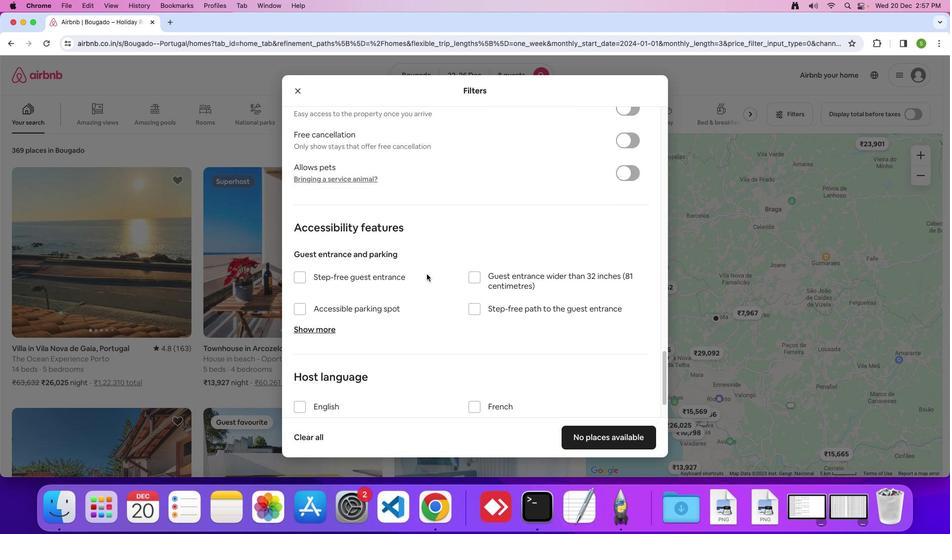 
Action: Mouse moved to (427, 274)
Screenshot: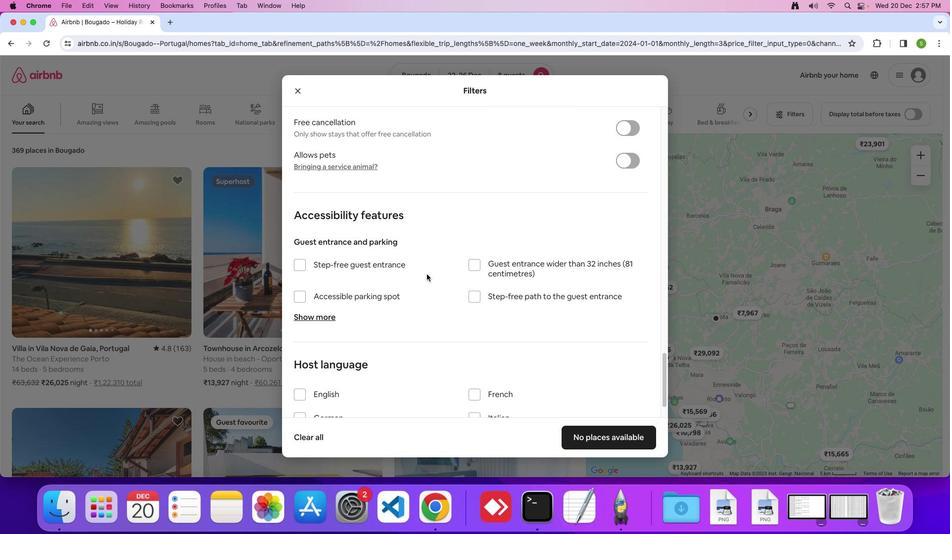 
Action: Mouse scrolled (427, 274) with delta (0, 0)
Screenshot: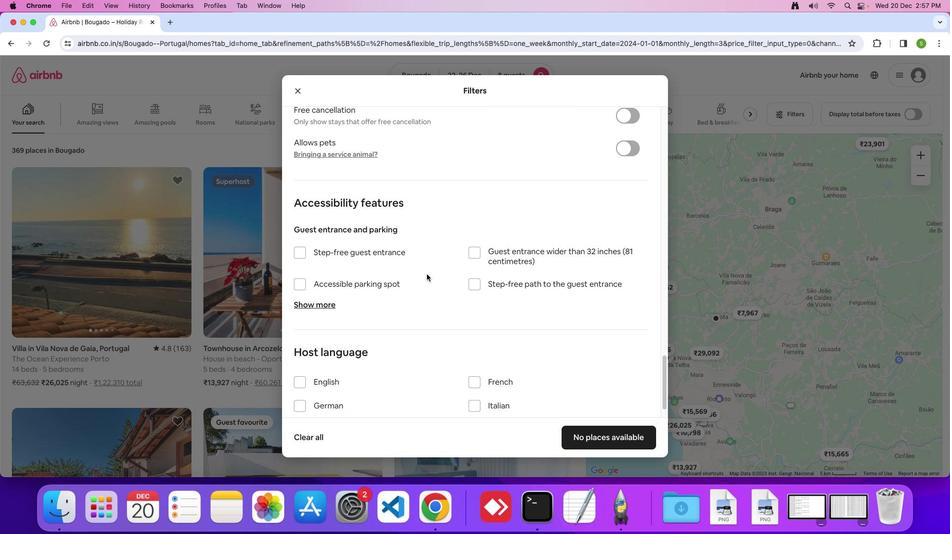 
Action: Mouse scrolled (427, 274) with delta (0, 0)
Screenshot: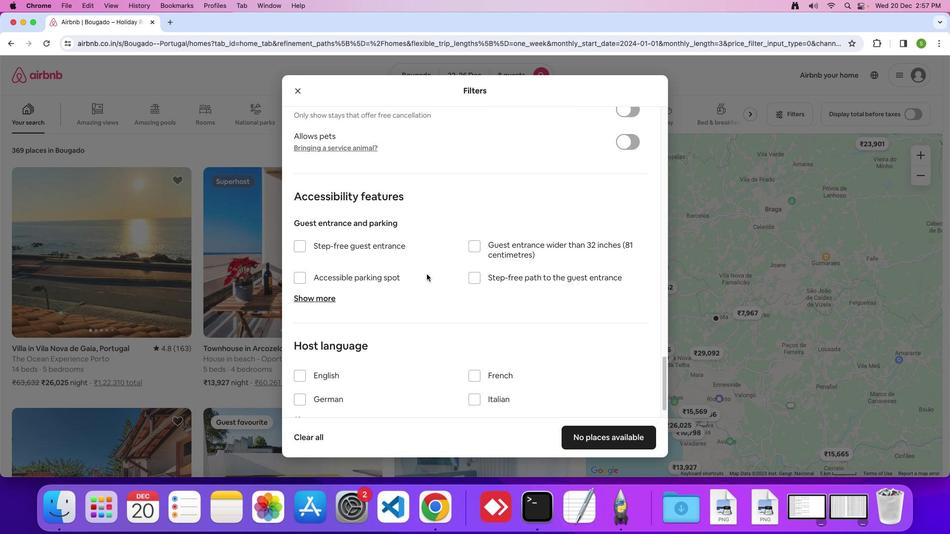 
Action: Mouse scrolled (427, 274) with delta (0, 0)
Screenshot: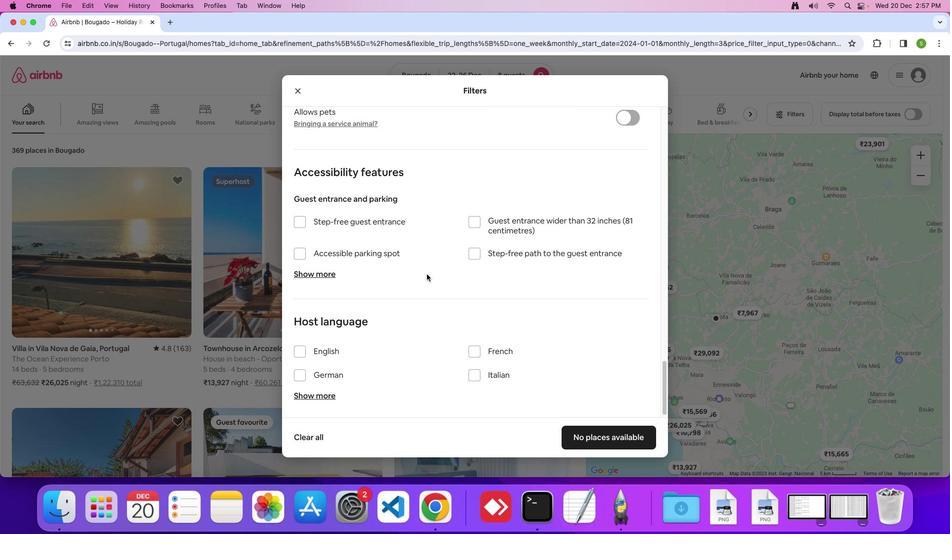 
Action: Mouse scrolled (427, 274) with delta (0, 0)
Screenshot: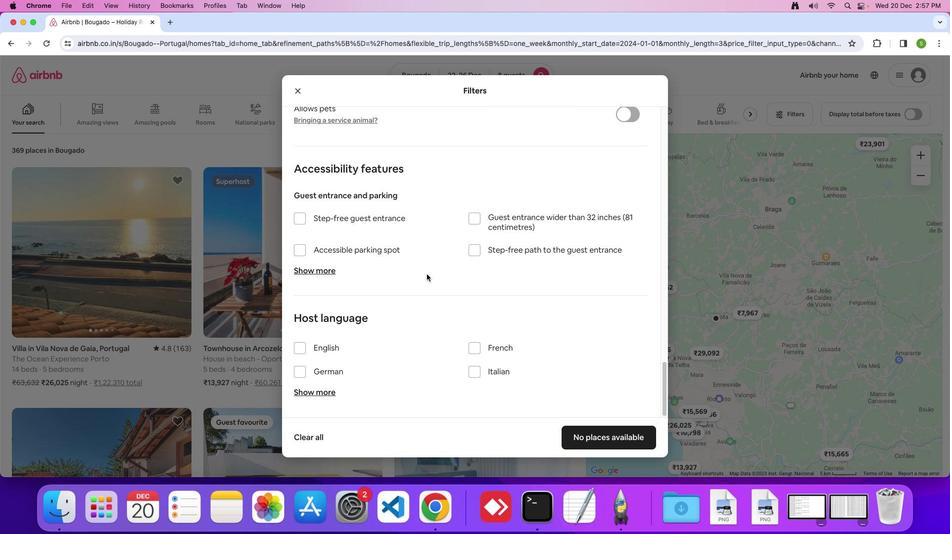 
Action: Mouse moved to (427, 274)
Screenshot: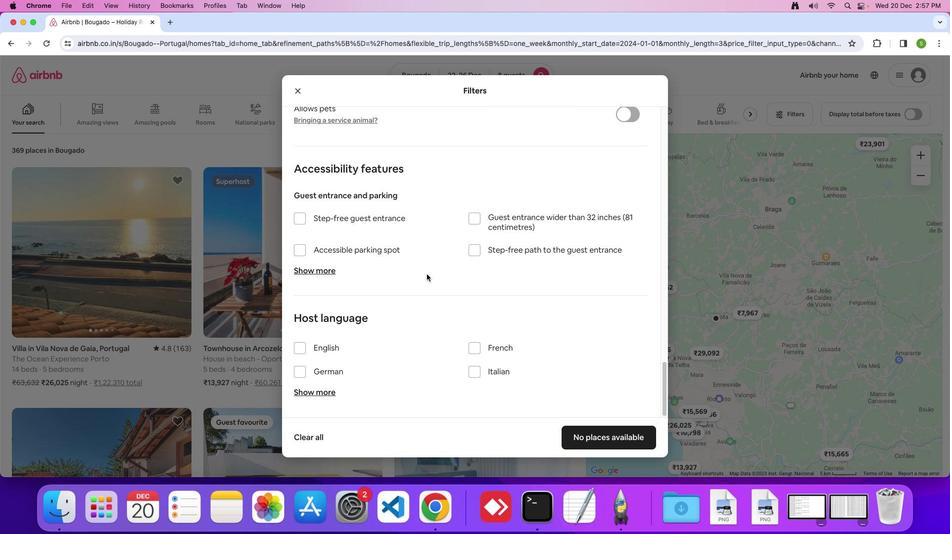 
Action: Mouse scrolled (427, 274) with delta (0, 0)
Screenshot: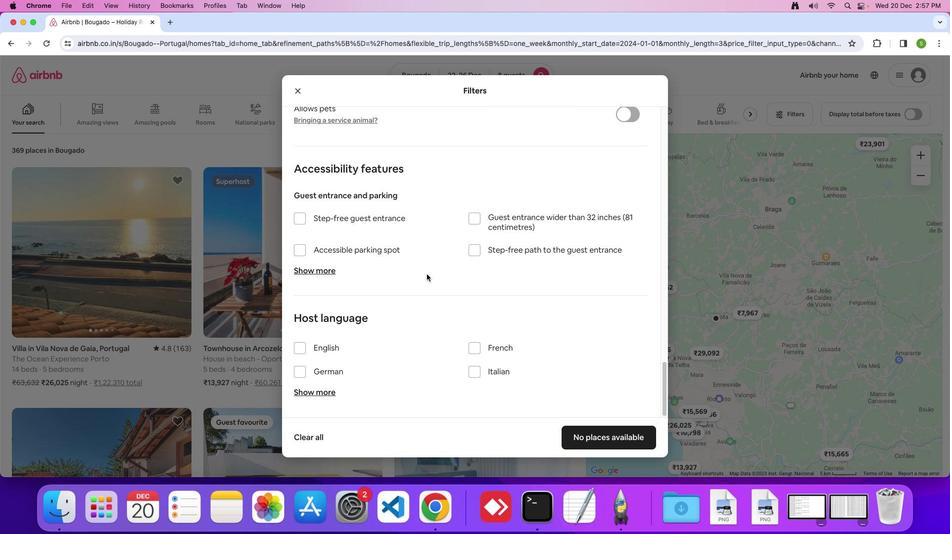 
Action: Mouse scrolled (427, 274) with delta (0, 0)
Screenshot: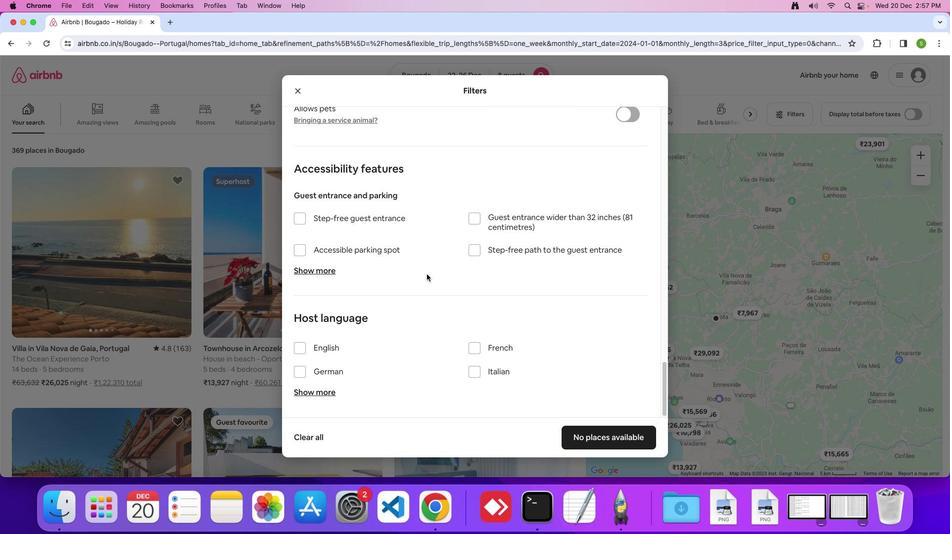 
Action: Mouse moved to (608, 437)
Screenshot: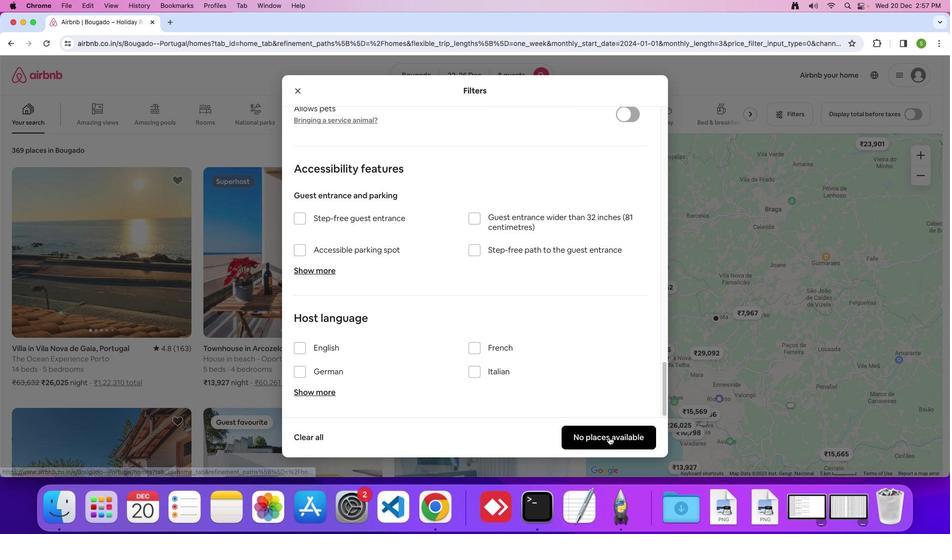 
Action: Mouse pressed left at (608, 437)
Screenshot: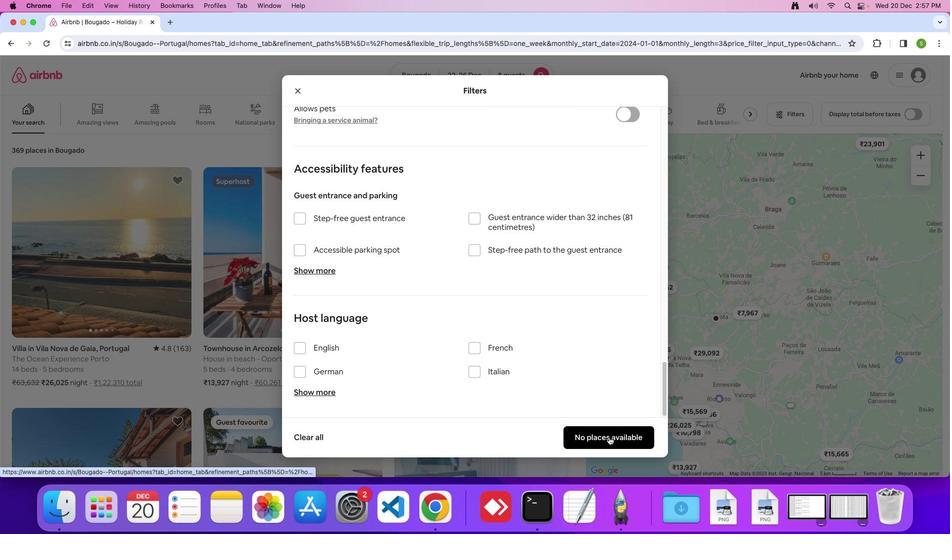 
Action: Mouse moved to (396, 270)
Screenshot: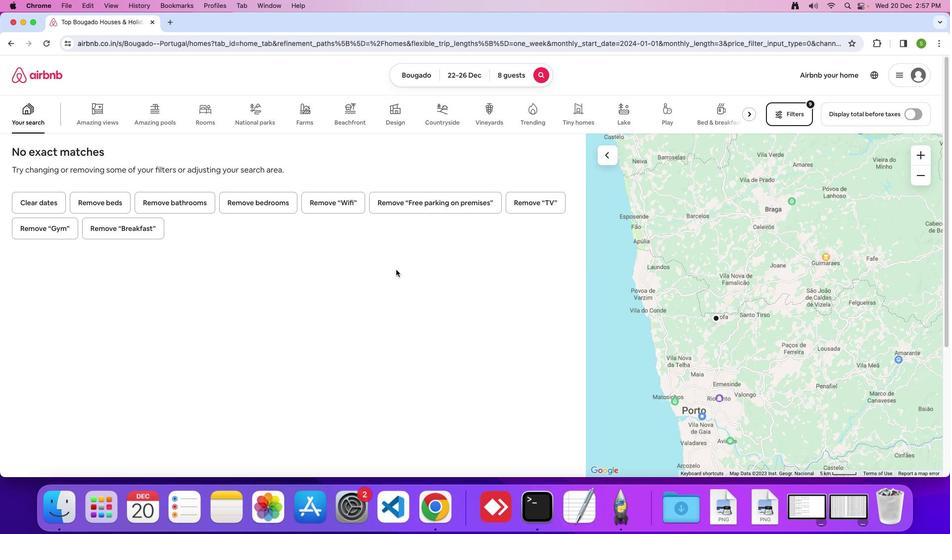 
